 Task: Look for space in Juma, Uzbekistan from 11th June, 2023 to 17th June, 2023 for 1 adult in price range Rs.5000 to Rs.12000. Place can be private room with 1  bedroom having 1 bed and 1 bathroom. Property type can be house, flat, guest house, hotel. Booking option can be shelf check-in. Required host language is English.
Action: Mouse moved to (578, 111)
Screenshot: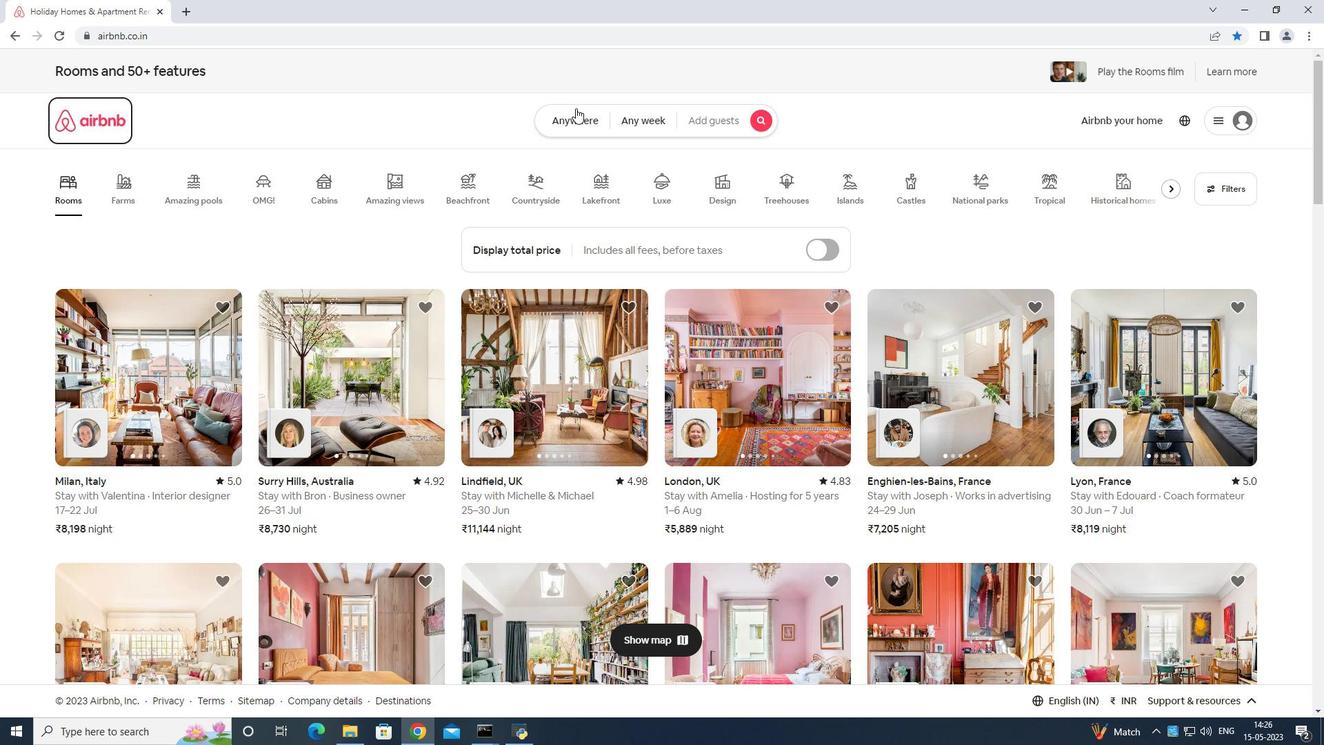 
Action: Mouse pressed left at (578, 111)
Screenshot: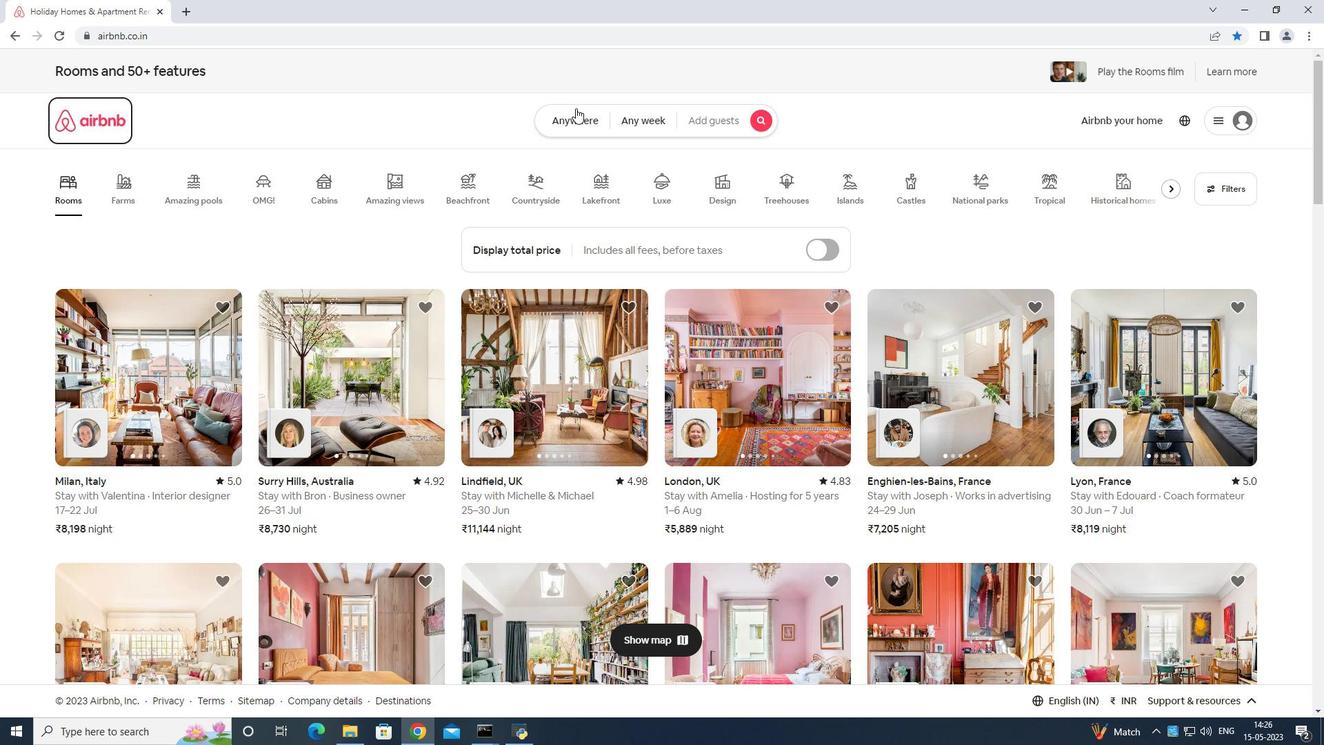 
Action: Mouse moved to (544, 164)
Screenshot: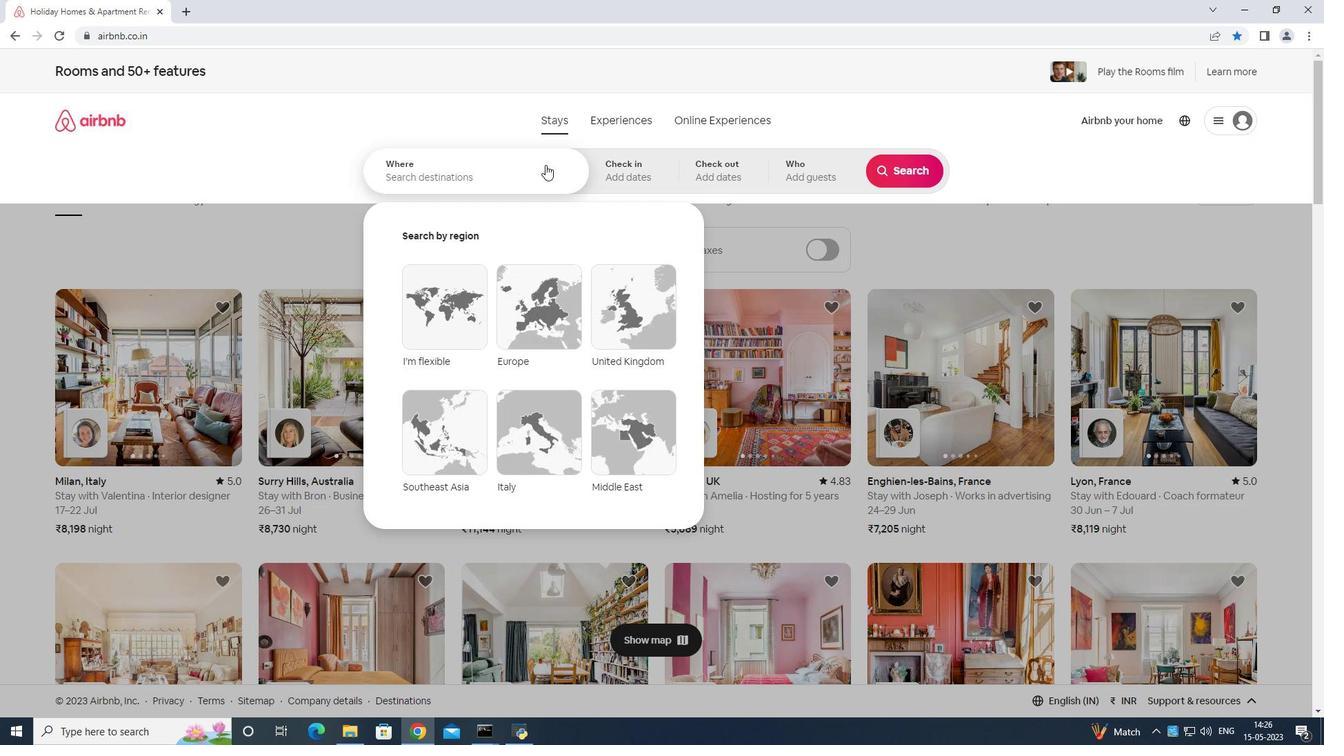 
Action: Mouse pressed left at (544, 164)
Screenshot: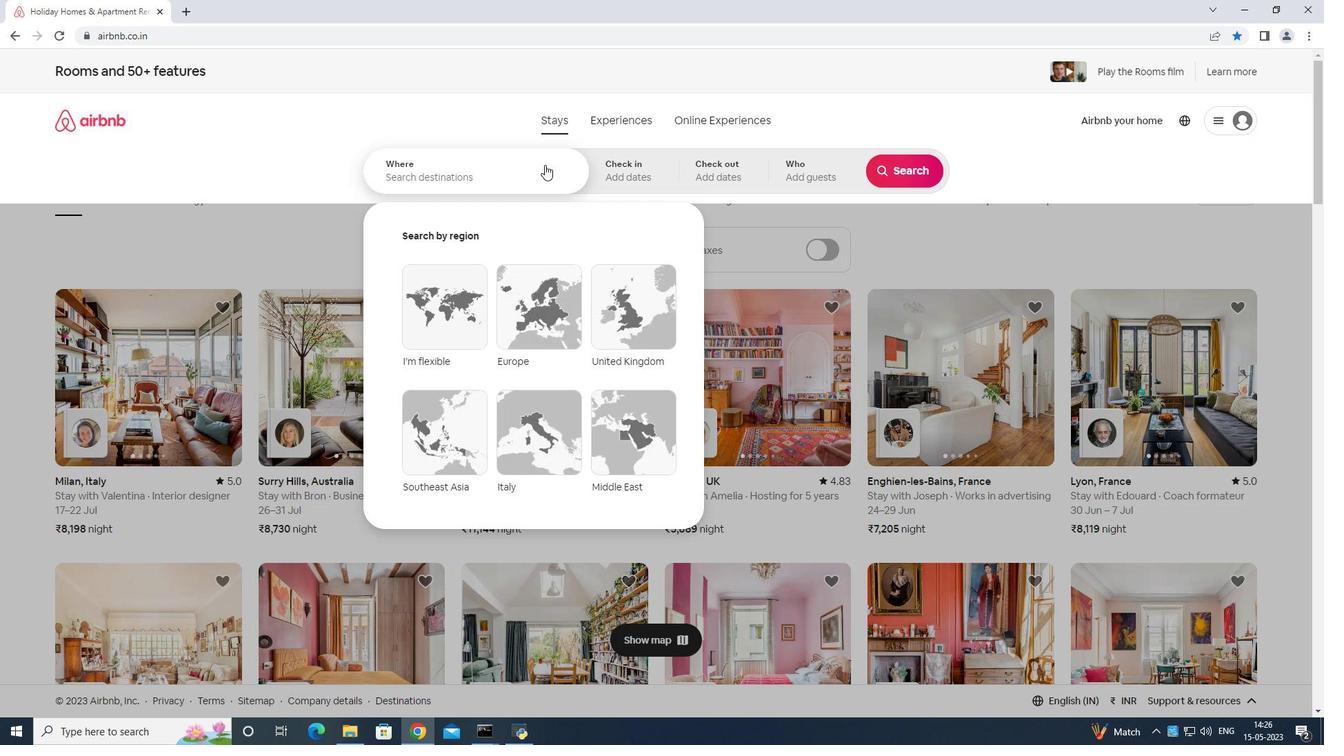 
Action: Mouse moved to (557, 159)
Screenshot: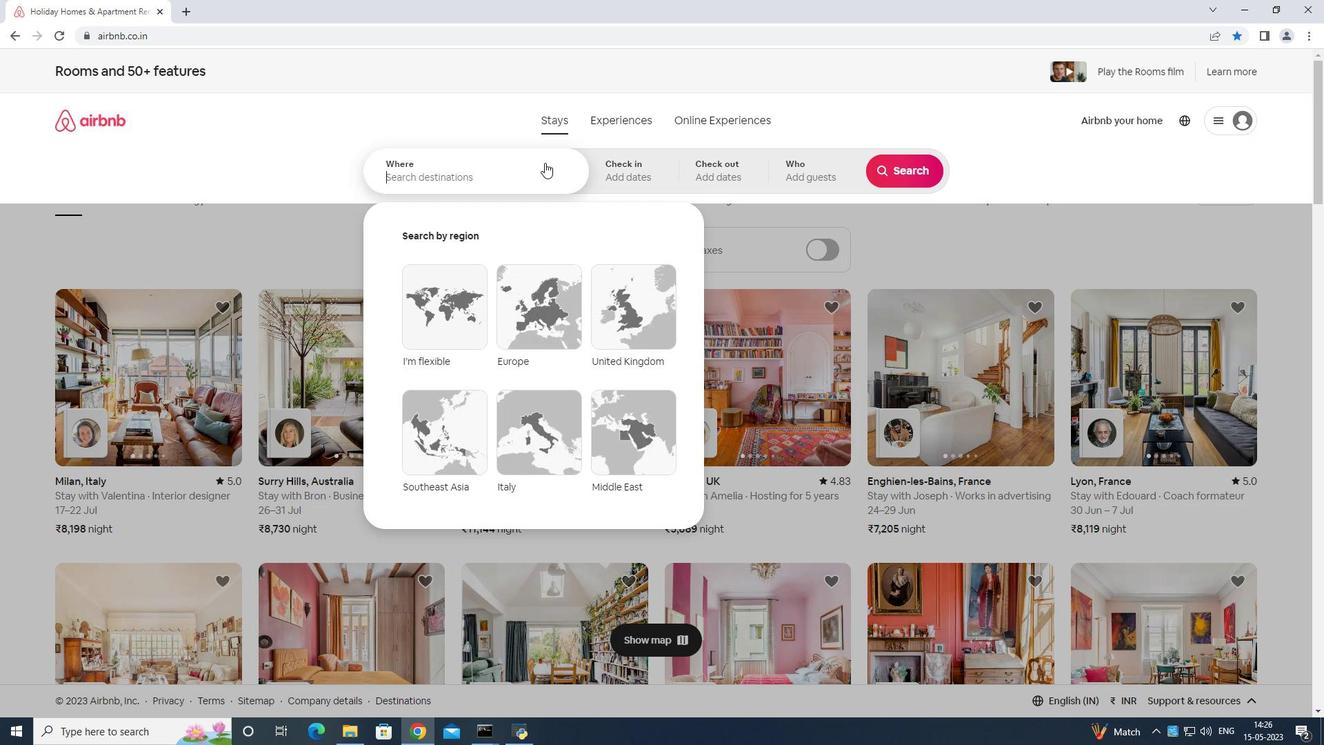 
Action: Key pressed <Key.shift>Juma<Key.space>uzbekistam<Key.backspace>n<Key.space><Key.enter>
Screenshot: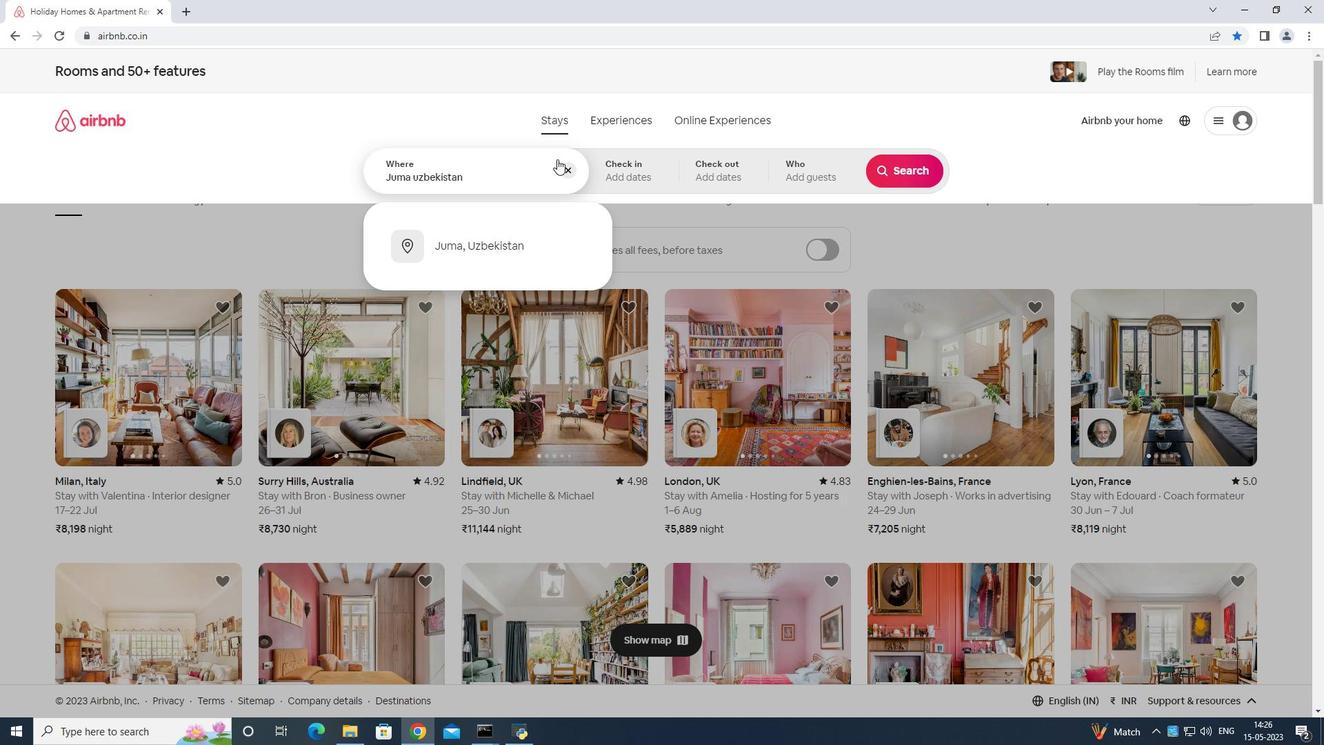 
Action: Mouse moved to (695, 397)
Screenshot: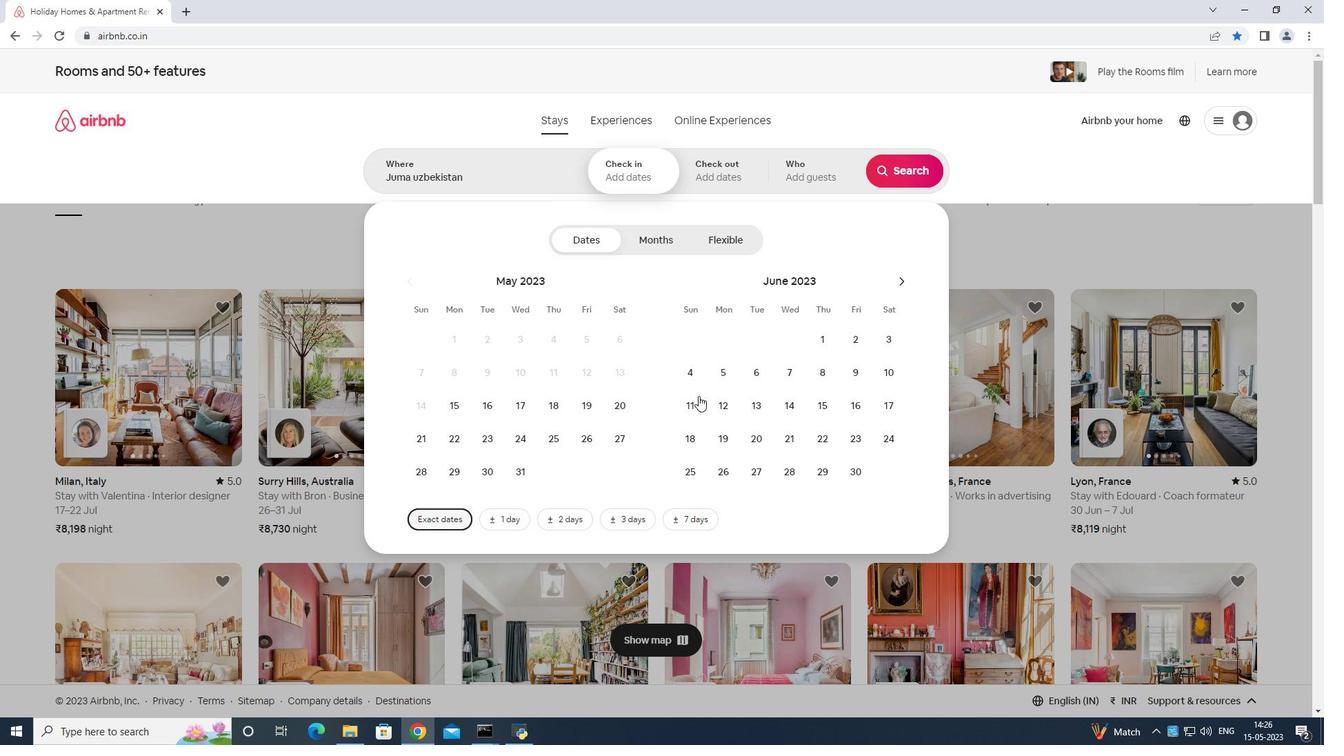 
Action: Mouse pressed left at (695, 397)
Screenshot: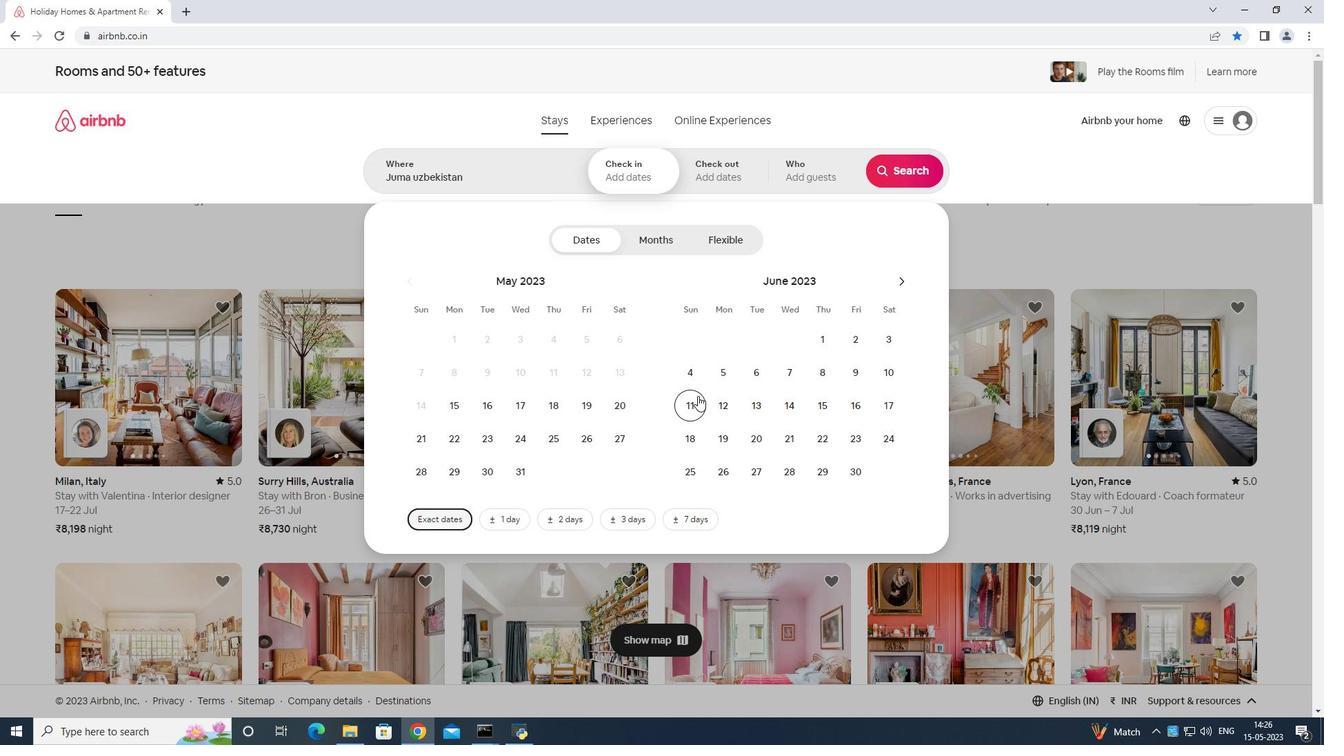 
Action: Mouse moved to (878, 404)
Screenshot: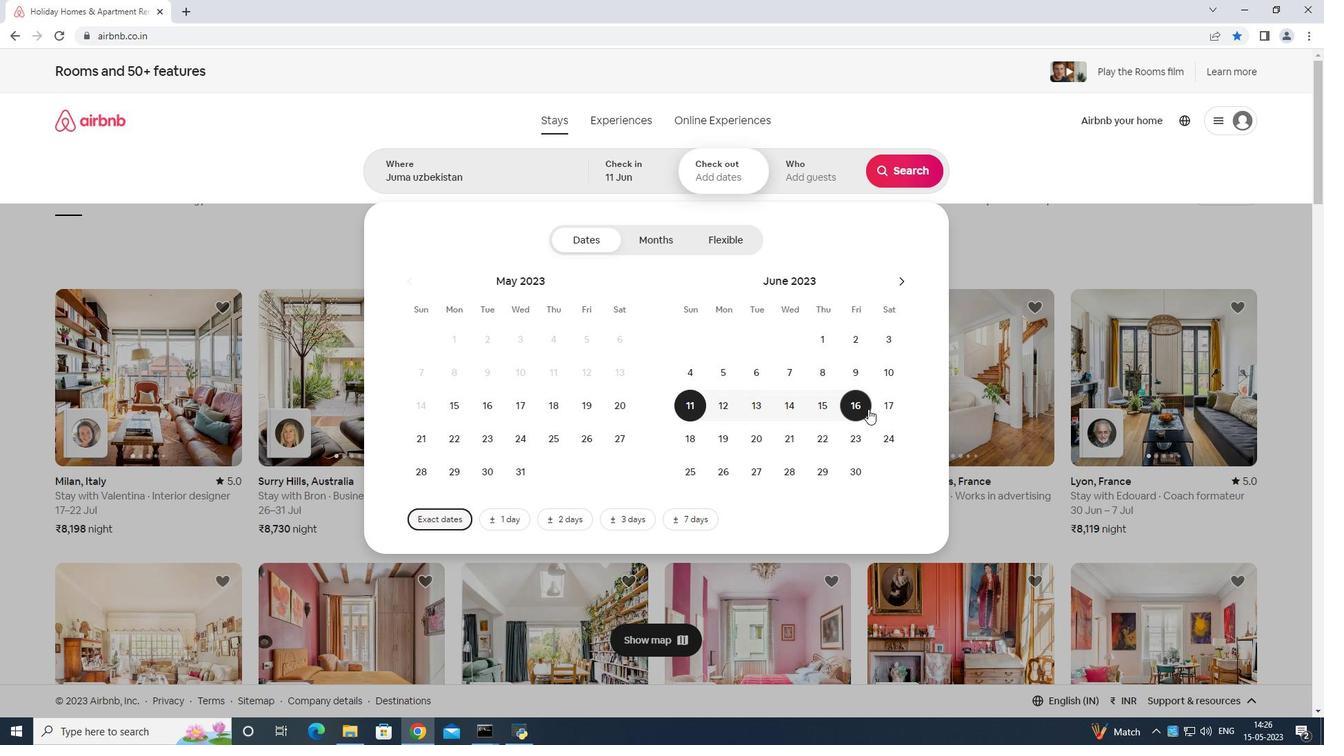 
Action: Mouse pressed left at (878, 404)
Screenshot: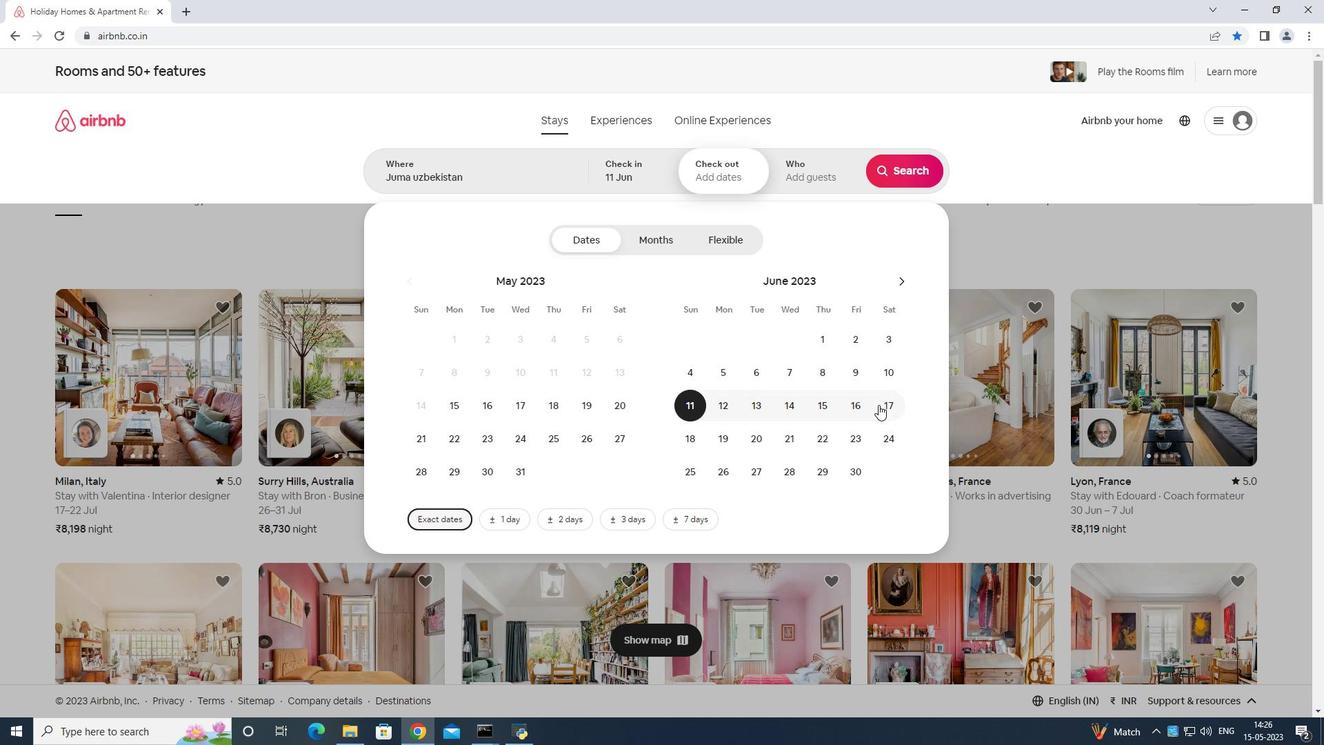 
Action: Mouse moved to (827, 163)
Screenshot: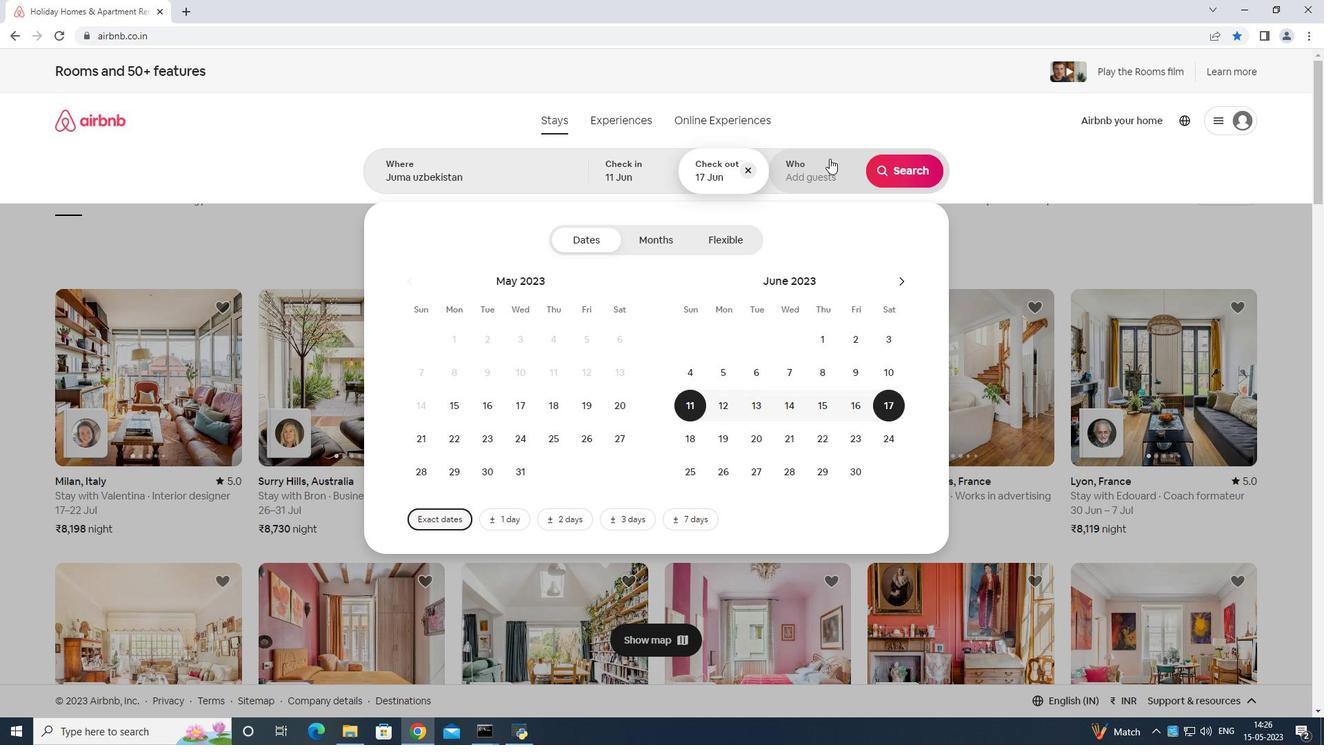 
Action: Mouse pressed left at (827, 163)
Screenshot: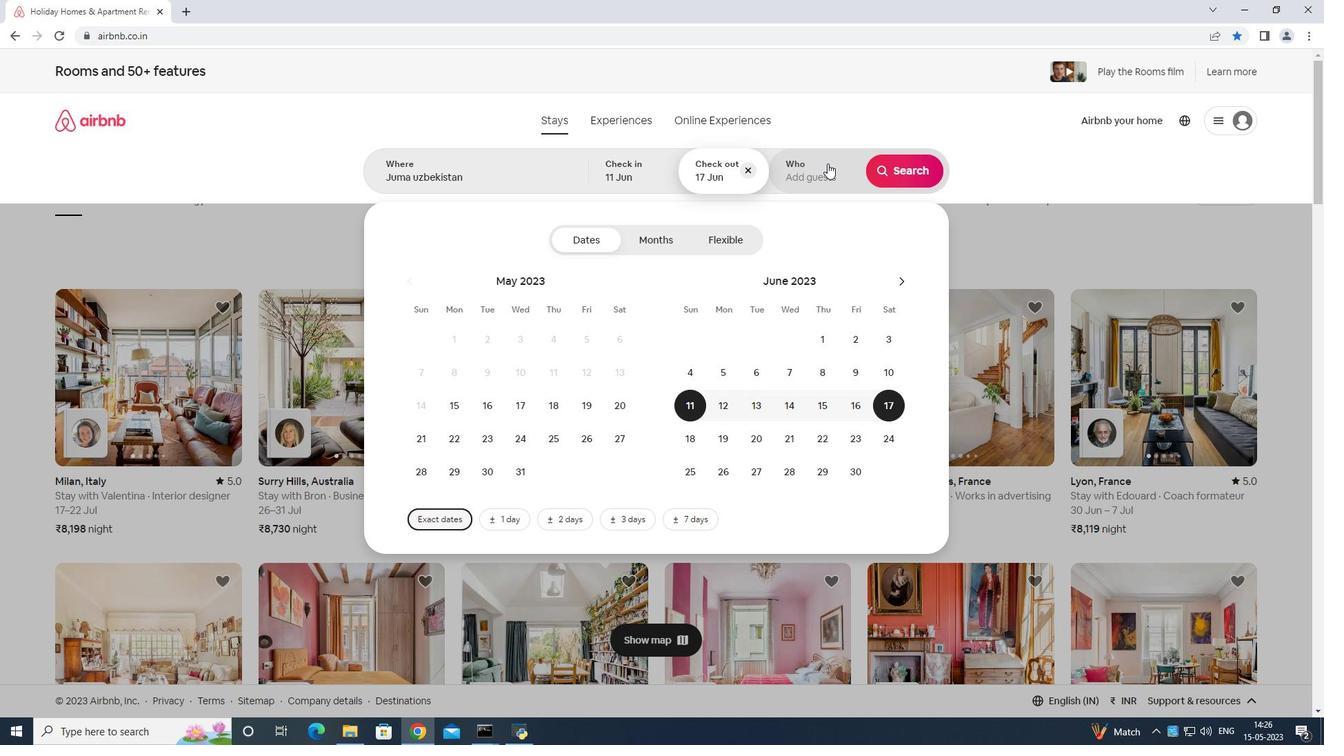 
Action: Mouse moved to (901, 248)
Screenshot: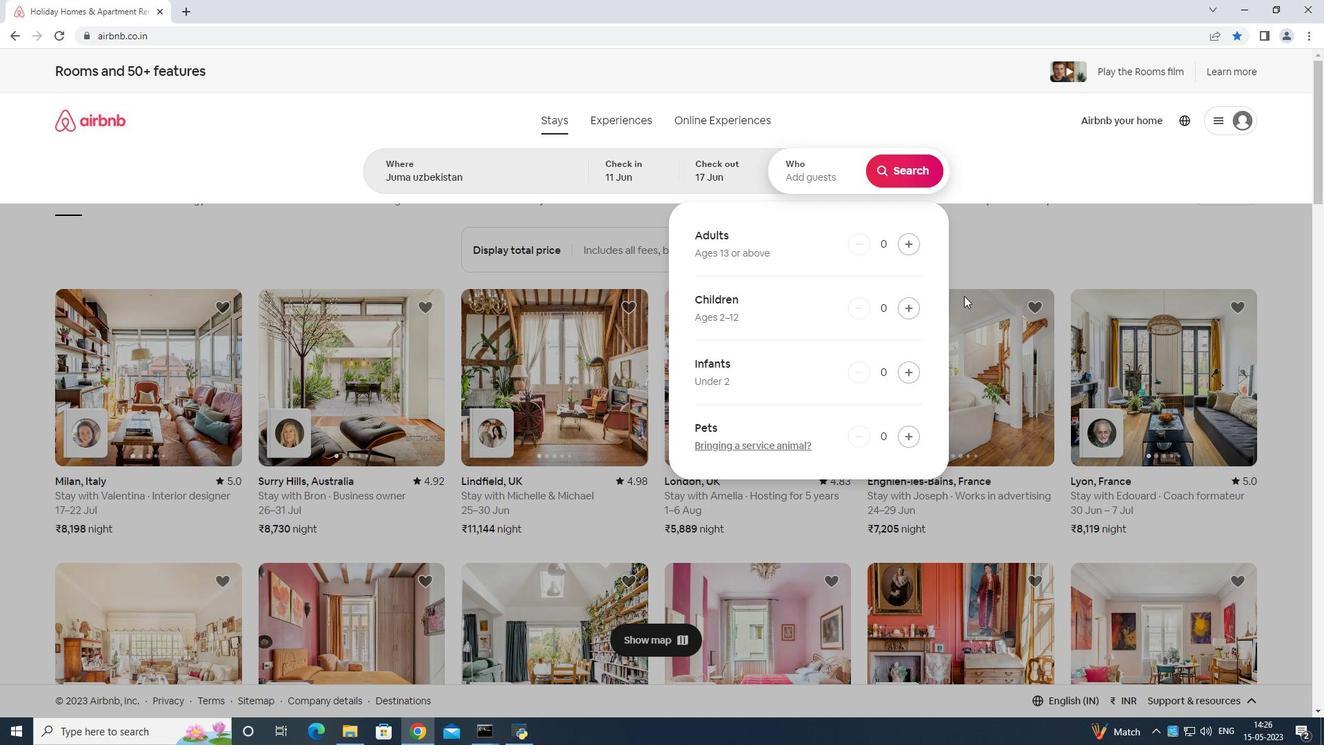 
Action: Mouse pressed left at (901, 248)
Screenshot: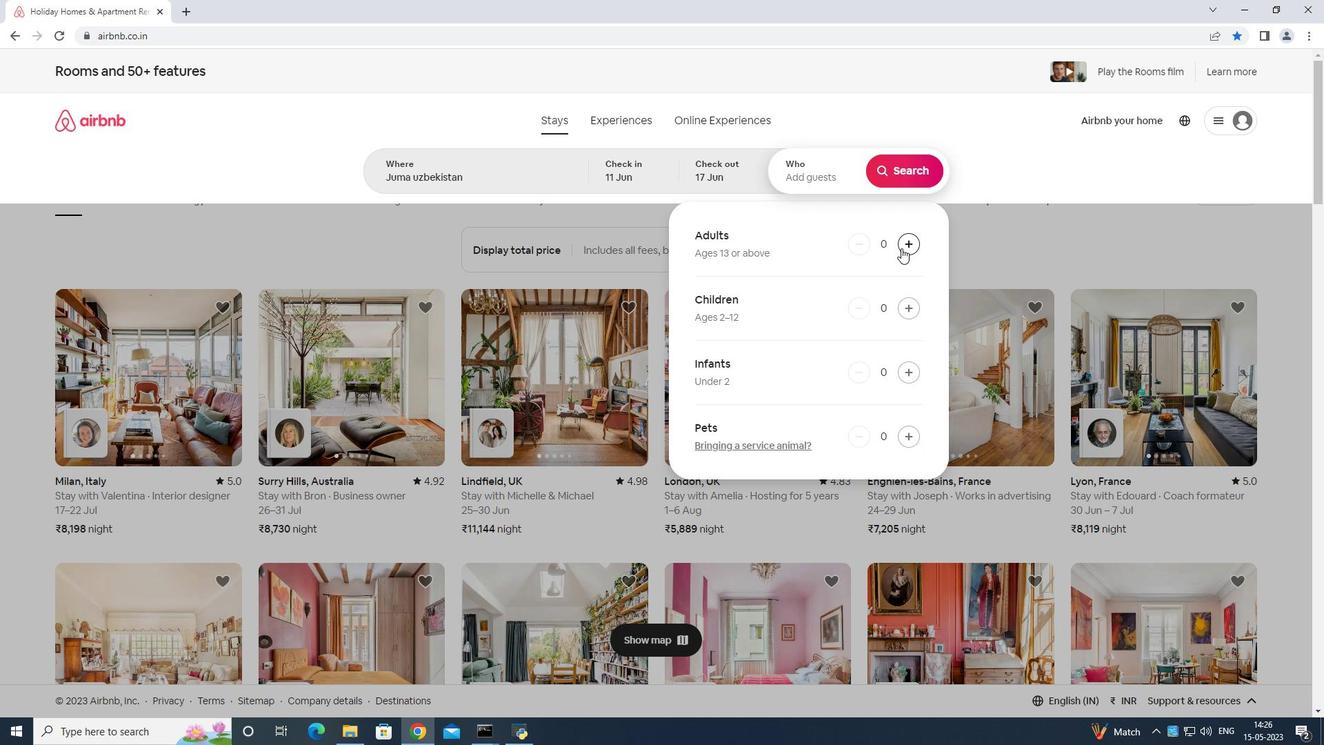 
Action: Mouse moved to (920, 184)
Screenshot: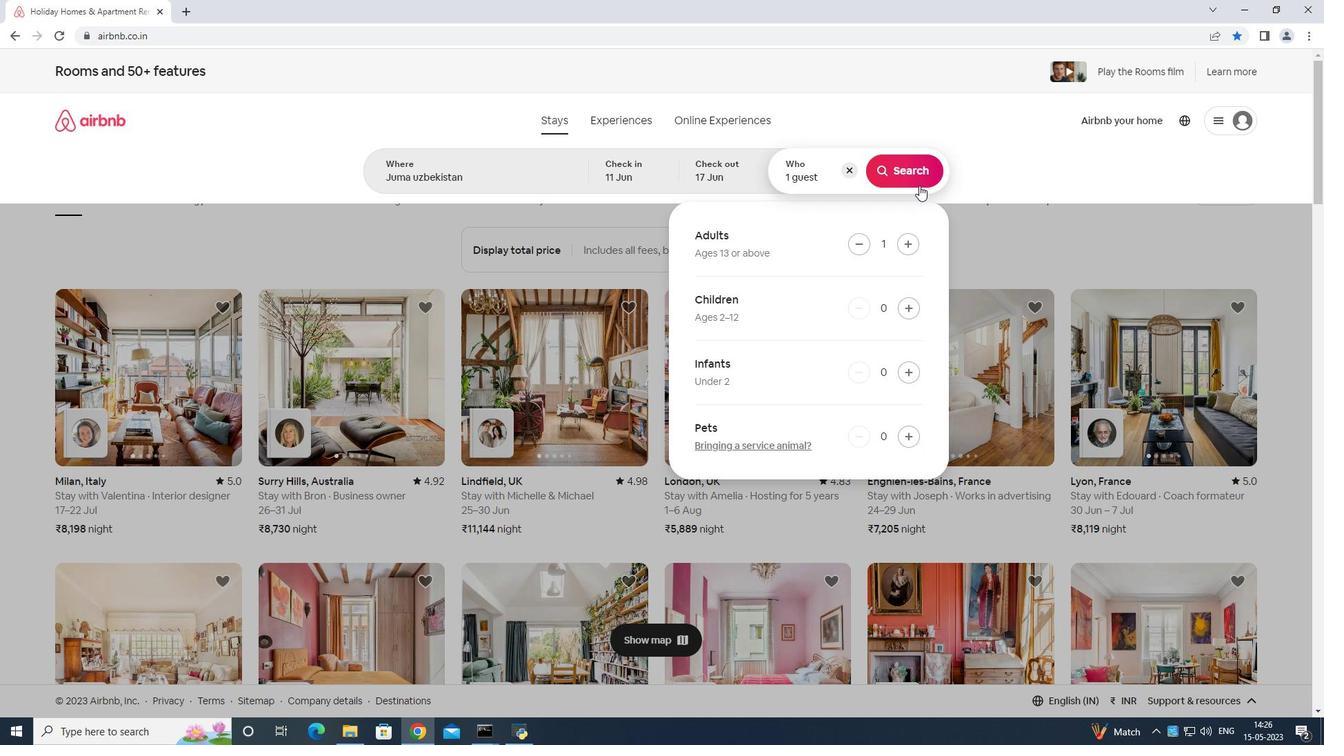 
Action: Mouse pressed left at (920, 184)
Screenshot: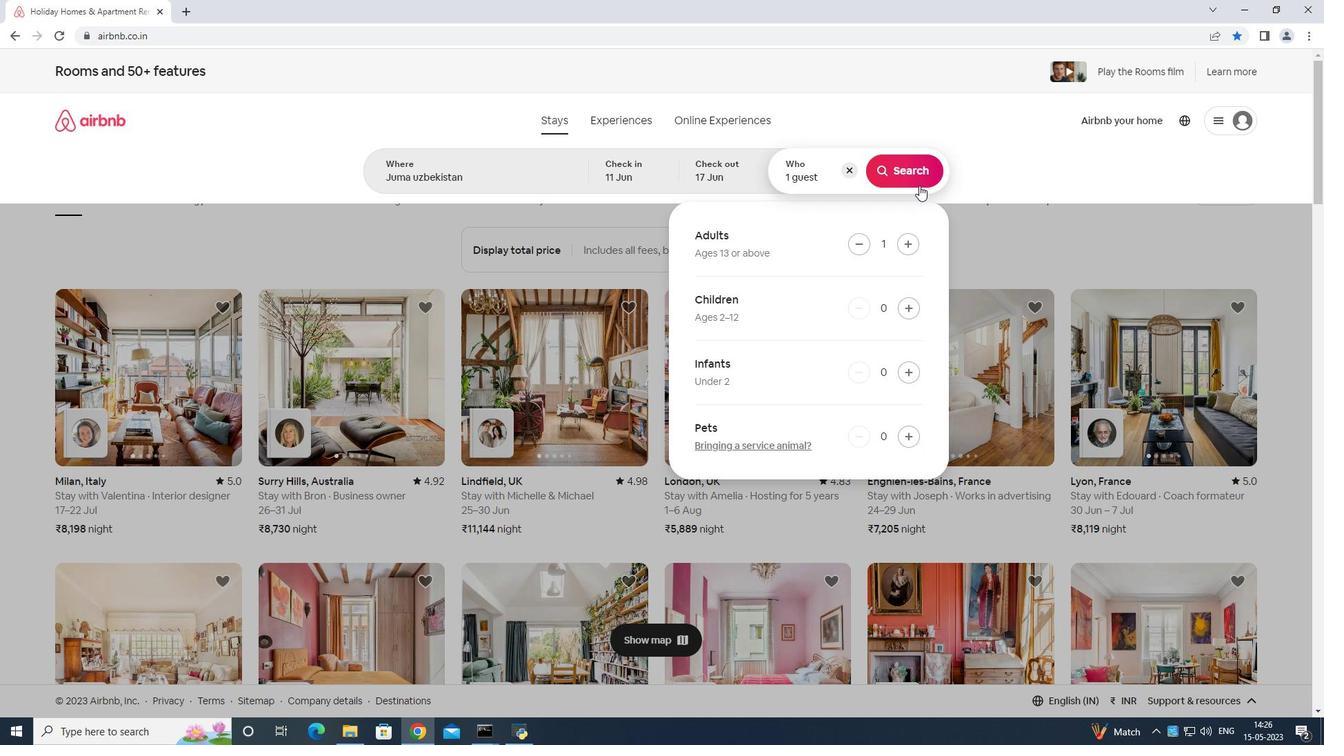 
Action: Mouse moved to (1256, 128)
Screenshot: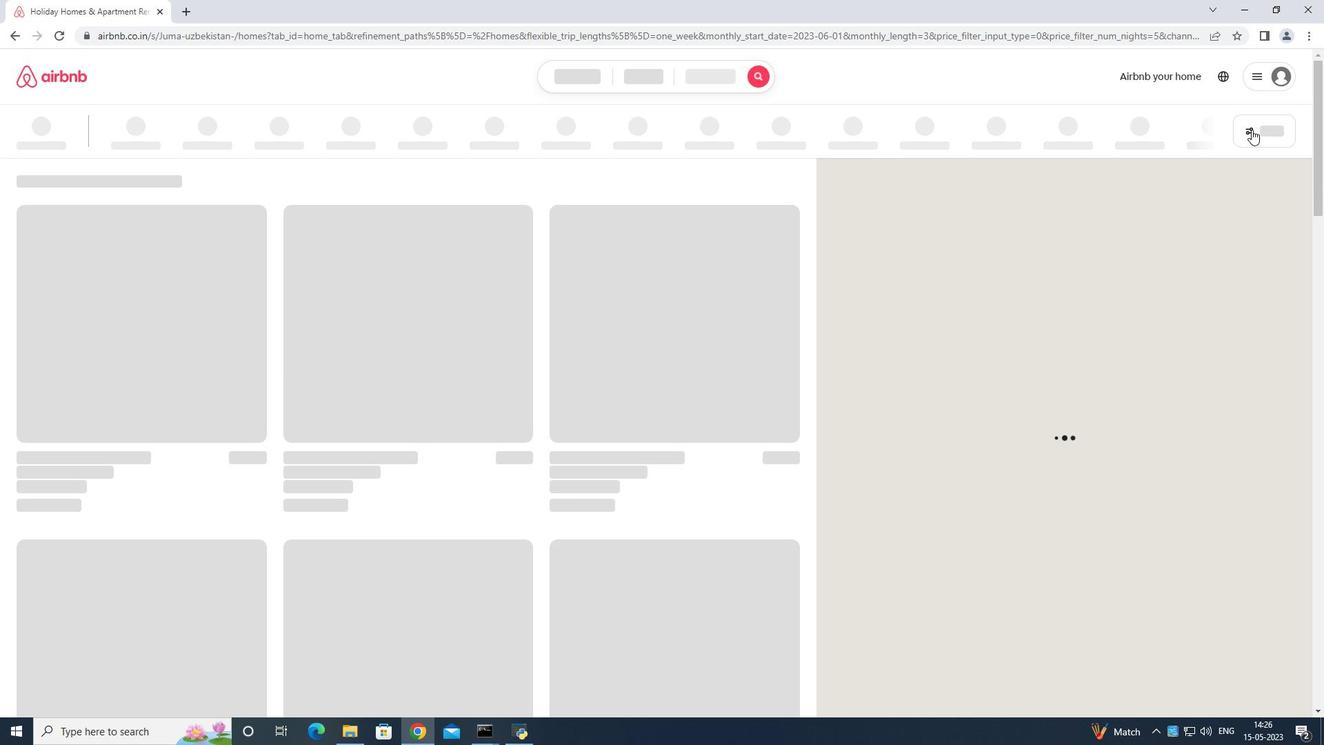 
Action: Mouse pressed left at (1256, 128)
Screenshot: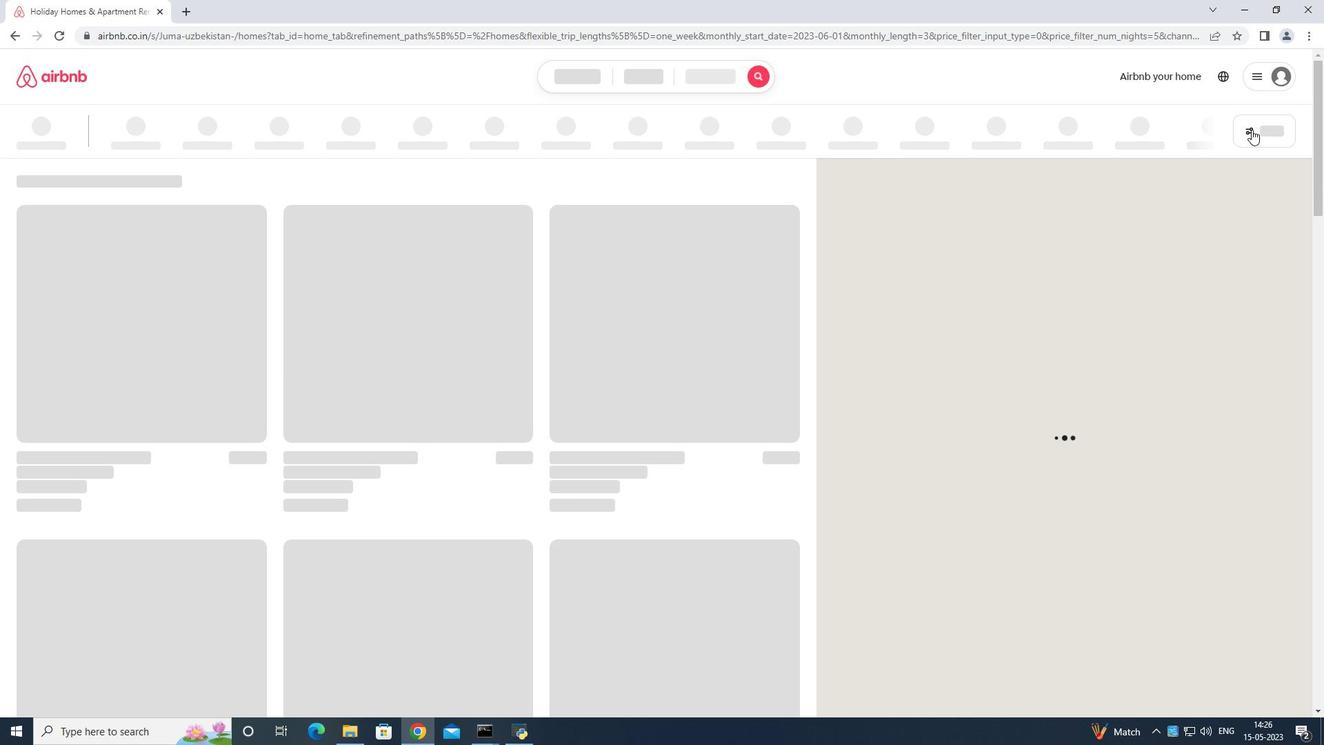 
Action: Mouse moved to (604, 462)
Screenshot: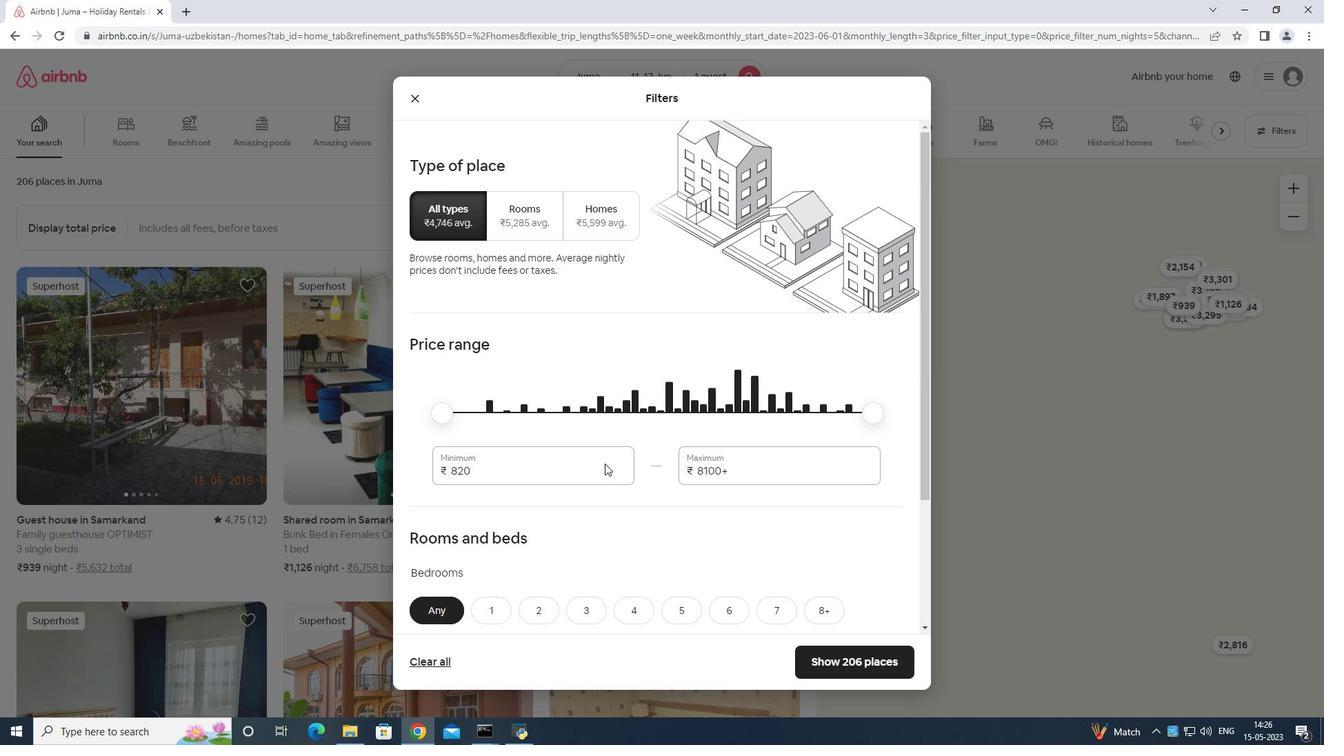 
Action: Mouse pressed left at (604, 462)
Screenshot: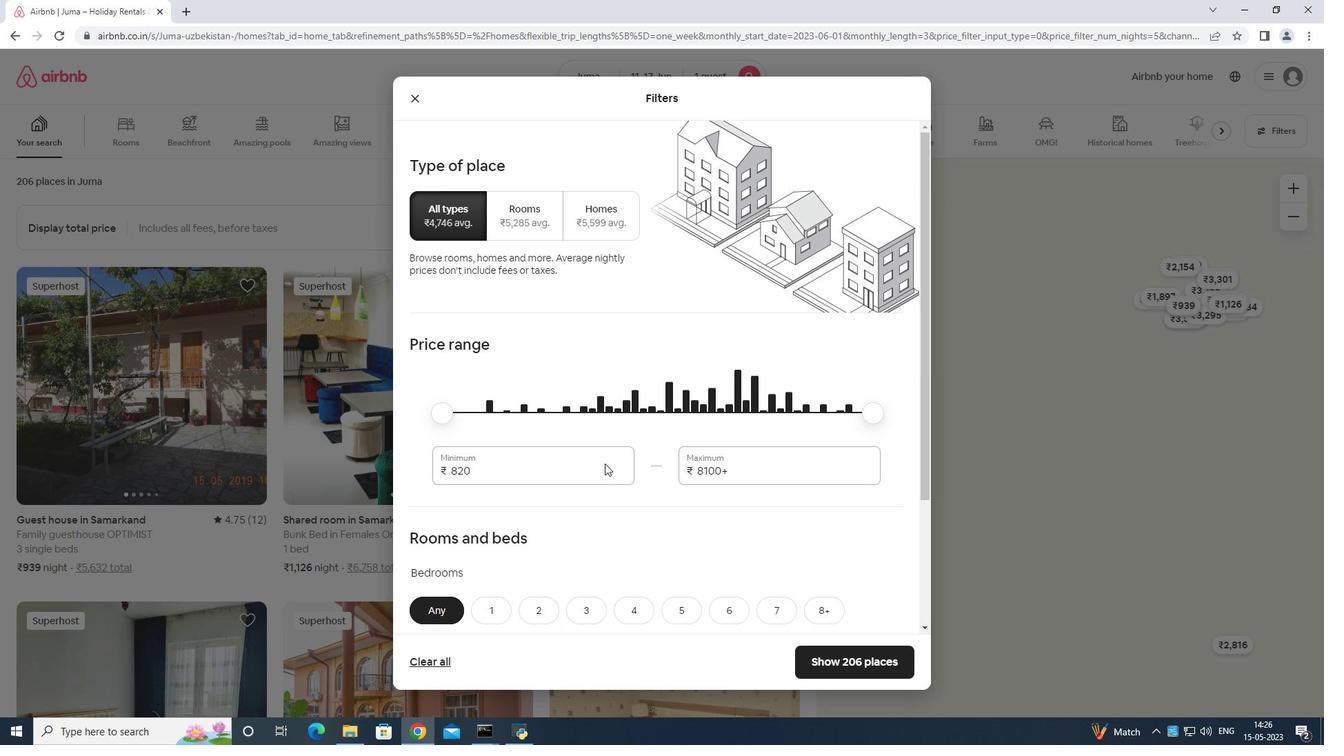 
Action: Key pressed <Key.backspace>
Screenshot: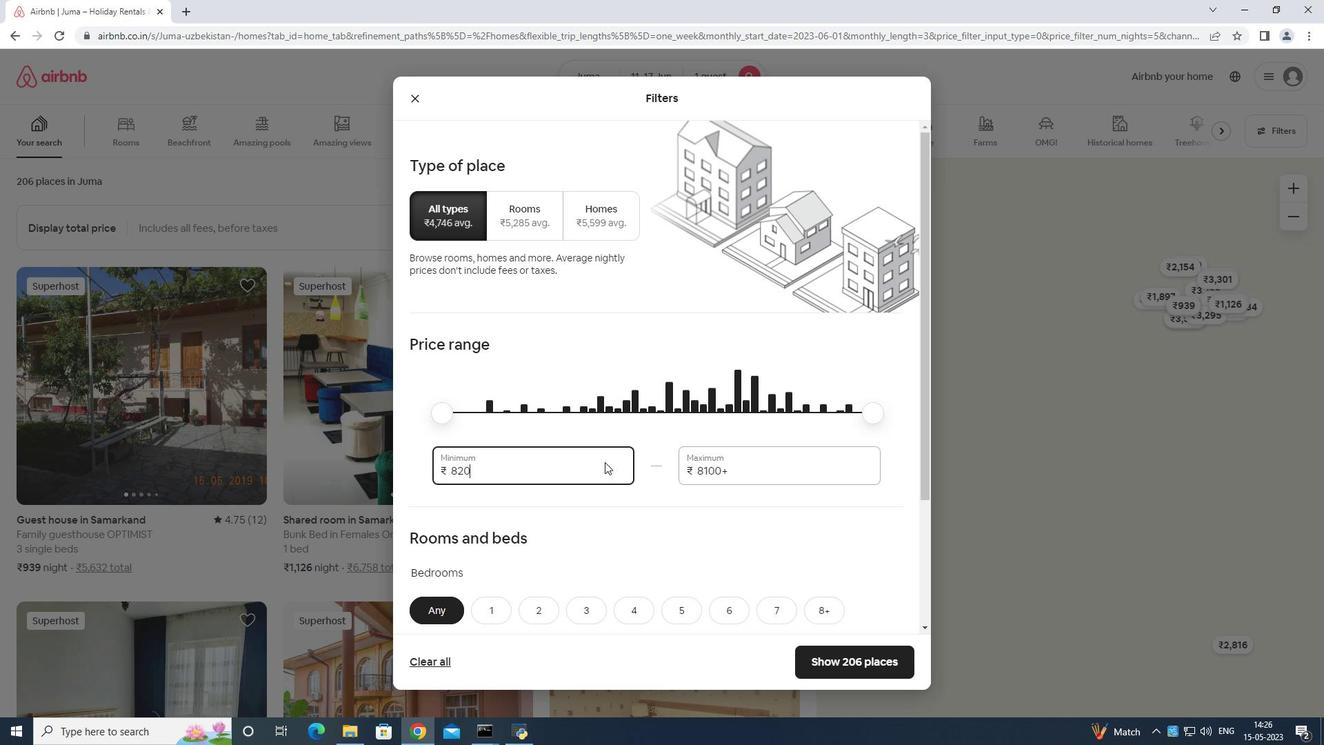 
Action: Mouse moved to (609, 454)
Screenshot: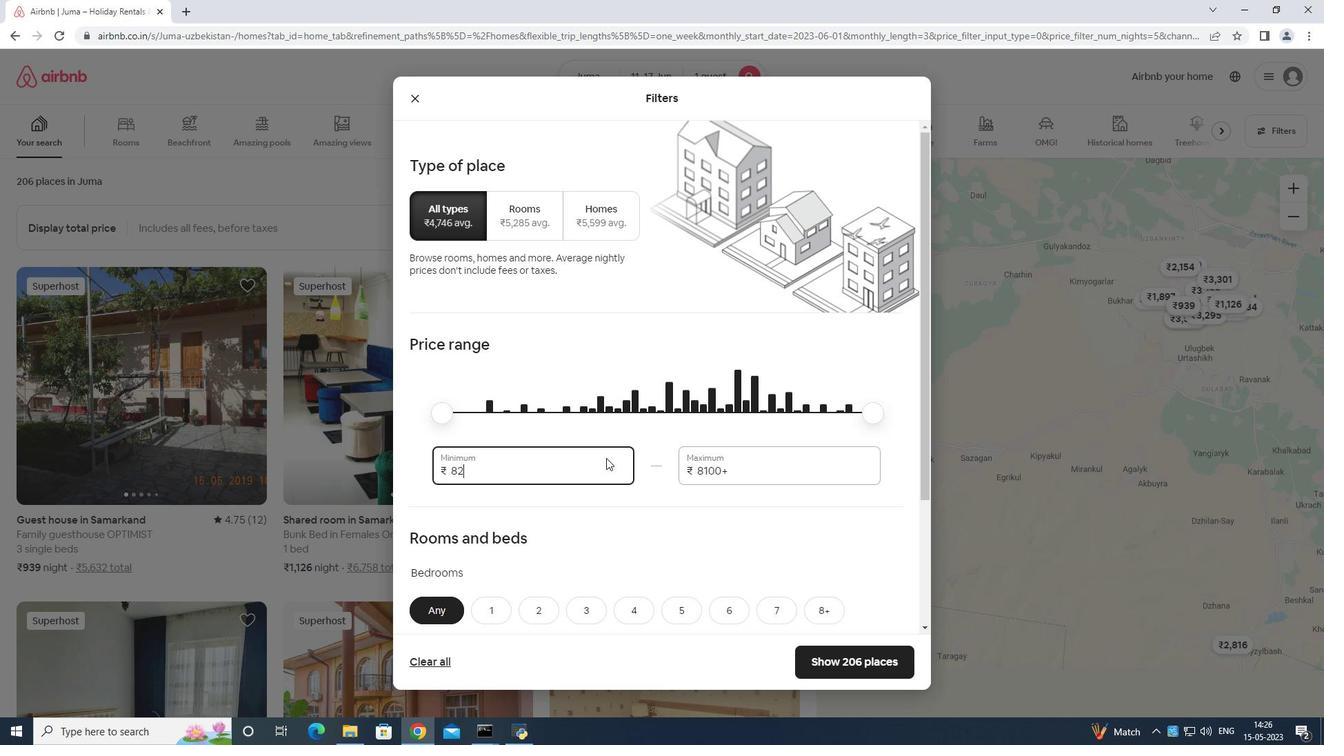 
Action: Key pressed <Key.backspace>
Screenshot: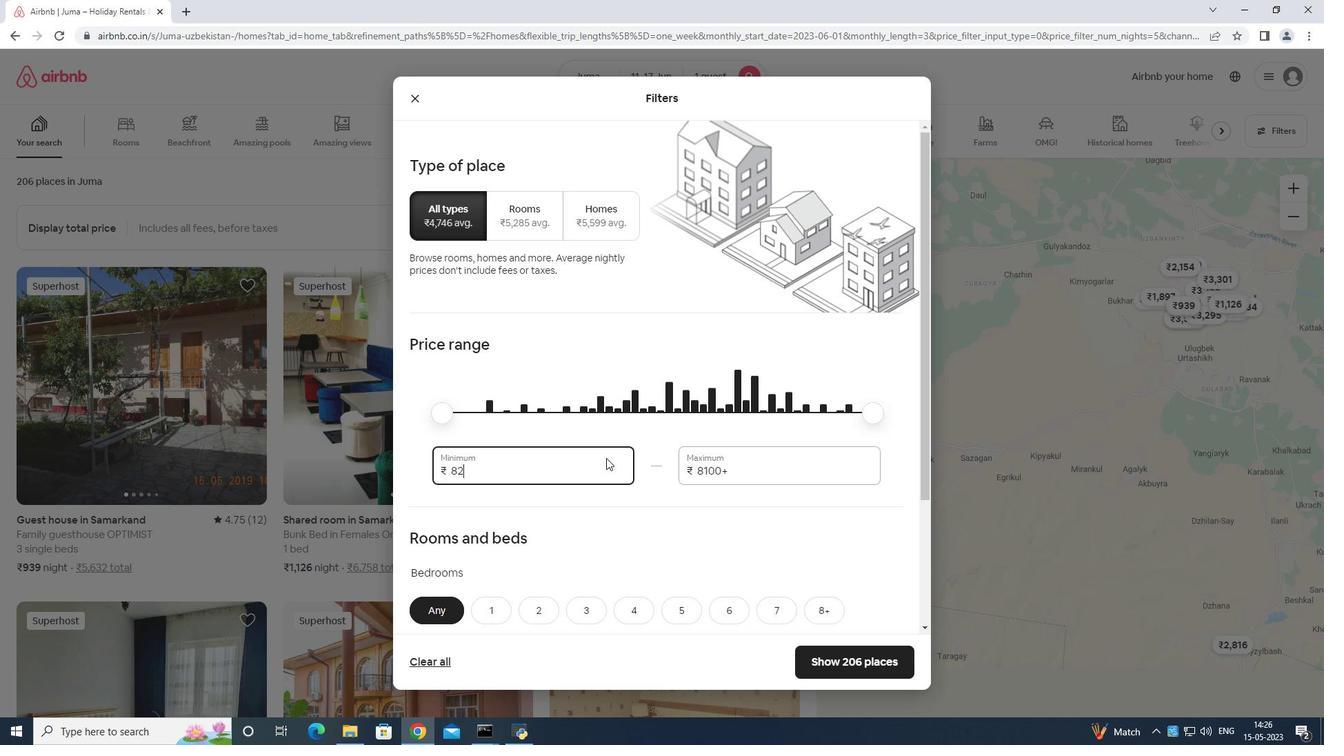 
Action: Mouse moved to (609, 453)
Screenshot: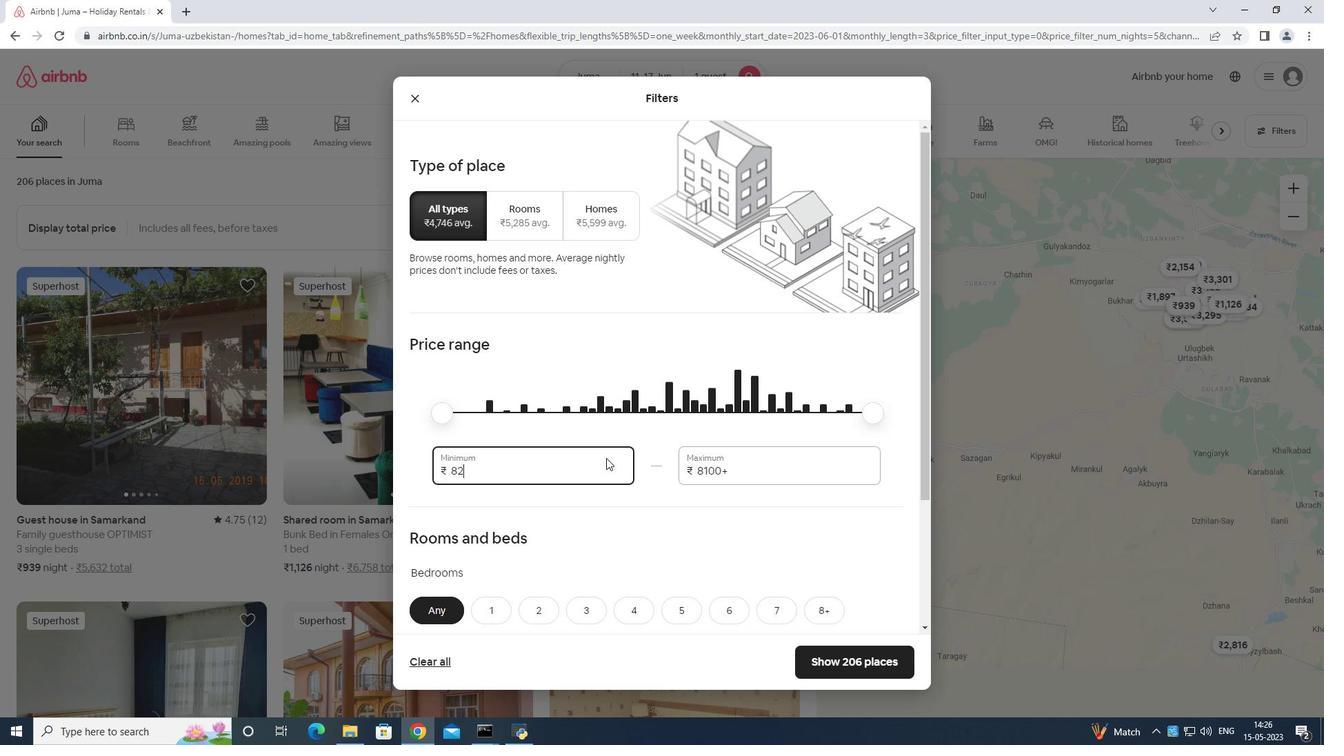 
Action: Key pressed <Key.backspace>
Screenshot: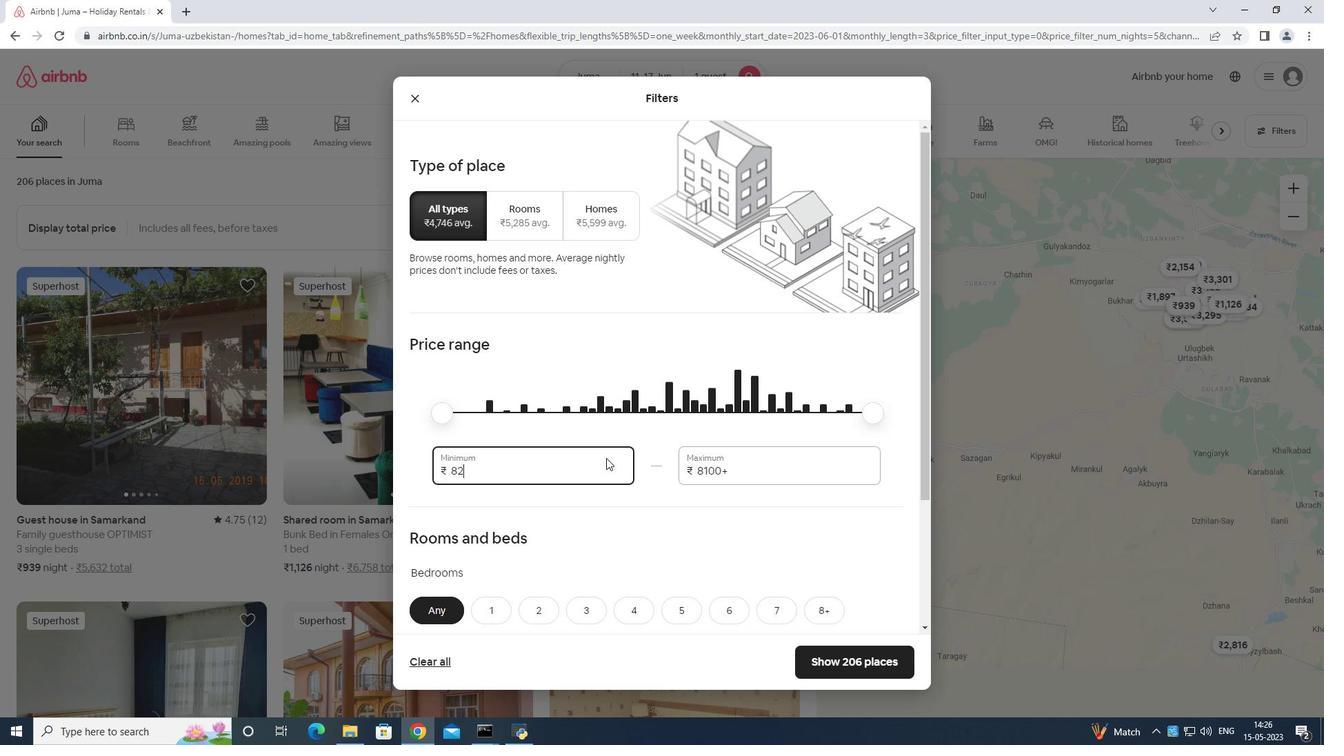 
Action: Mouse moved to (610, 453)
Screenshot: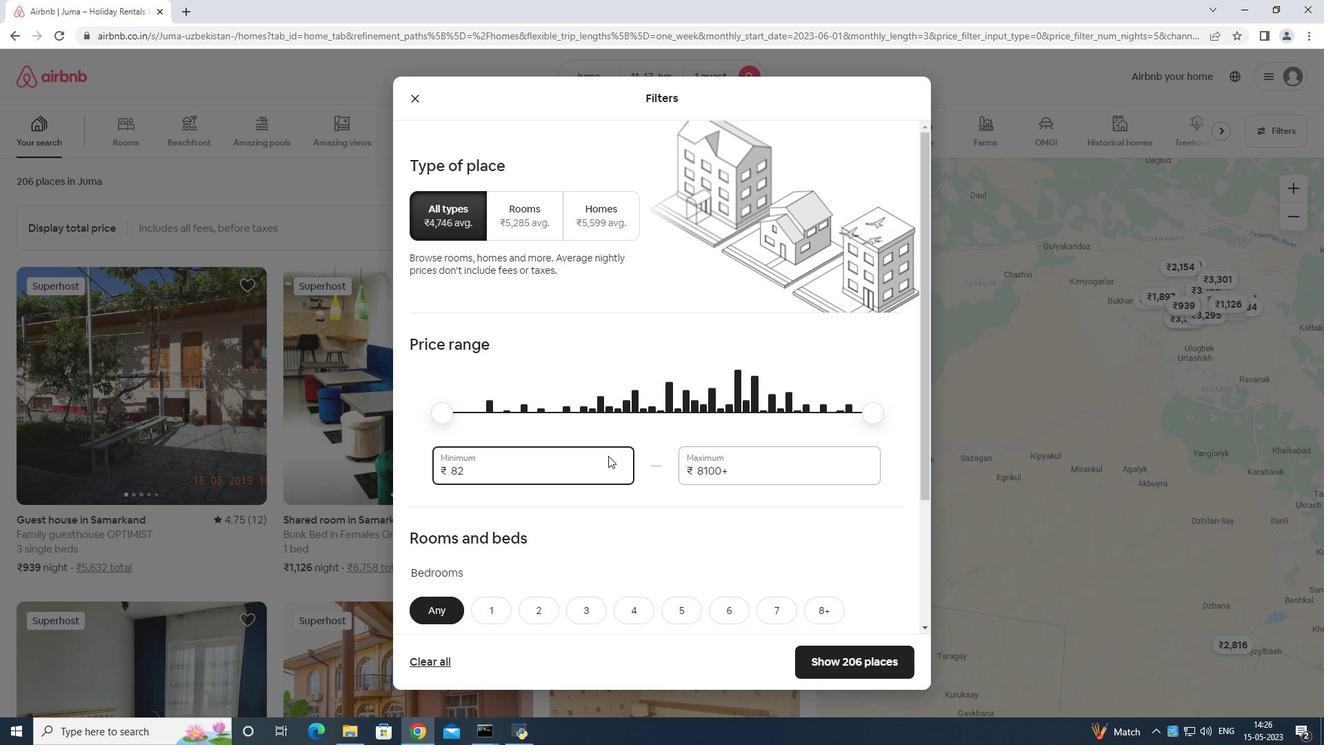 
Action: Key pressed <Key.backspace><Key.backspace>
Screenshot: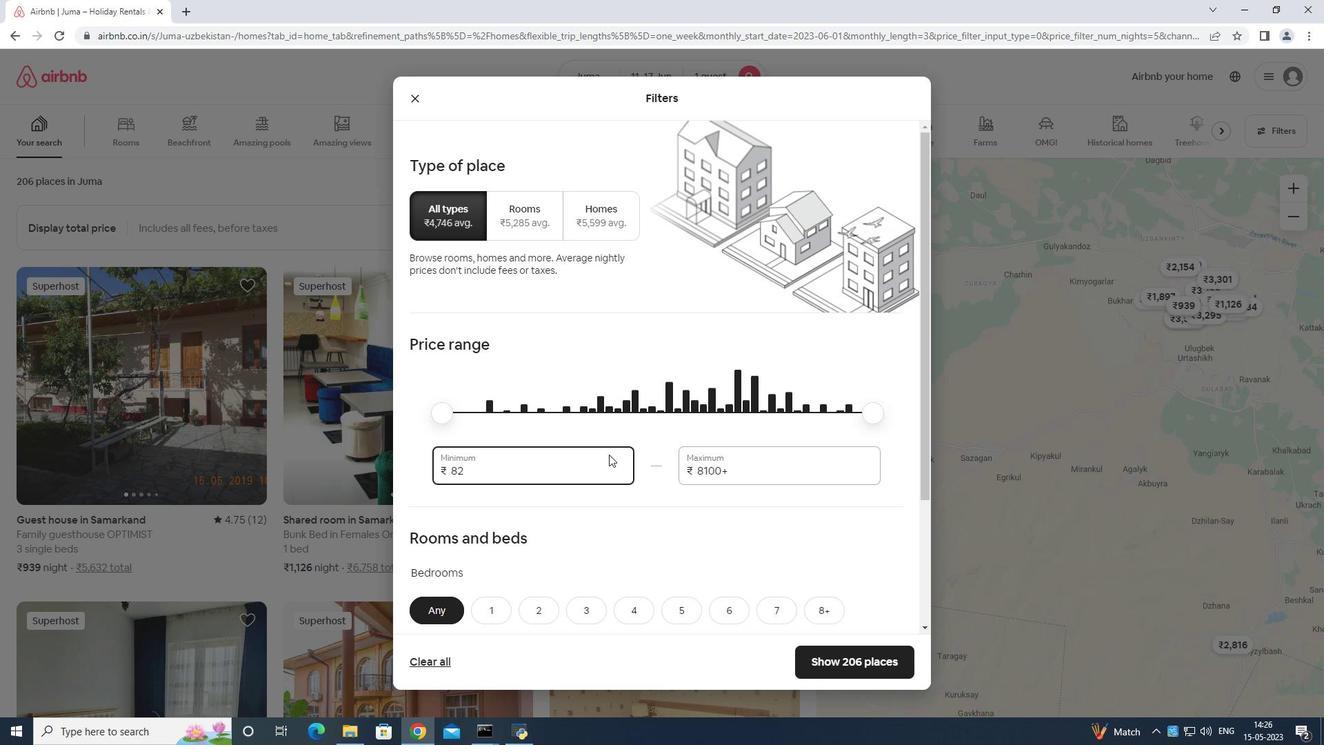 
Action: Mouse moved to (610, 452)
Screenshot: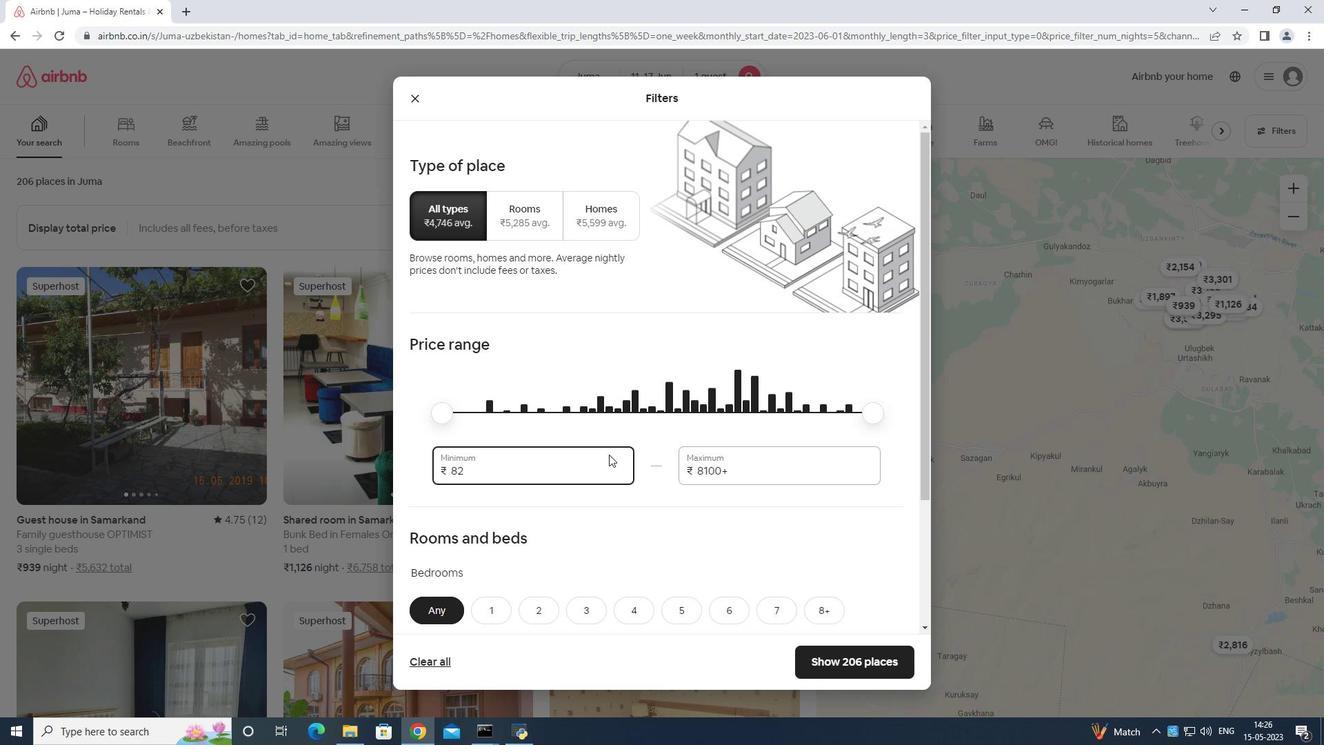 
Action: Key pressed <Key.backspace><Key.backspace>
Screenshot: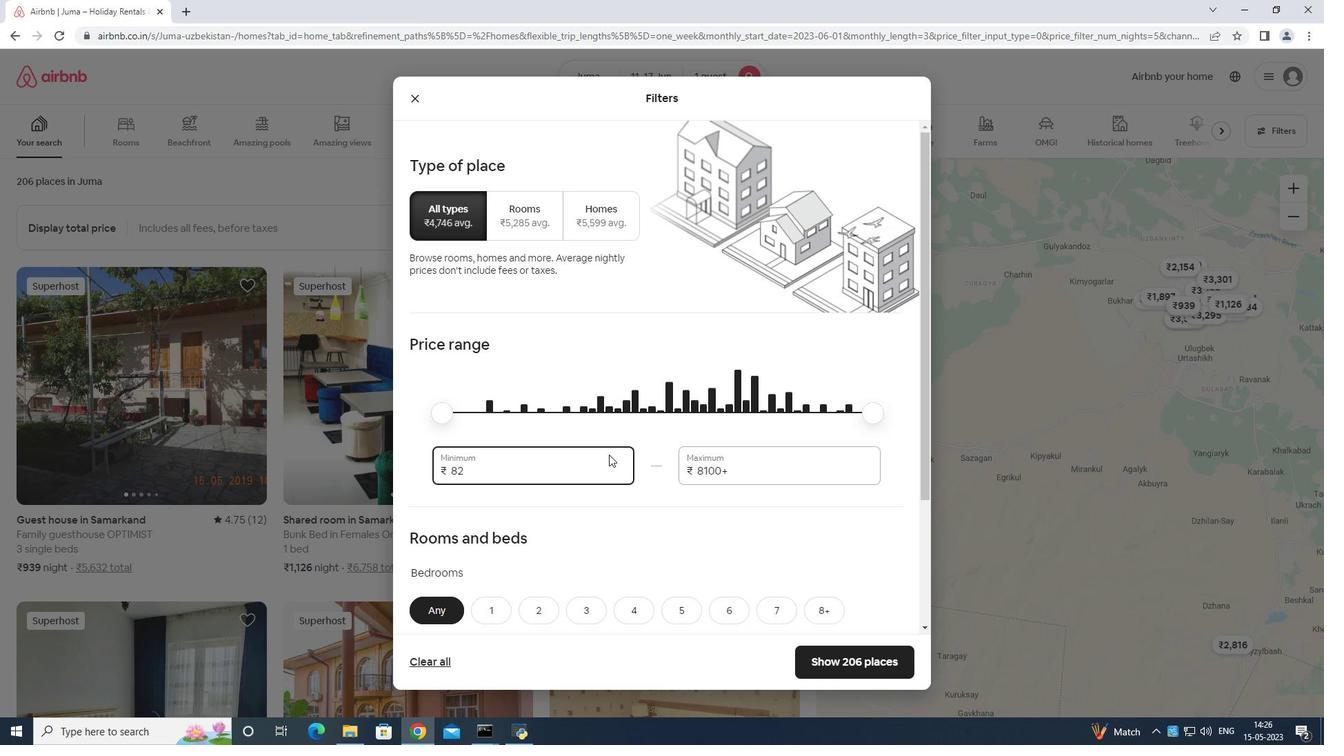 
Action: Mouse moved to (611, 452)
Screenshot: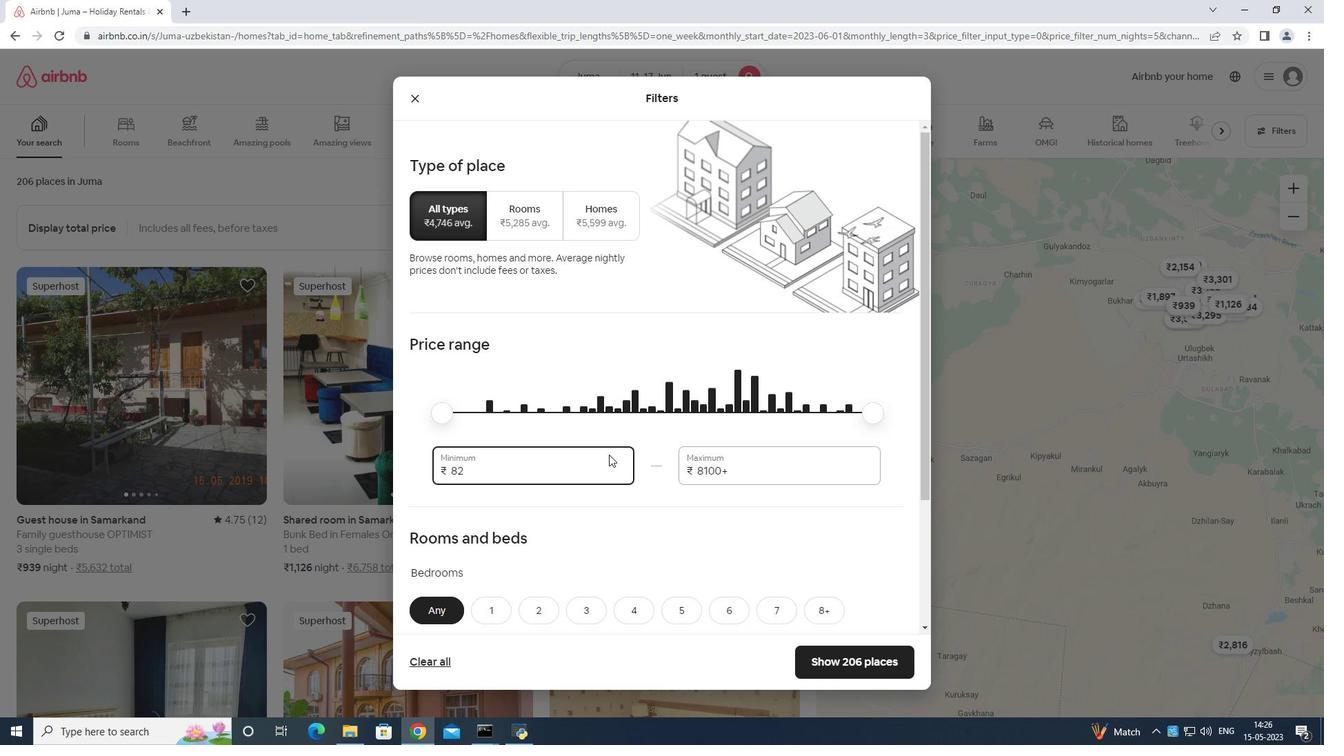 
Action: Key pressed <Key.backspace><Key.backspace><Key.backspace><Key.backspace><Key.backspace>
Screenshot: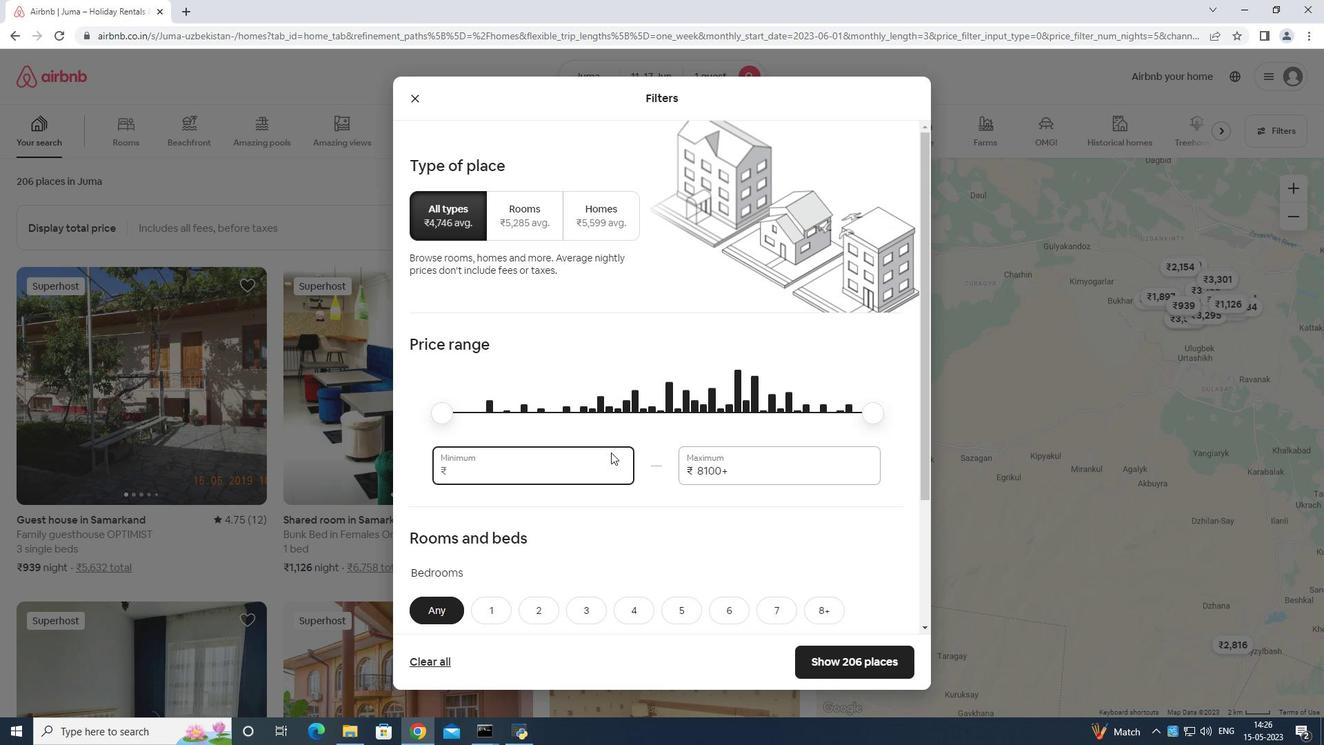 
Action: Mouse moved to (620, 449)
Screenshot: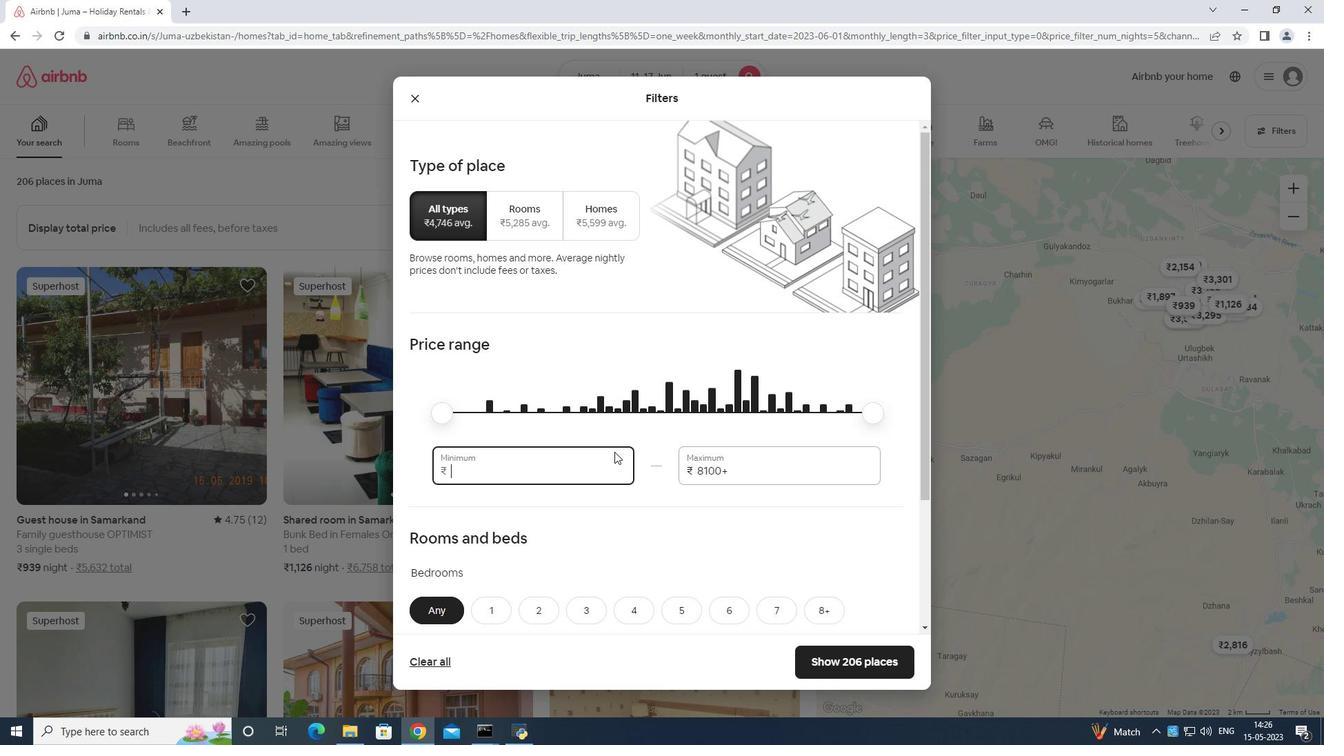 
Action: Key pressed 50
Screenshot: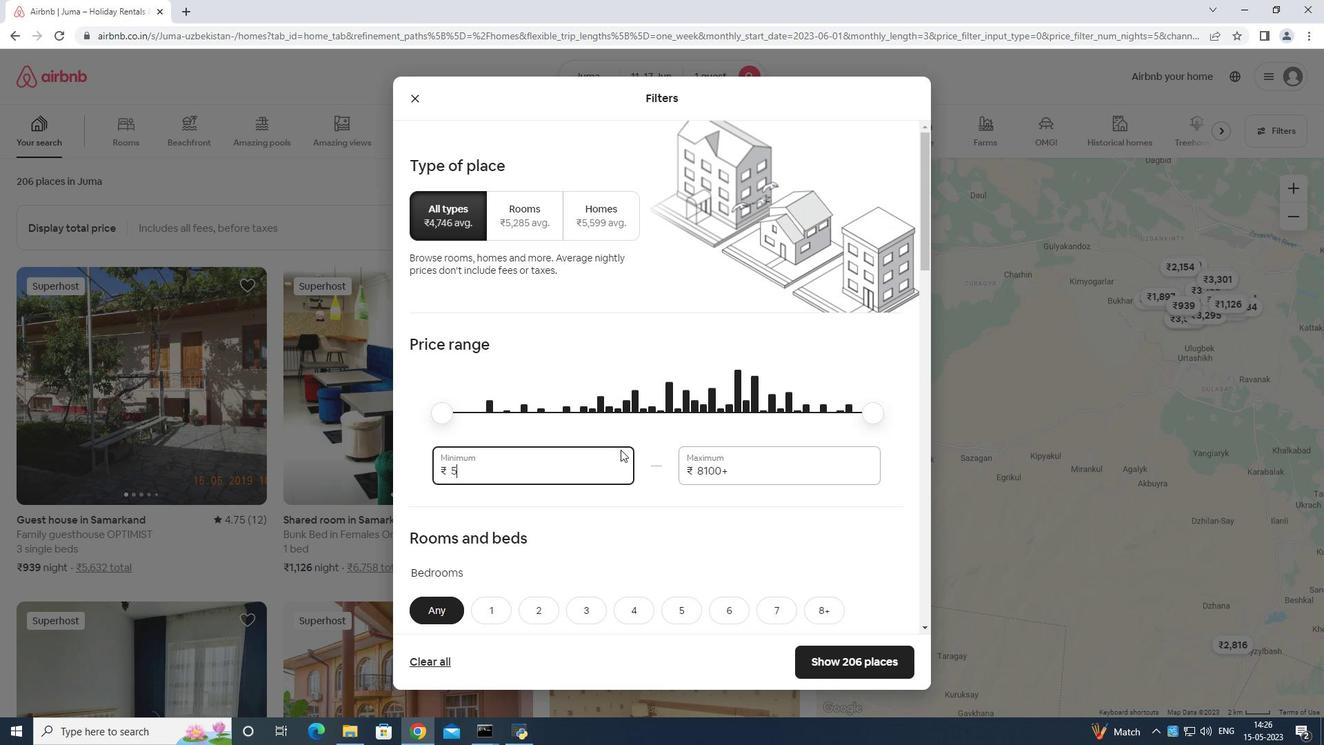 
Action: Mouse moved to (623, 447)
Screenshot: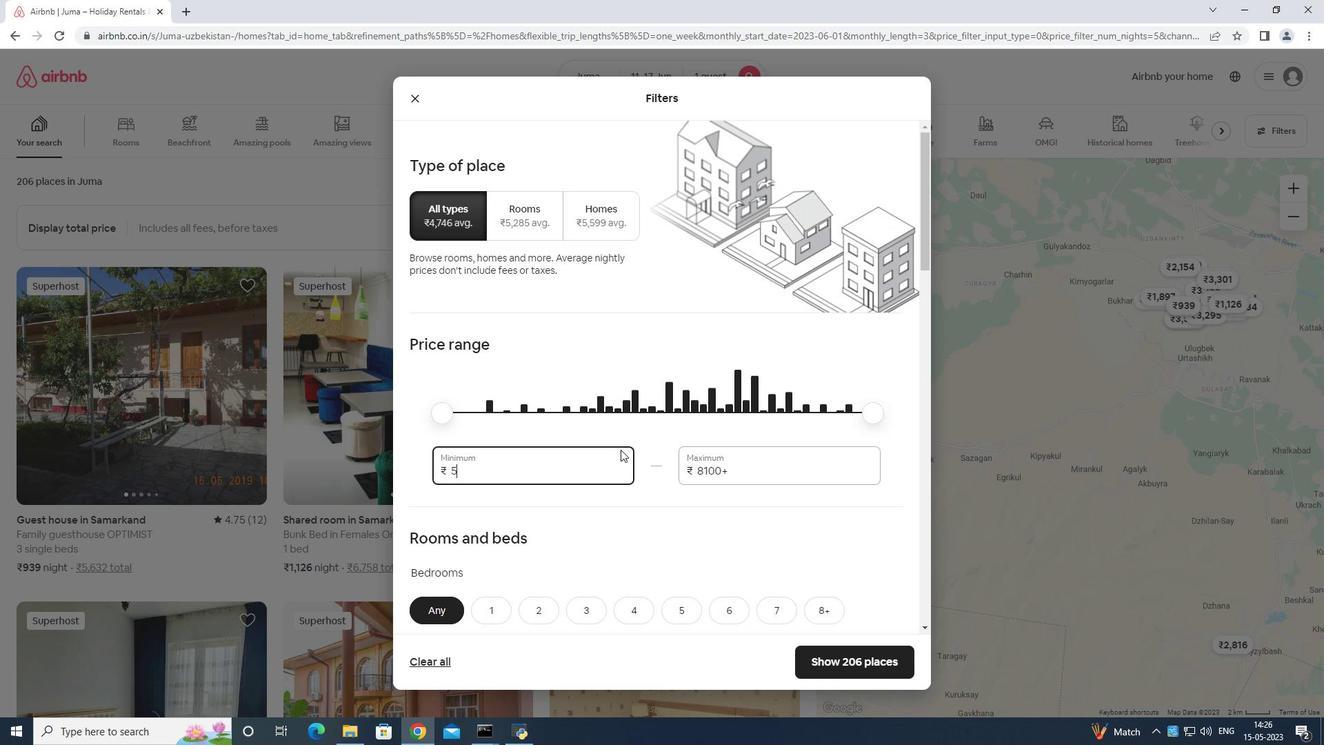 
Action: Key pressed 00
Screenshot: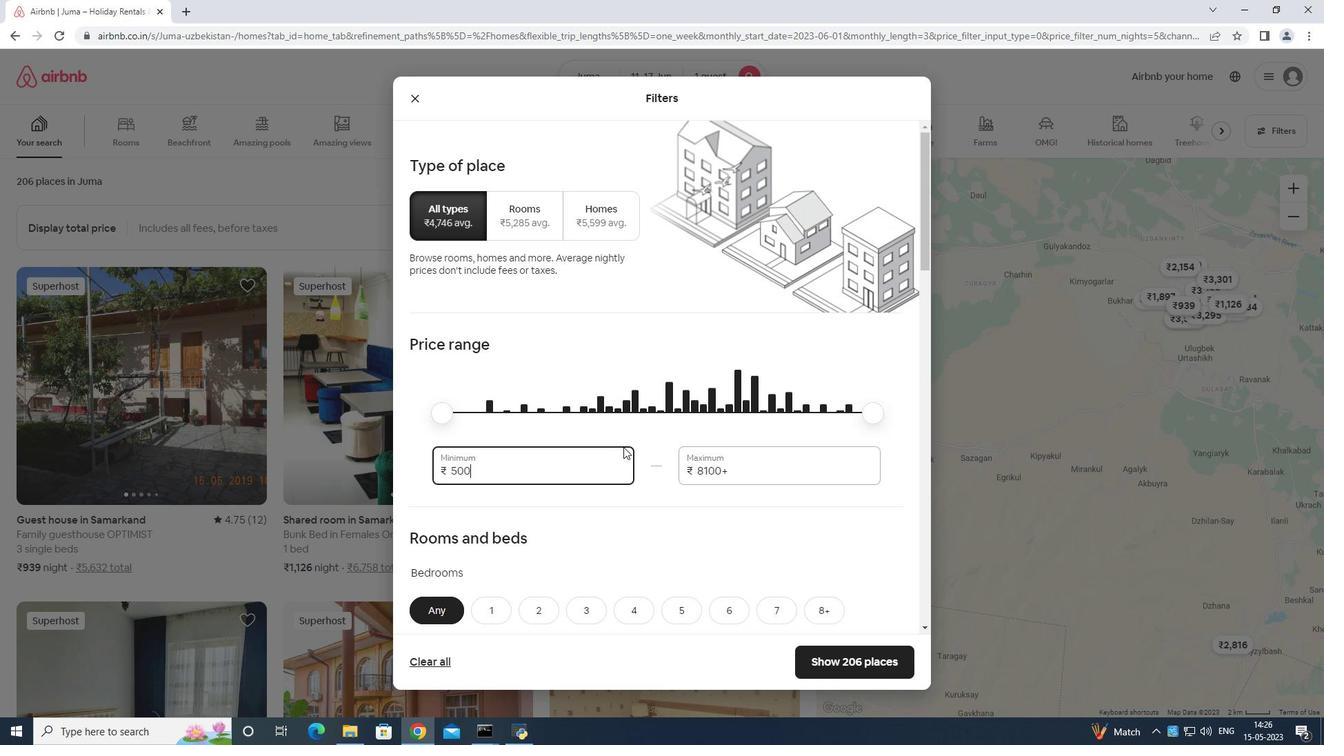 
Action: Mouse moved to (769, 467)
Screenshot: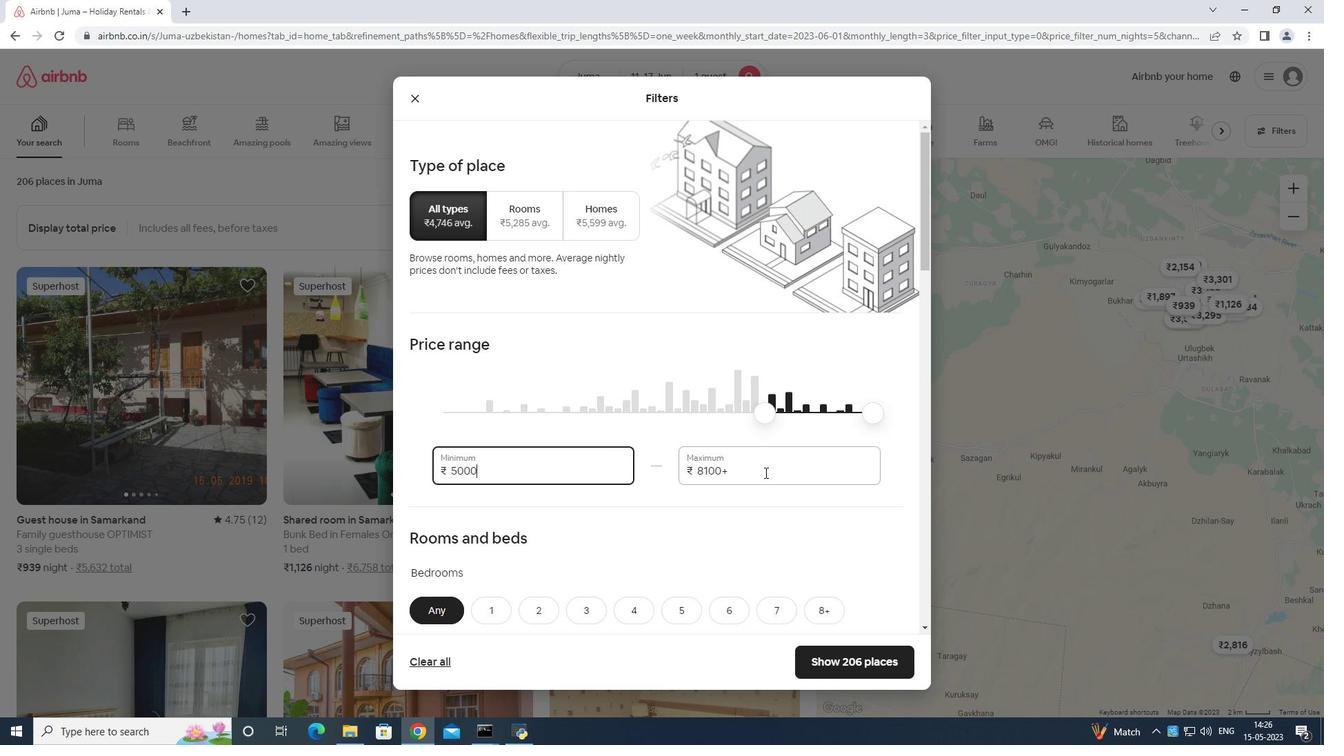 
Action: Mouse pressed left at (769, 467)
Screenshot: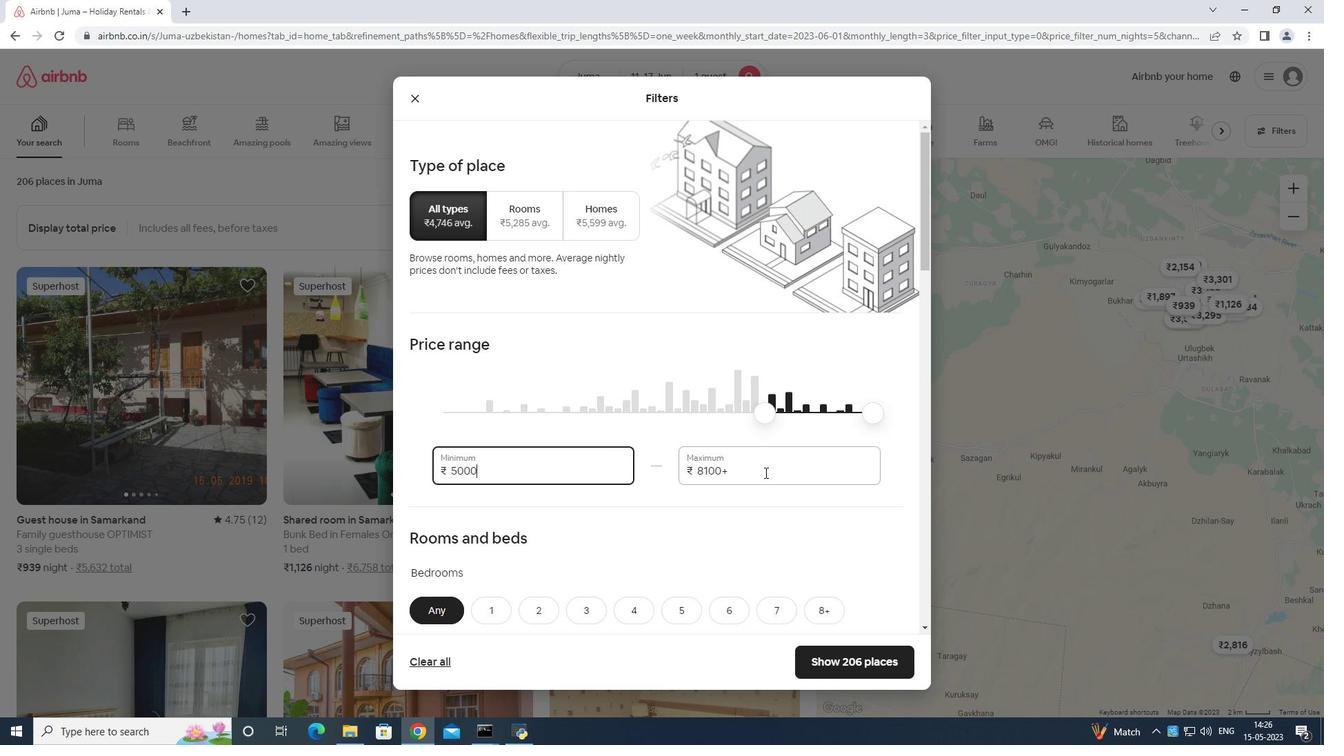 
Action: Mouse moved to (771, 464)
Screenshot: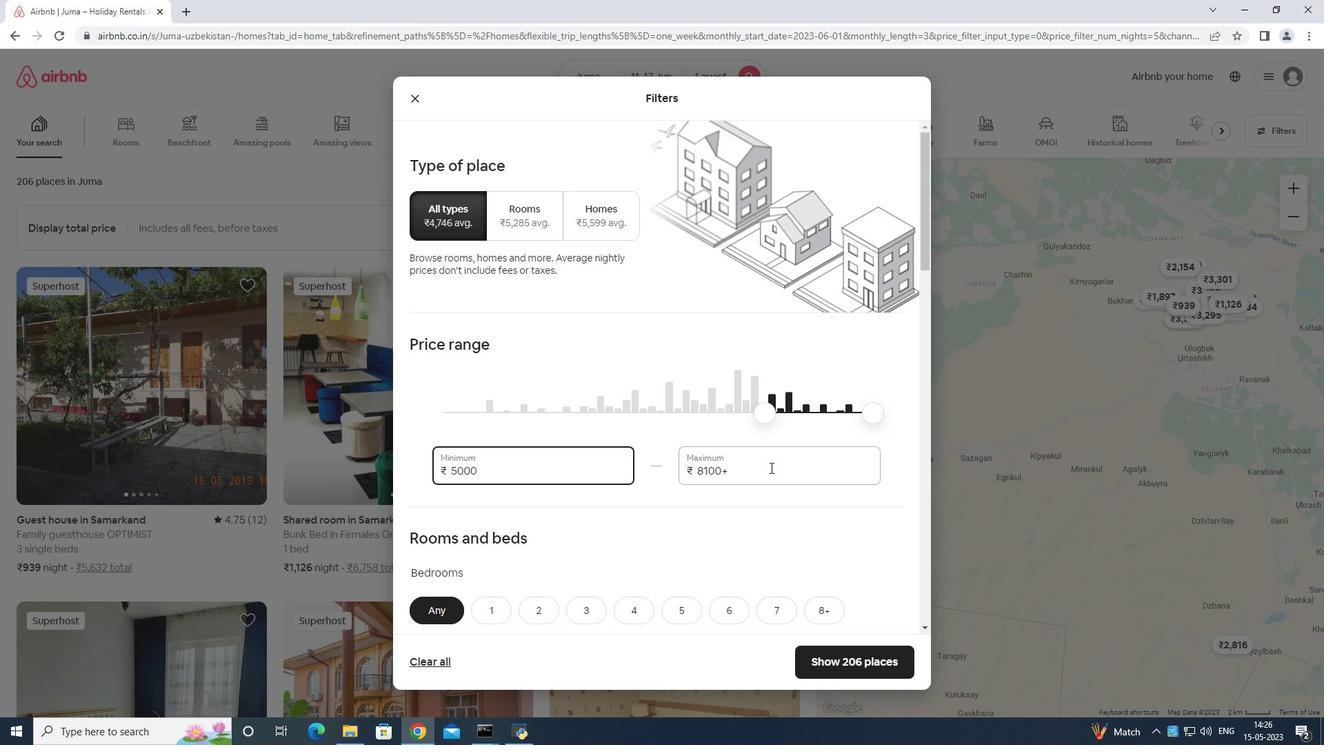 
Action: Key pressed <Key.backspace><Key.backspace><Key.backspace><Key.backspace><Key.backspace><Key.backspace><Key.backspace><Key.backspace><Key.backspace><Key.backspace><Key.backspace>
Screenshot: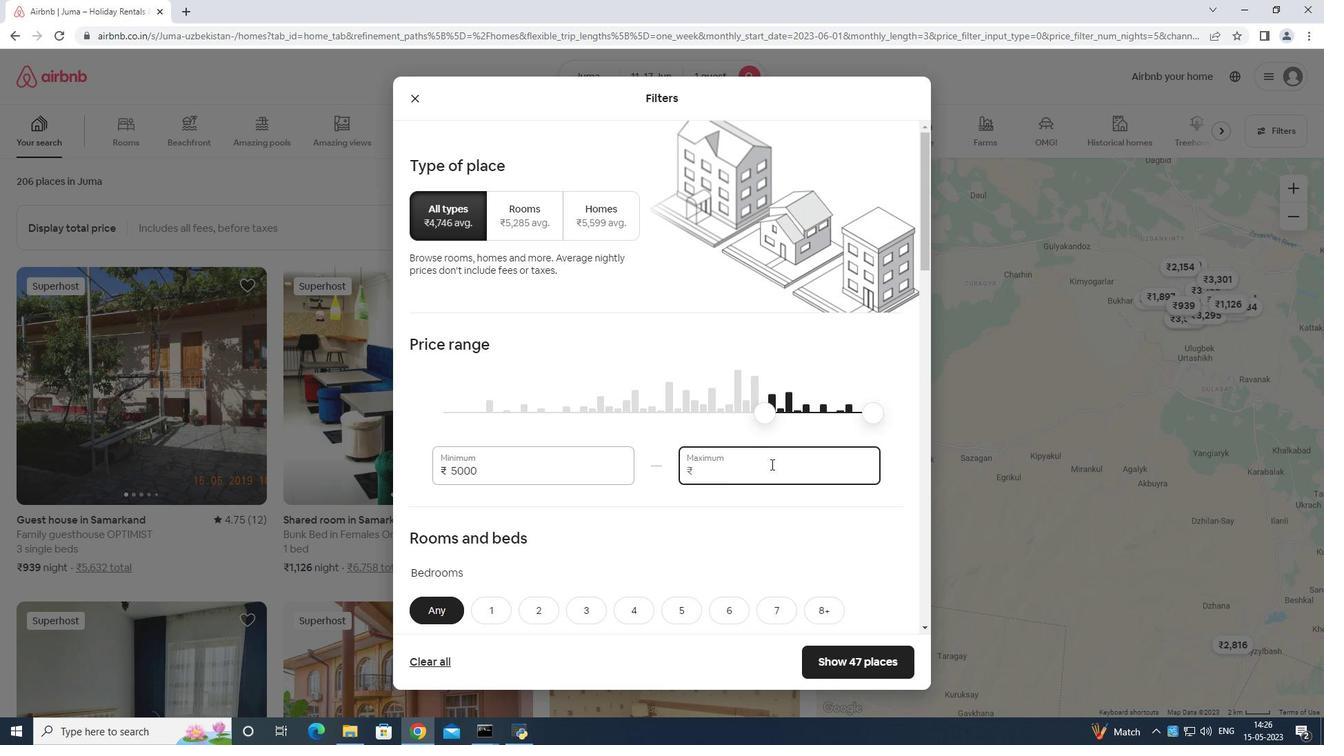 
Action: Mouse moved to (771, 463)
Screenshot: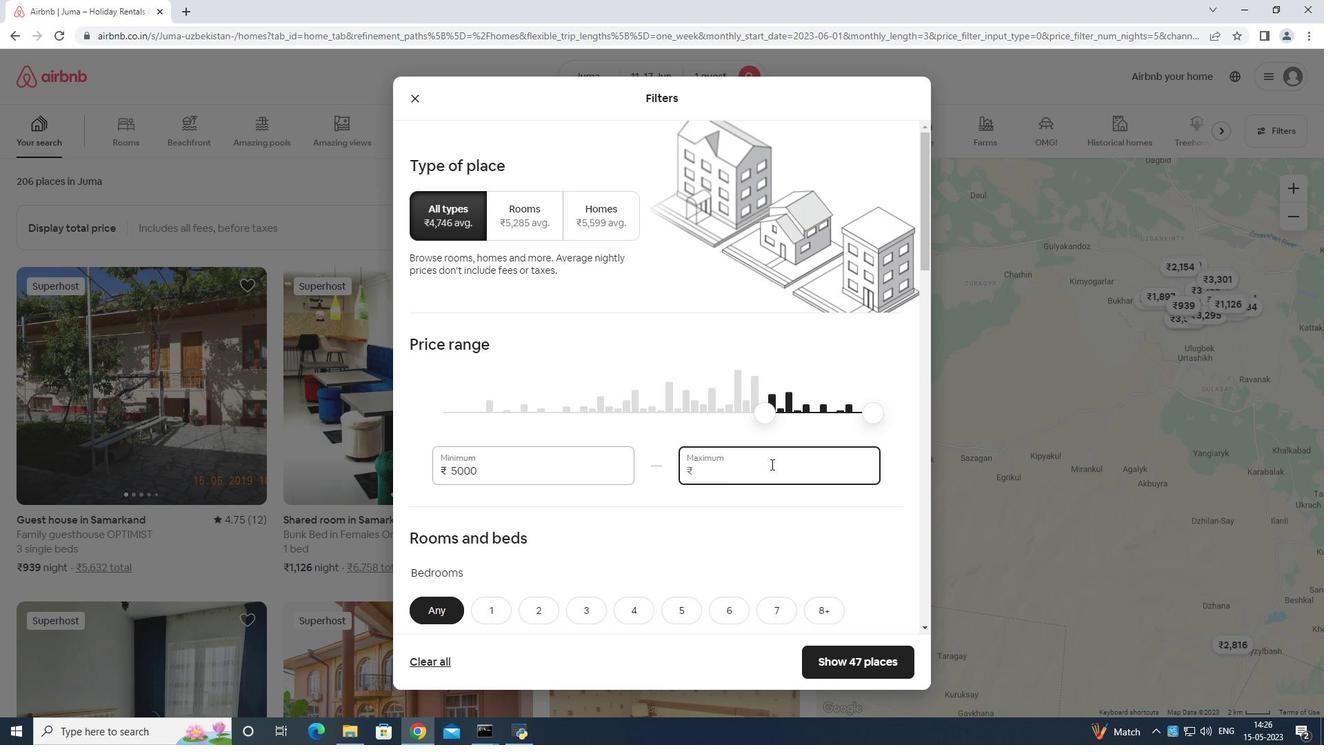 
Action: Key pressed 12
Screenshot: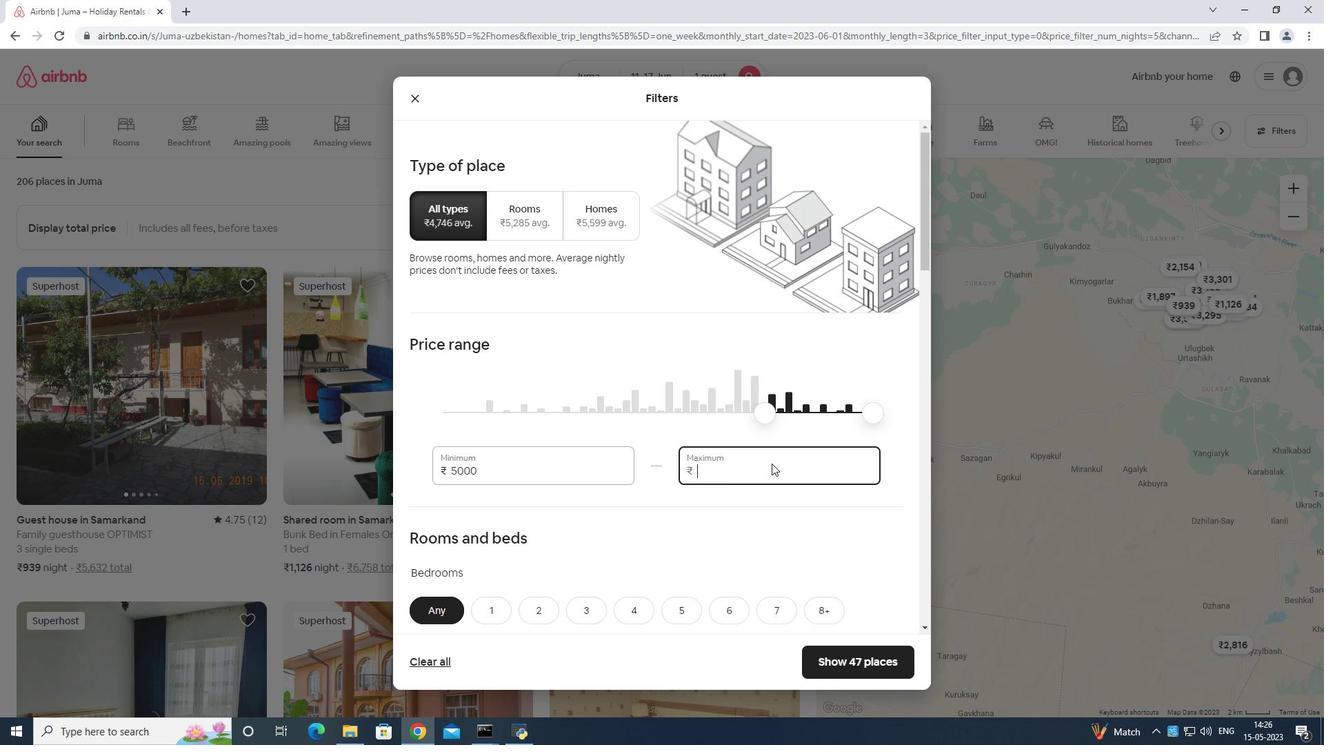 
Action: Mouse moved to (772, 463)
Screenshot: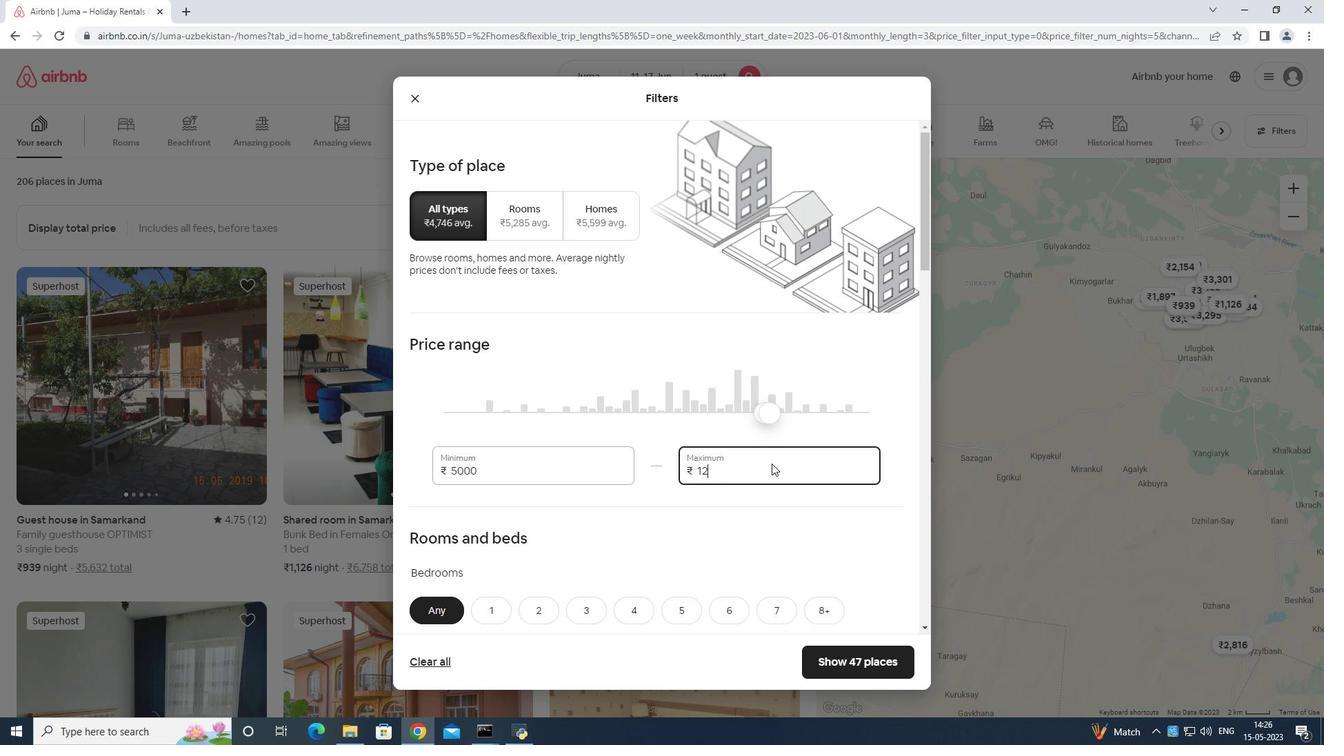 
Action: Key pressed 0
Screenshot: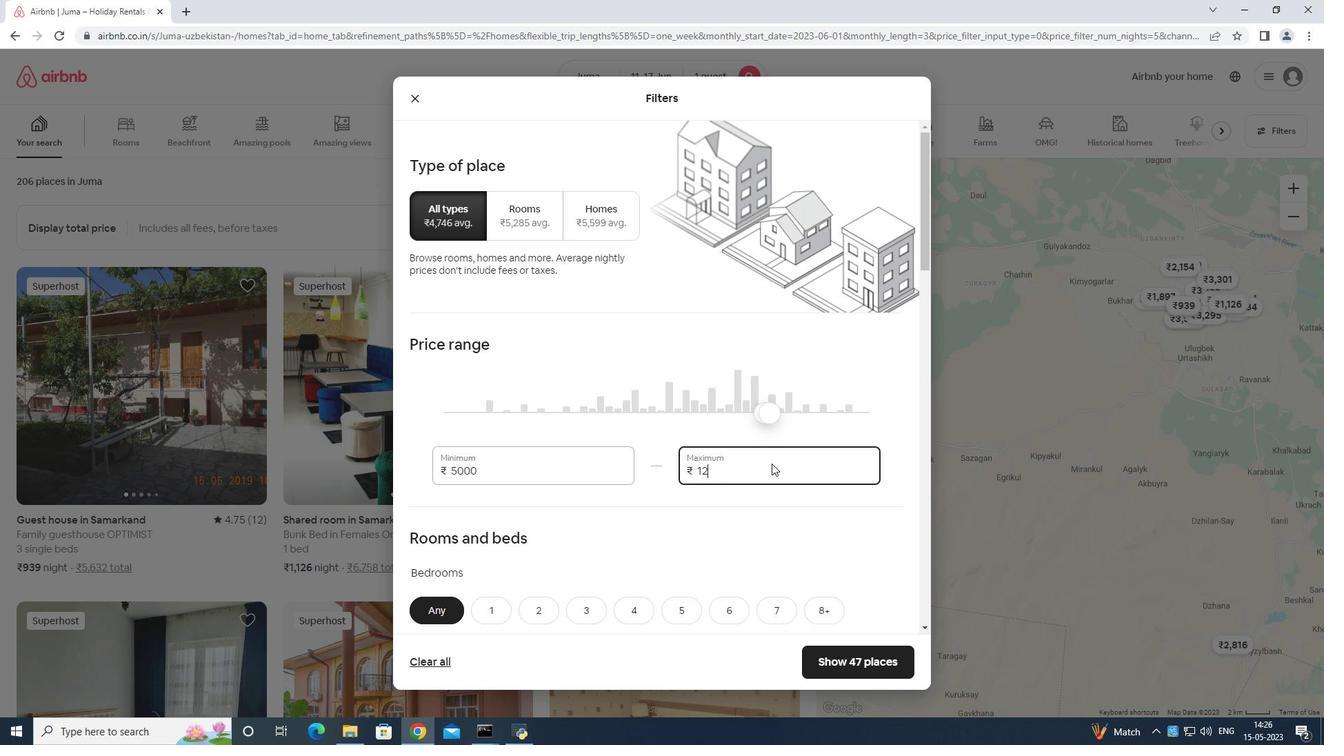
Action: Mouse moved to (775, 460)
Screenshot: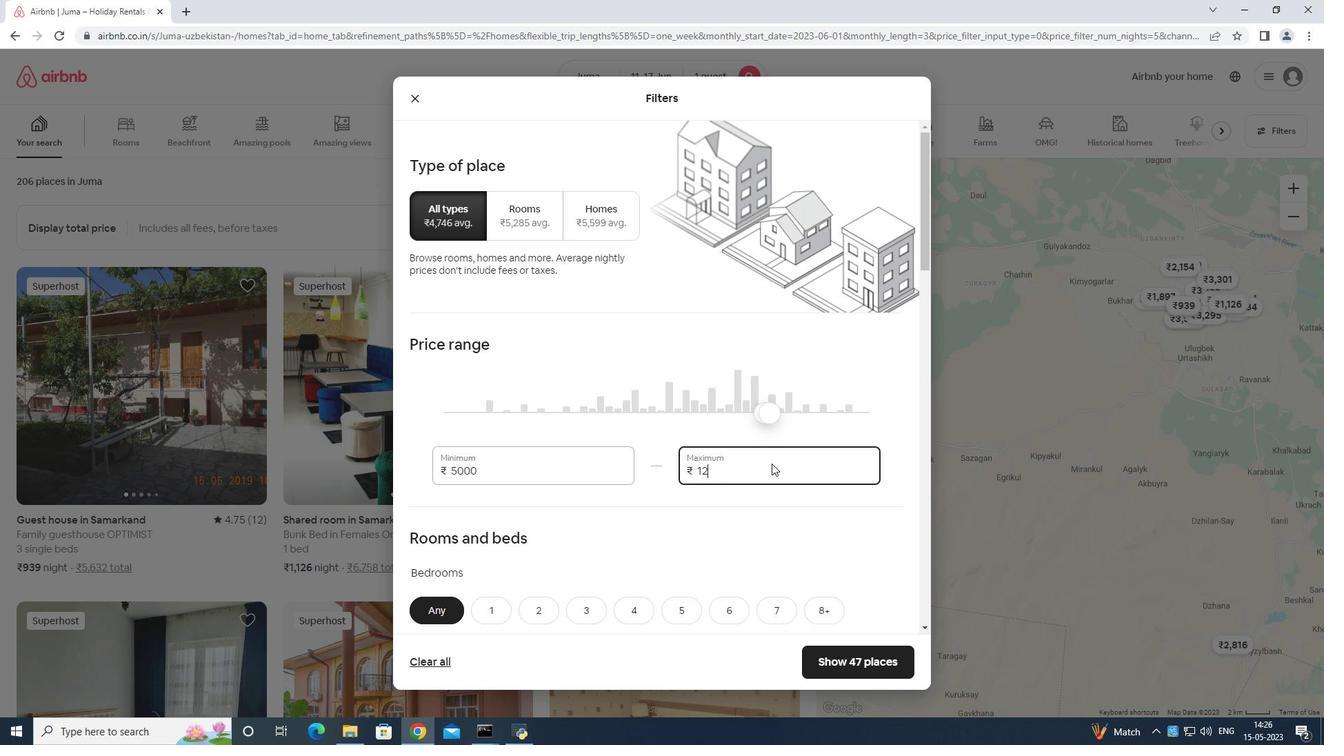 
Action: Key pressed 00
Screenshot: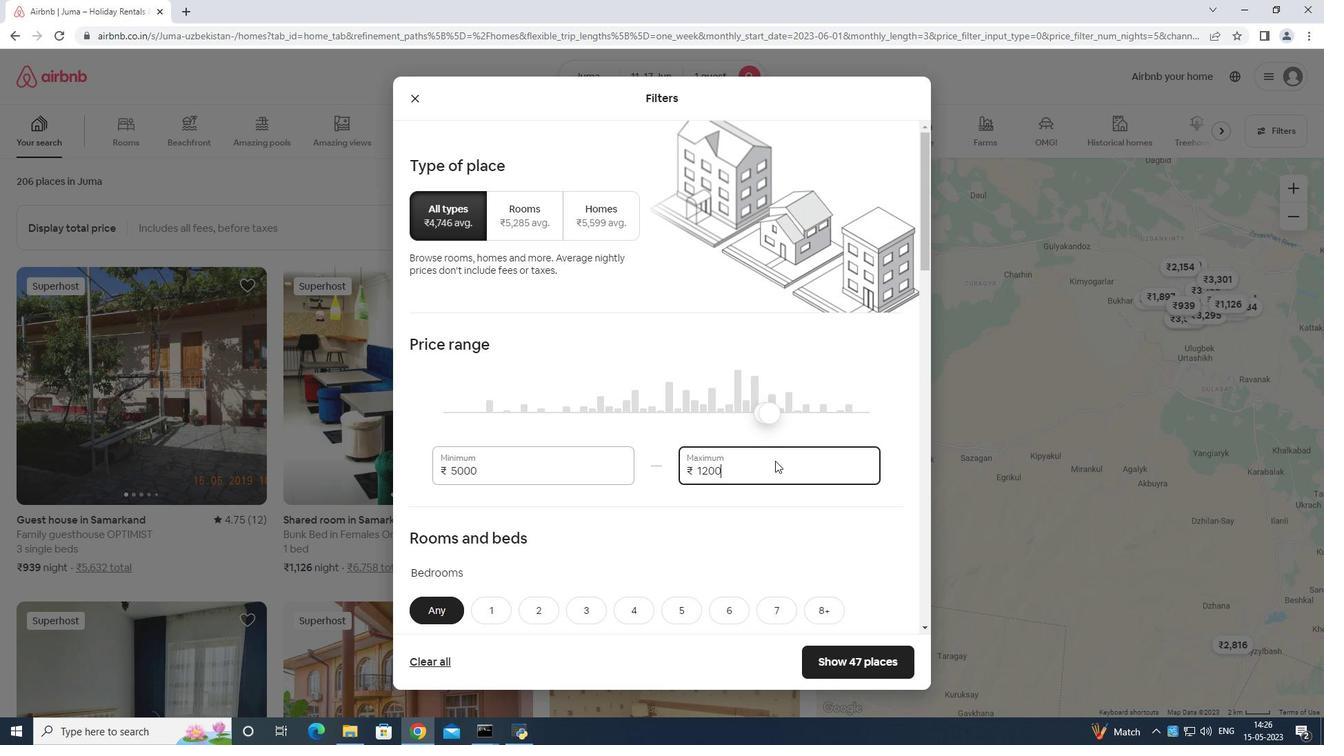
Action: Mouse scrolled (775, 460) with delta (0, 0)
Screenshot: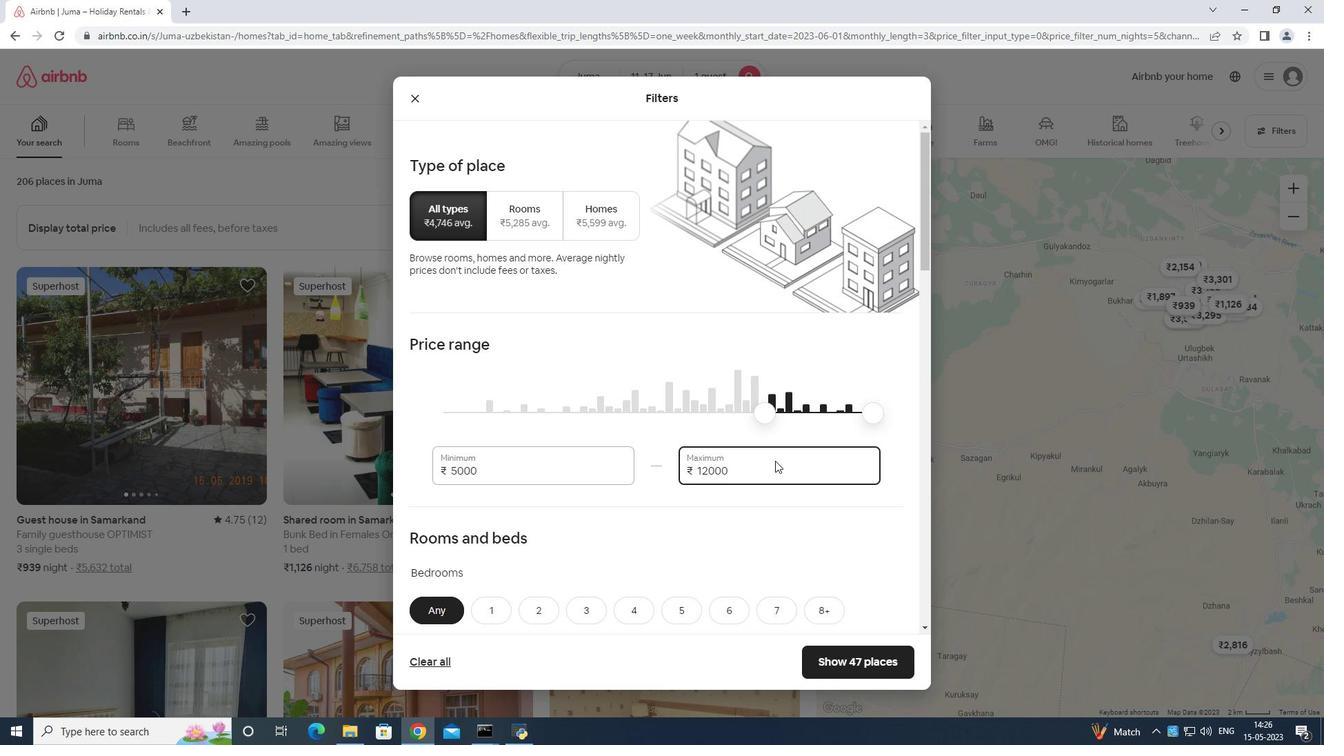 
Action: Mouse scrolled (775, 460) with delta (0, 0)
Screenshot: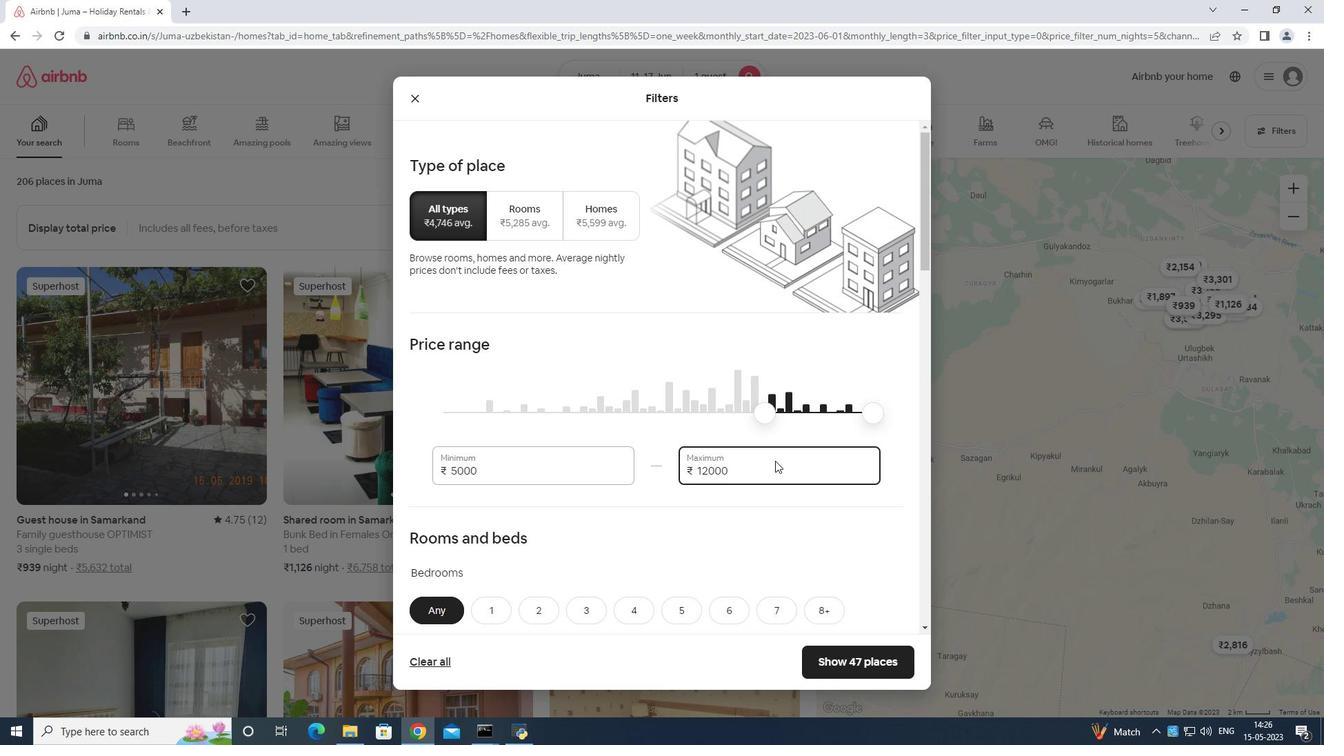 
Action: Mouse moved to (487, 459)
Screenshot: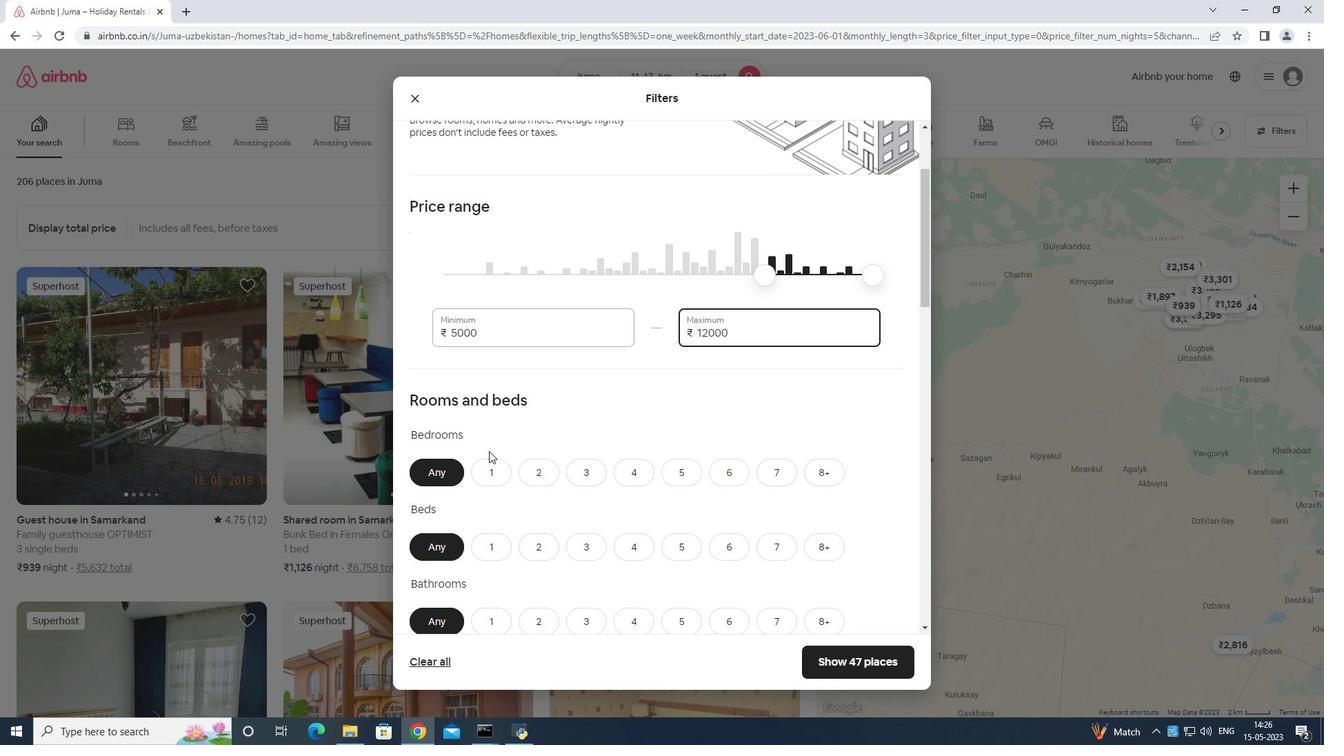 
Action: Mouse pressed left at (487, 459)
Screenshot: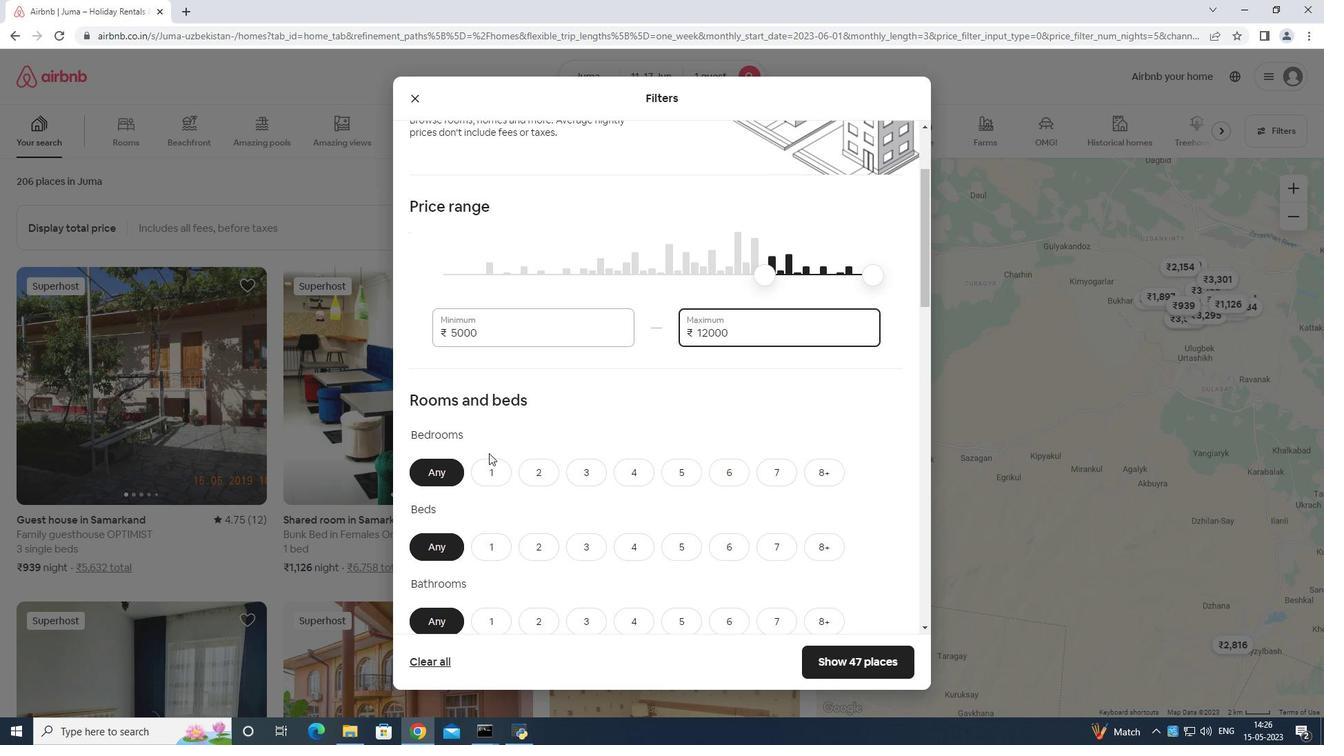 
Action: Mouse moved to (489, 538)
Screenshot: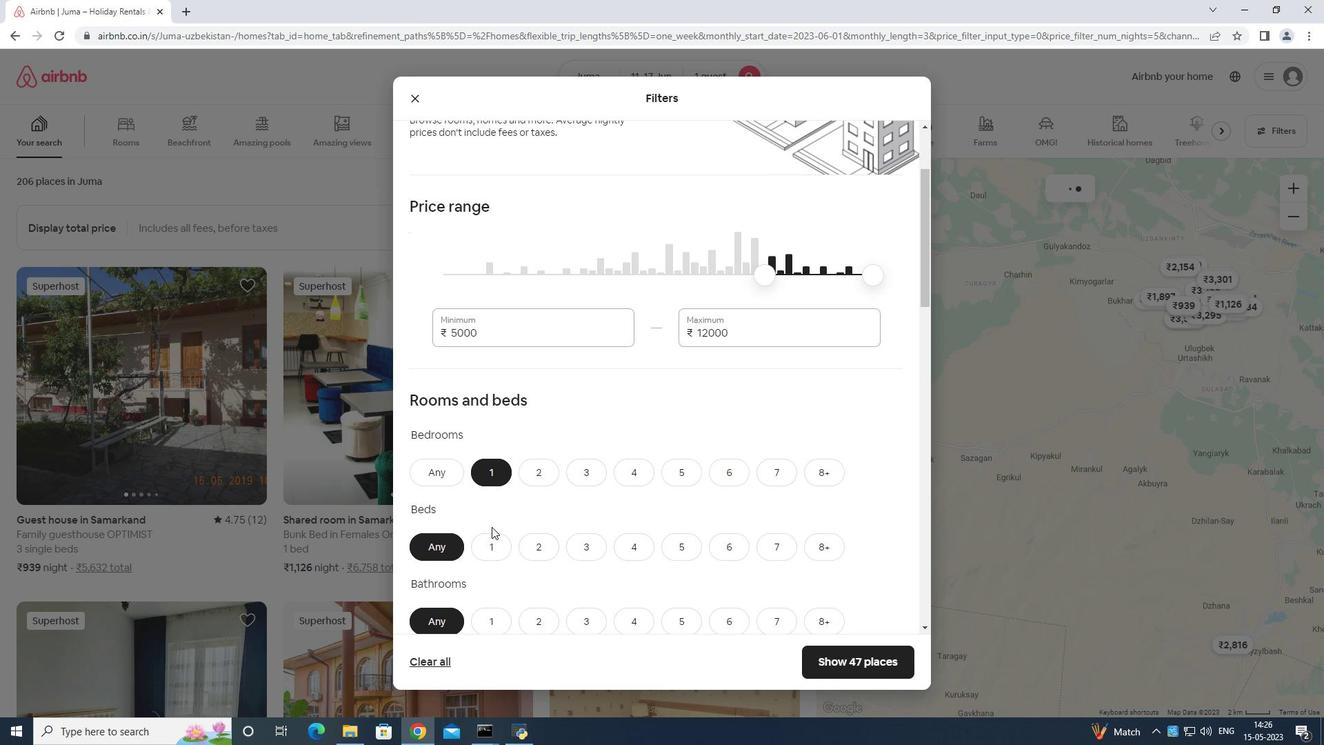 
Action: Mouse pressed left at (489, 538)
Screenshot: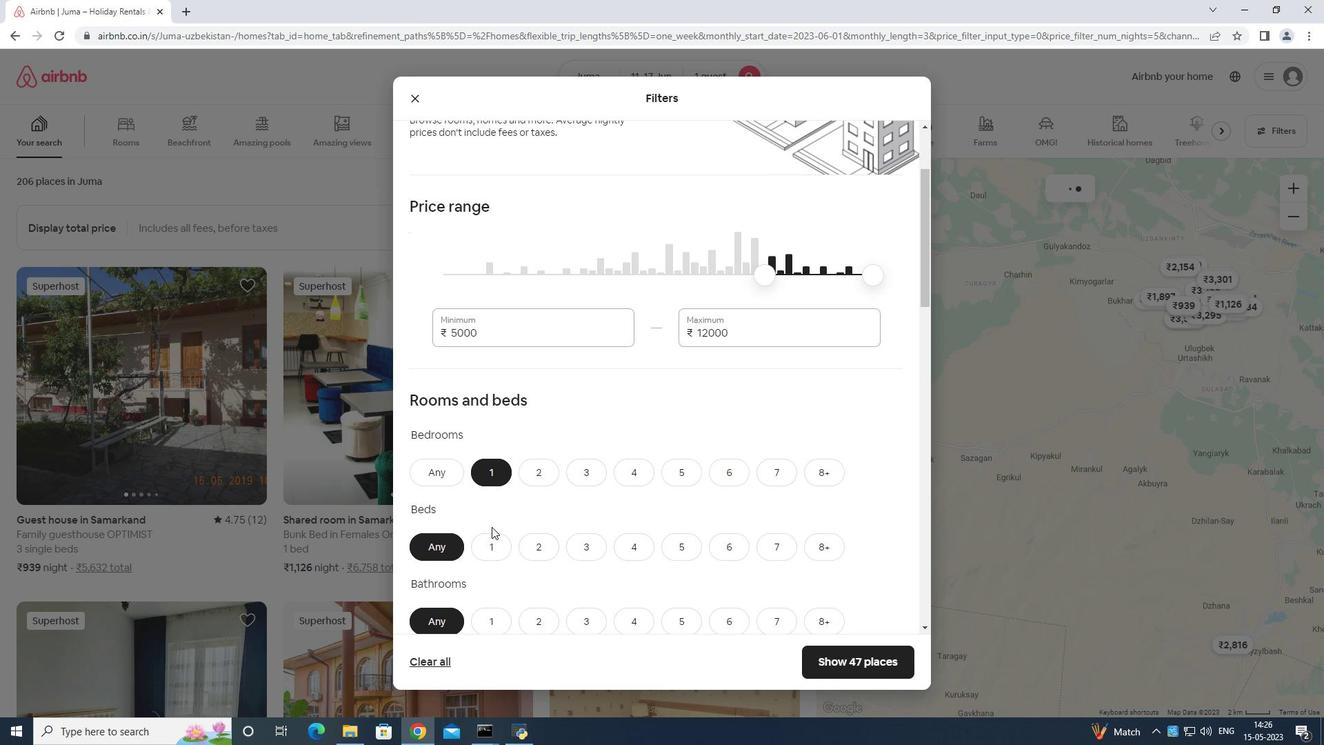 
Action: Mouse moved to (489, 625)
Screenshot: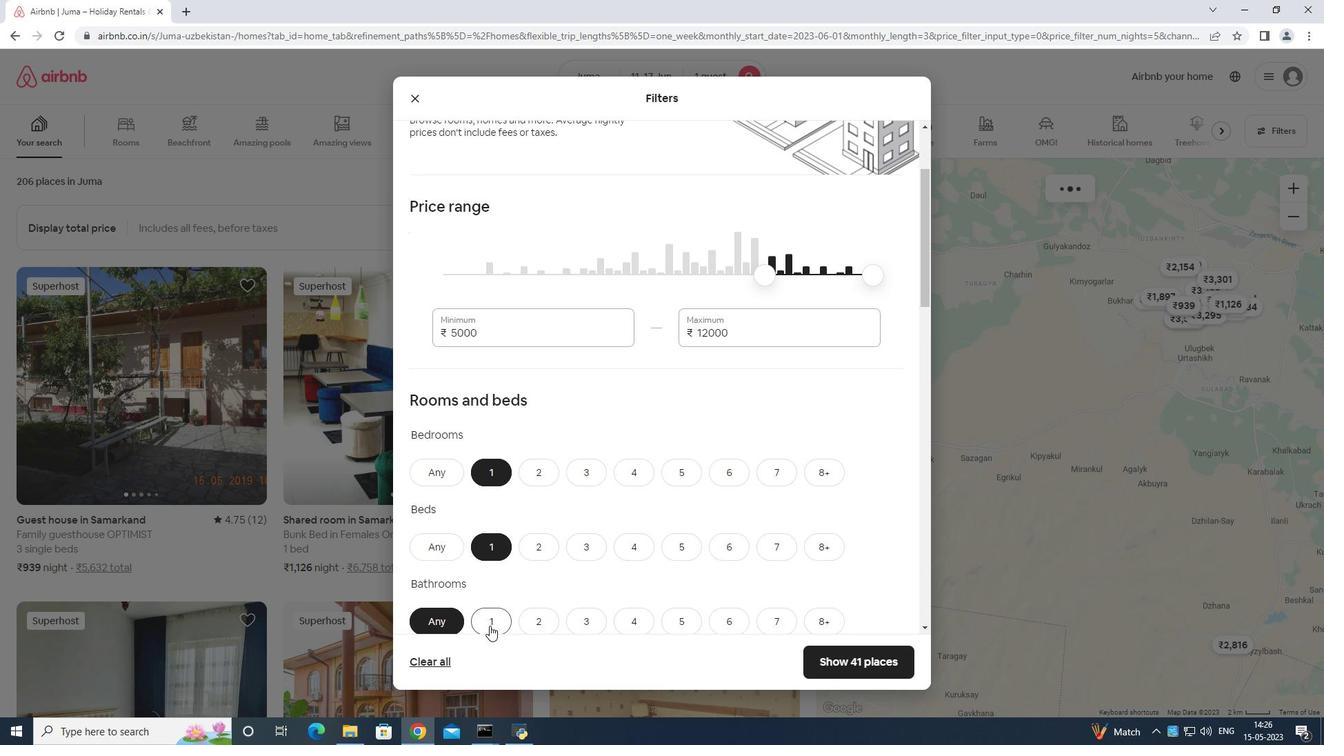 
Action: Mouse pressed left at (489, 625)
Screenshot: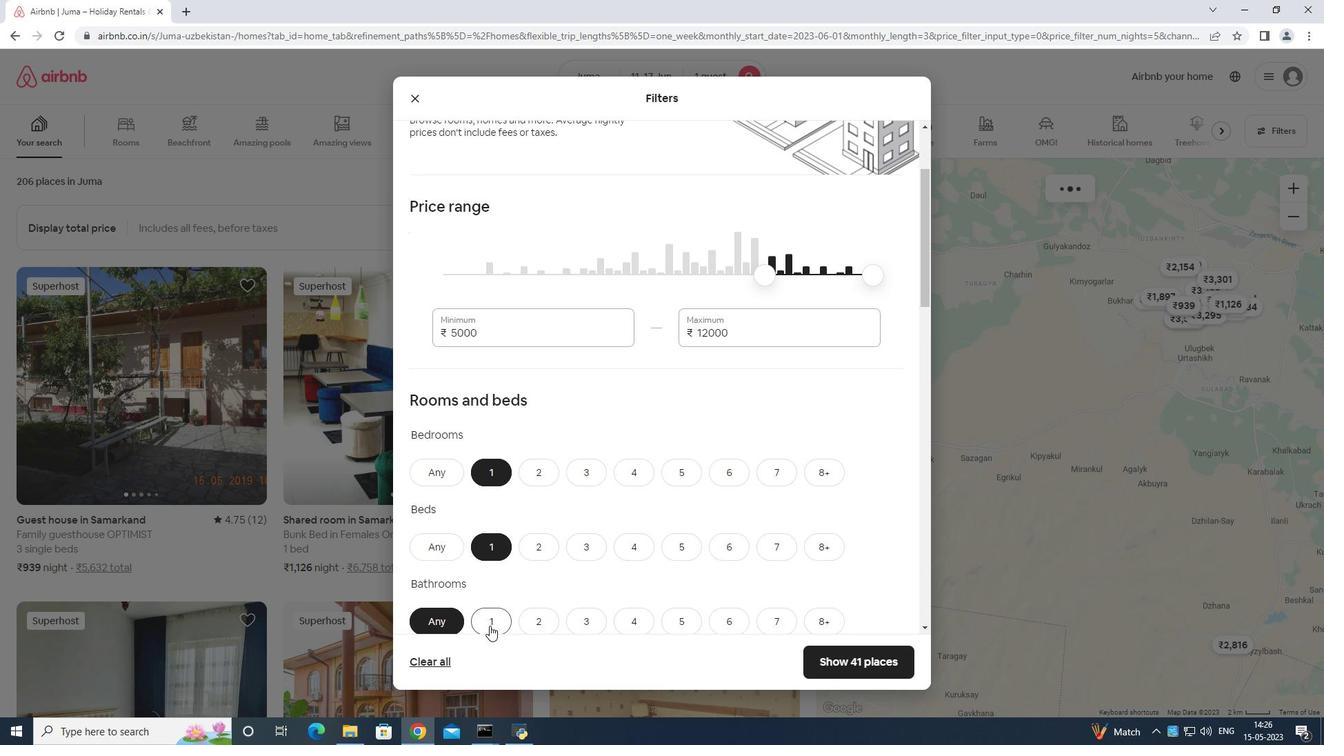 
Action: Mouse moved to (658, 455)
Screenshot: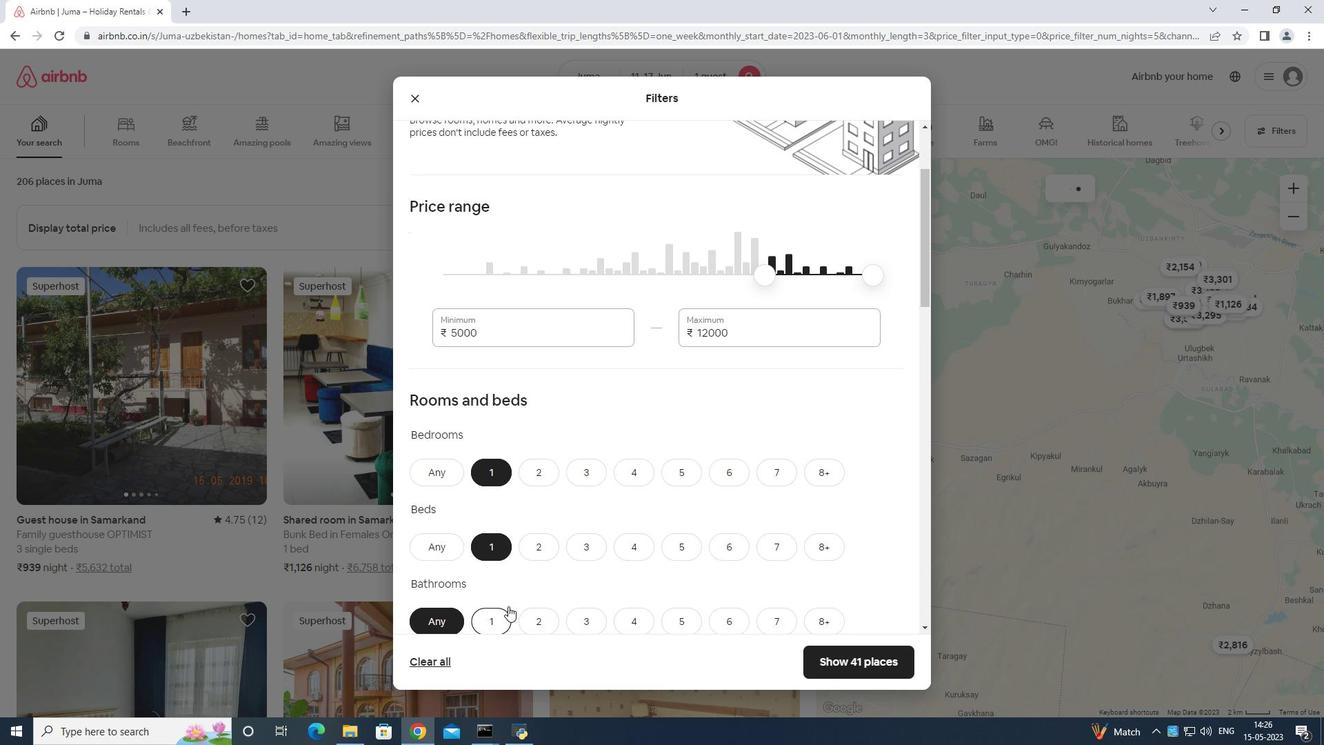 
Action: Mouse scrolled (658, 454) with delta (0, 0)
Screenshot: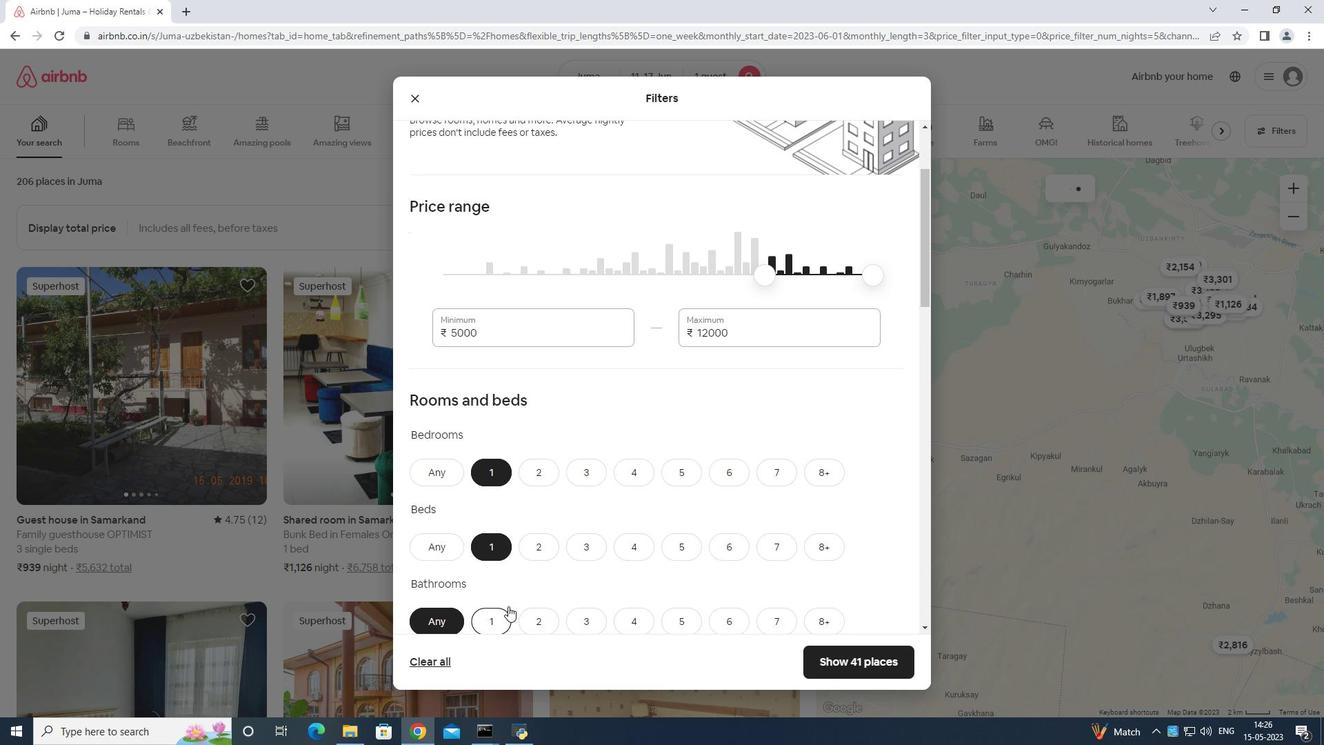 
Action: Mouse moved to (662, 455)
Screenshot: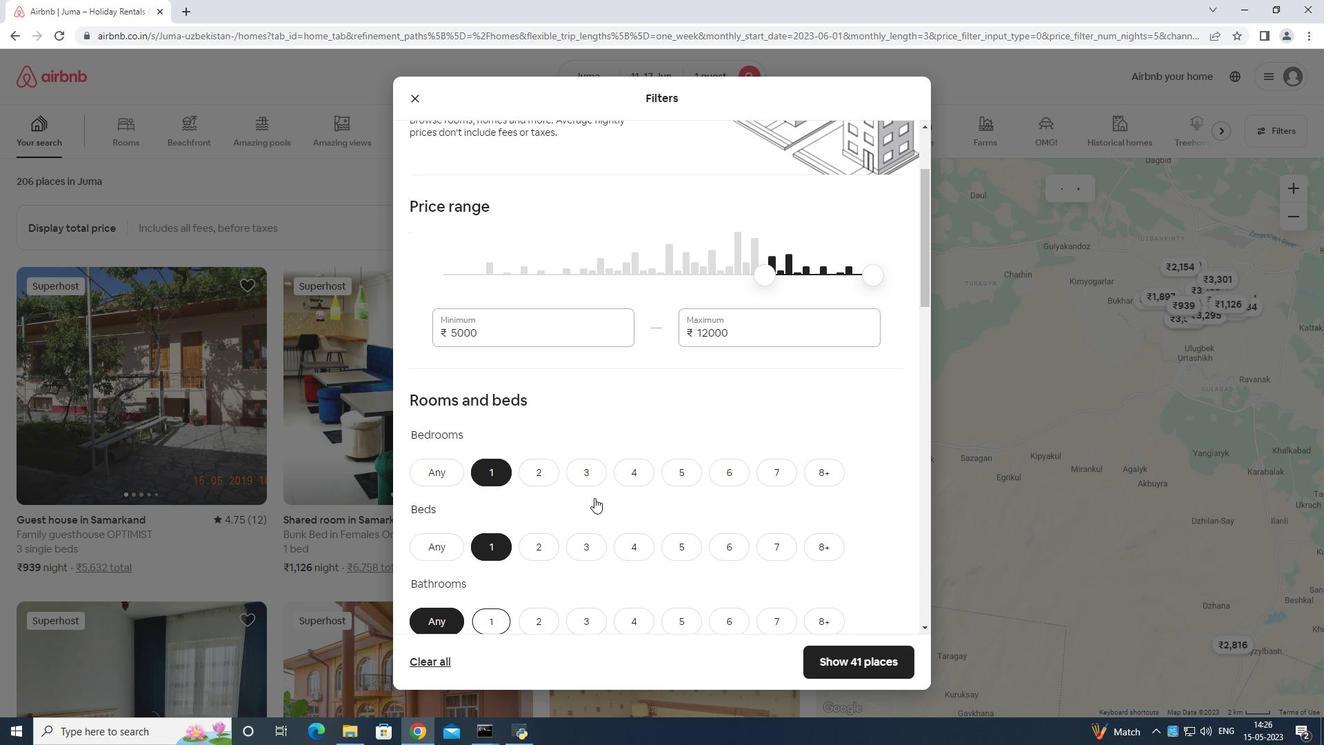 
Action: Mouse scrolled (662, 455) with delta (0, 0)
Screenshot: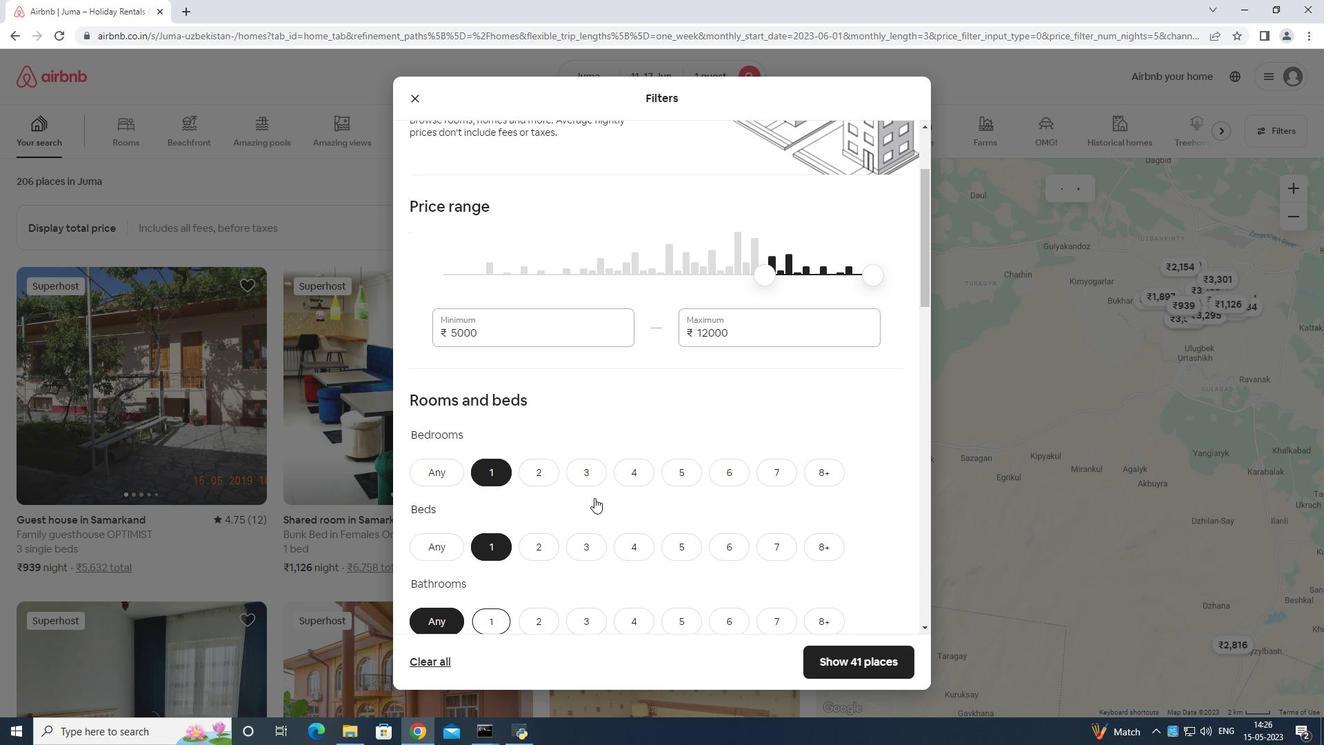 
Action: Mouse moved to (669, 453)
Screenshot: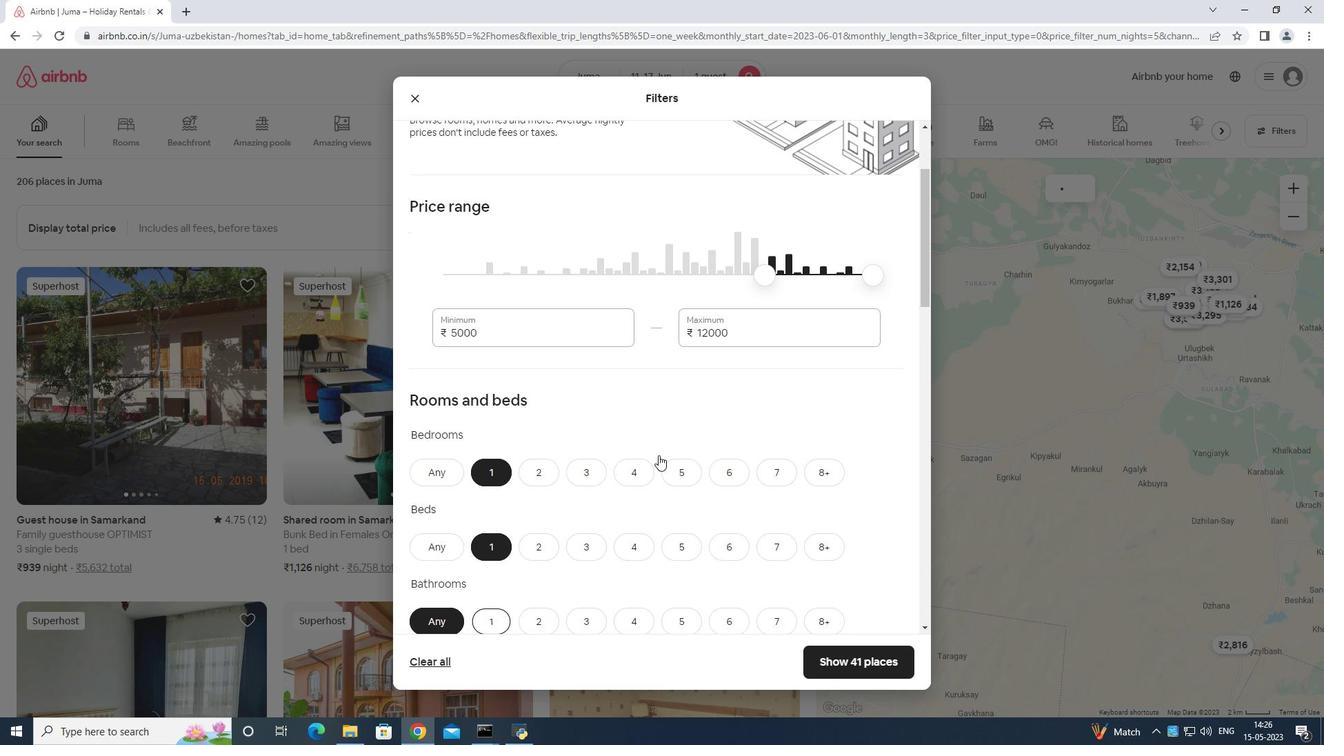 
Action: Mouse scrolled (669, 452) with delta (0, 0)
Screenshot: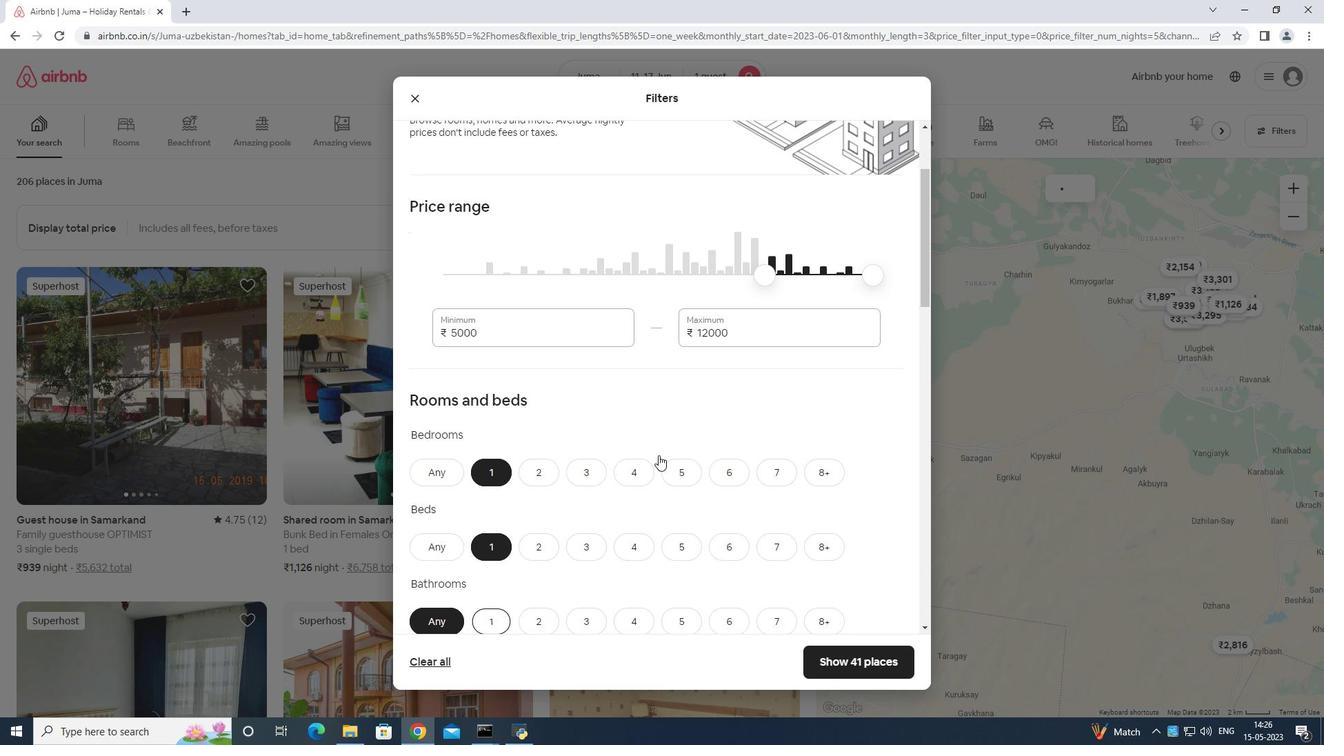 
Action: Mouse moved to (448, 525)
Screenshot: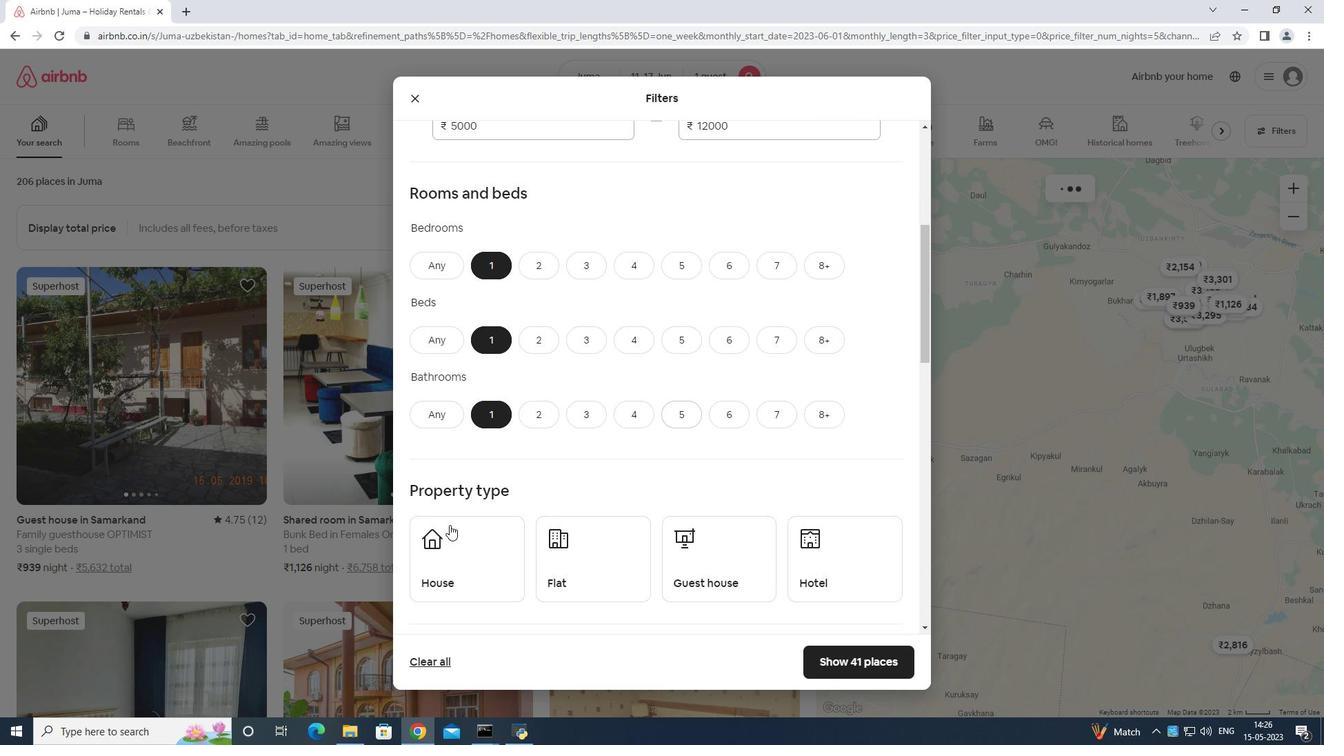 
Action: Mouse pressed left at (448, 525)
Screenshot: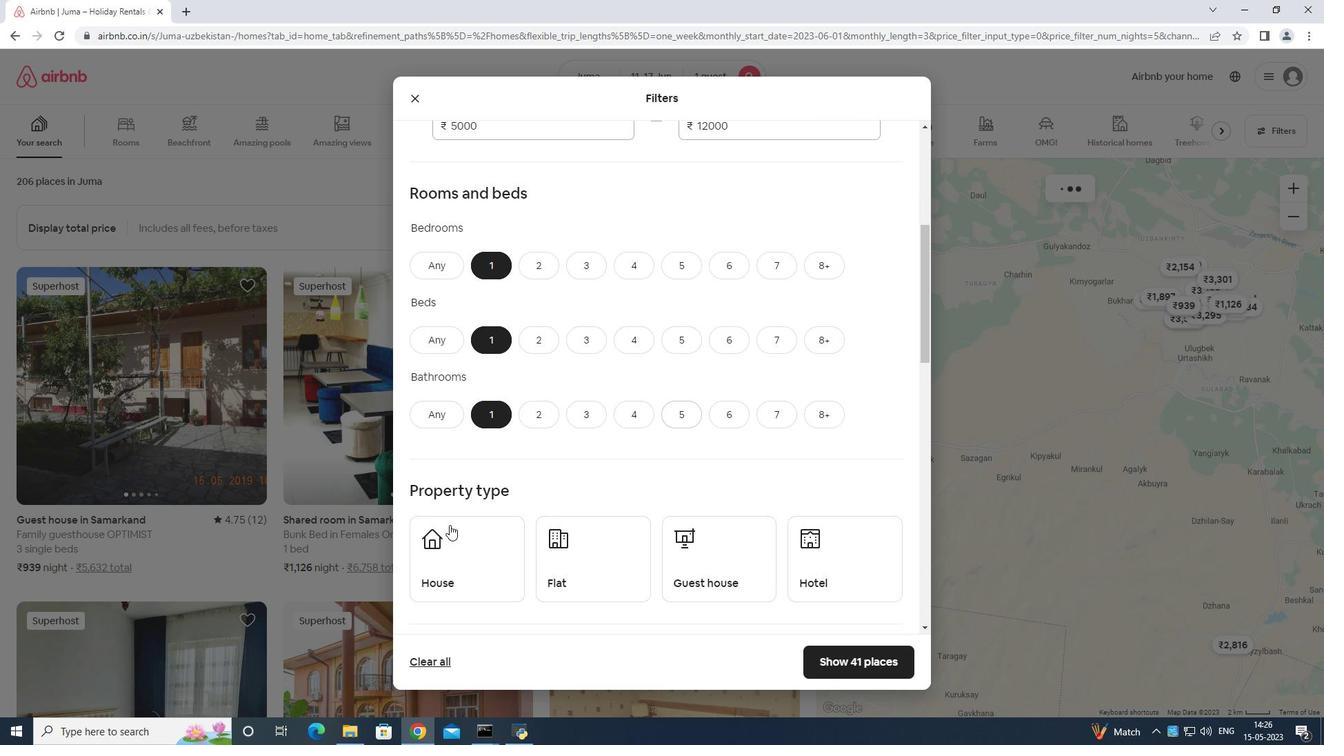 
Action: Mouse moved to (598, 563)
Screenshot: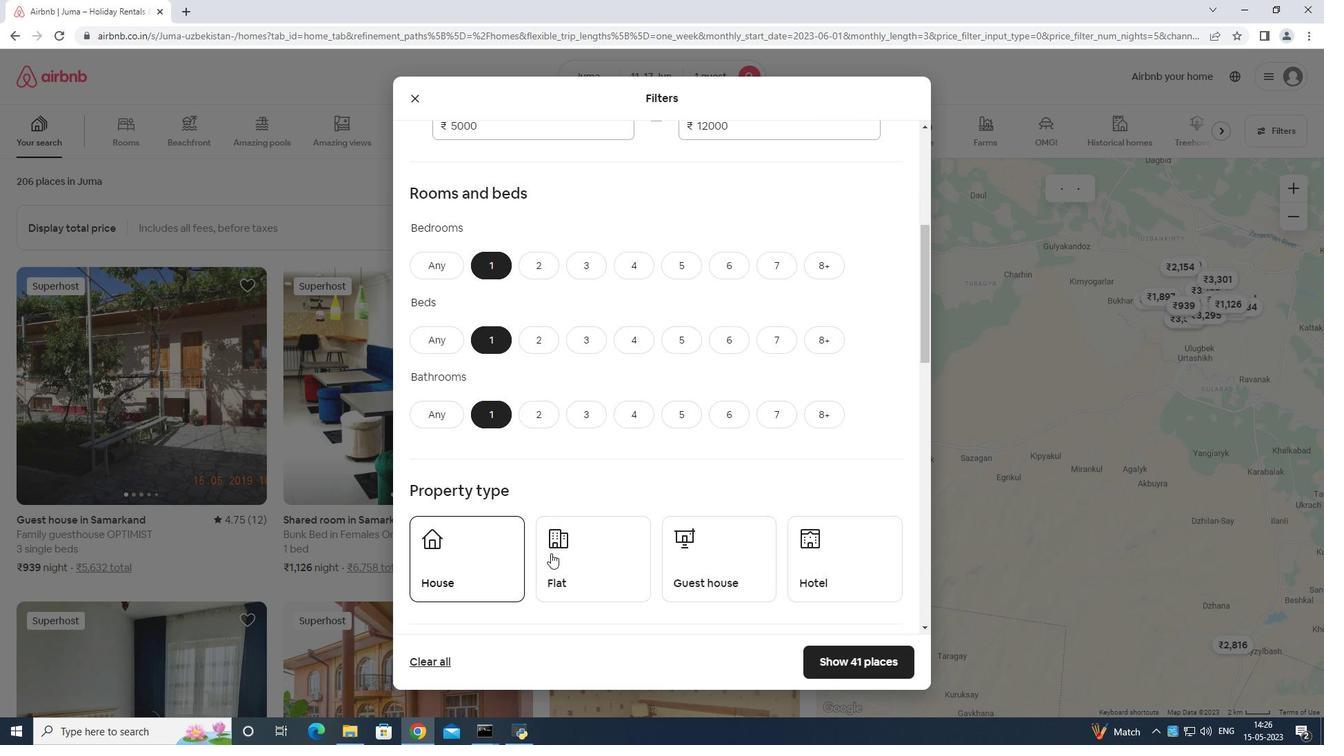 
Action: Mouse pressed left at (598, 563)
Screenshot: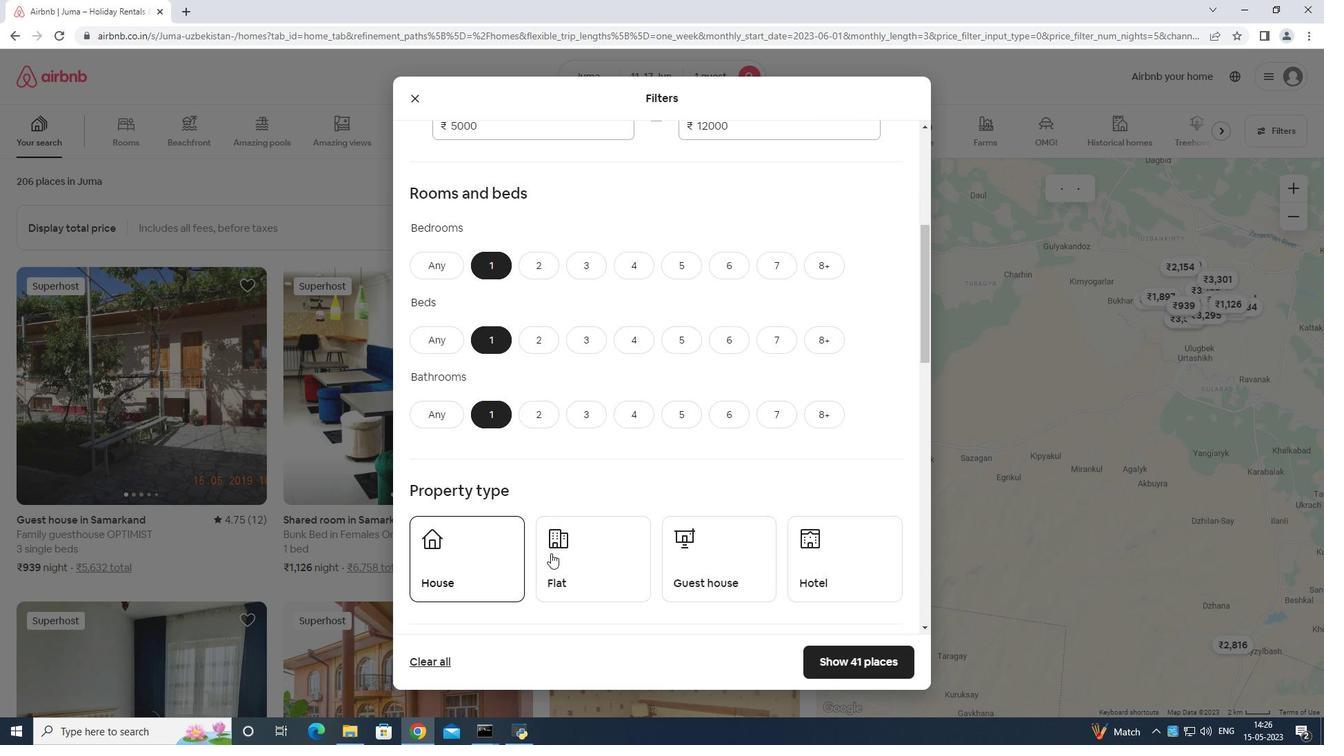 
Action: Mouse moved to (738, 583)
Screenshot: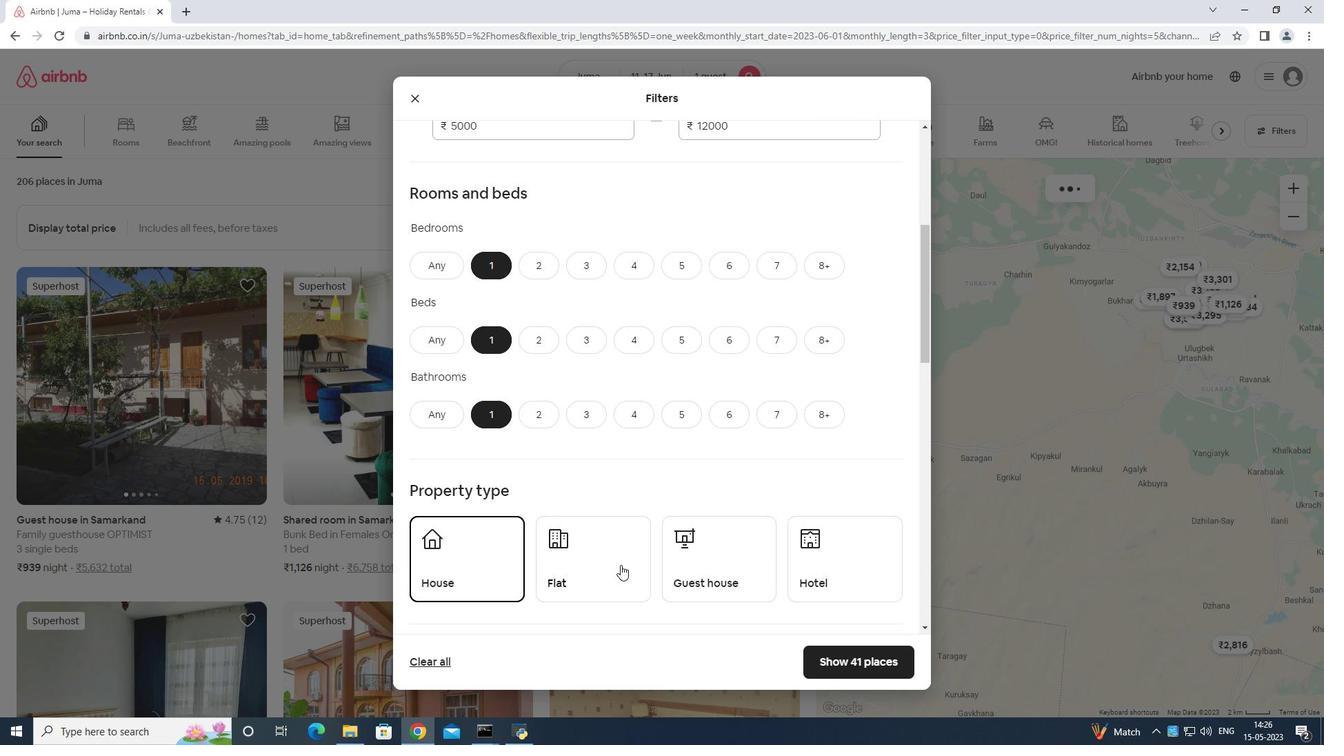 
Action: Mouse pressed left at (738, 583)
Screenshot: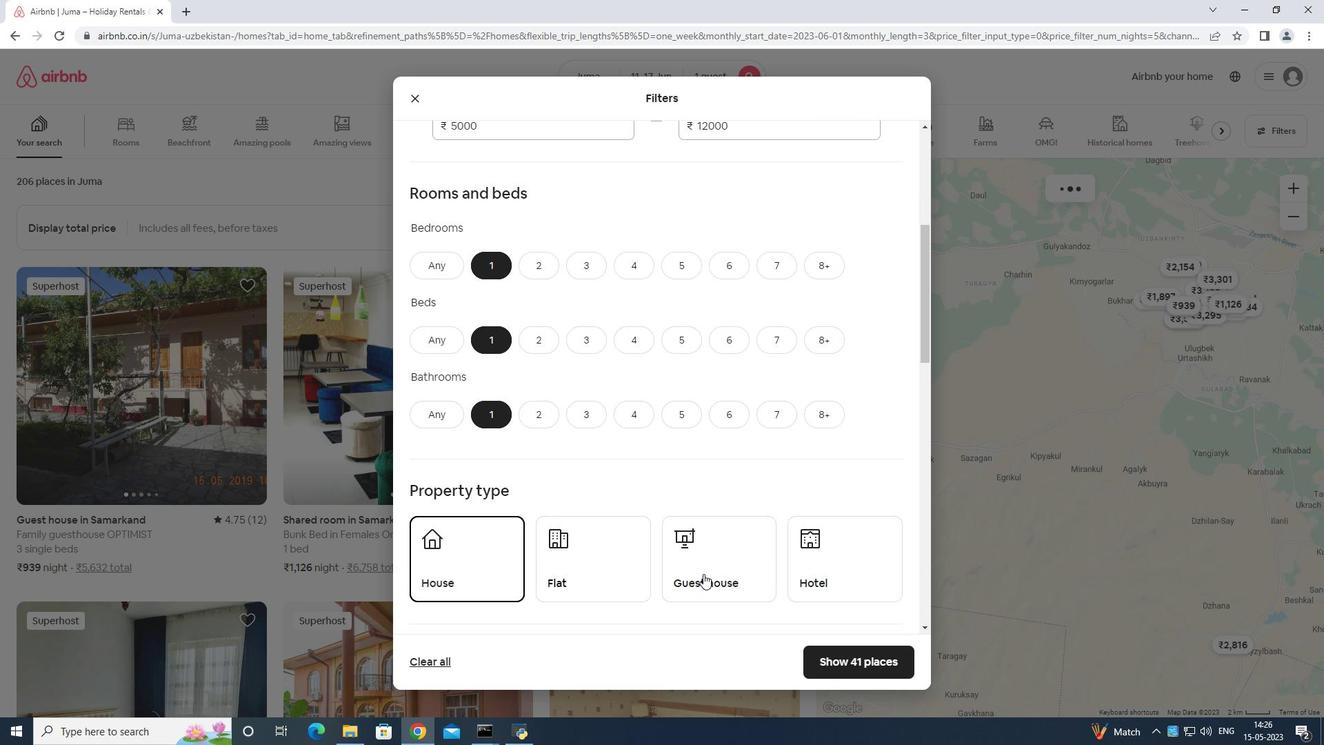 
Action: Mouse moved to (825, 572)
Screenshot: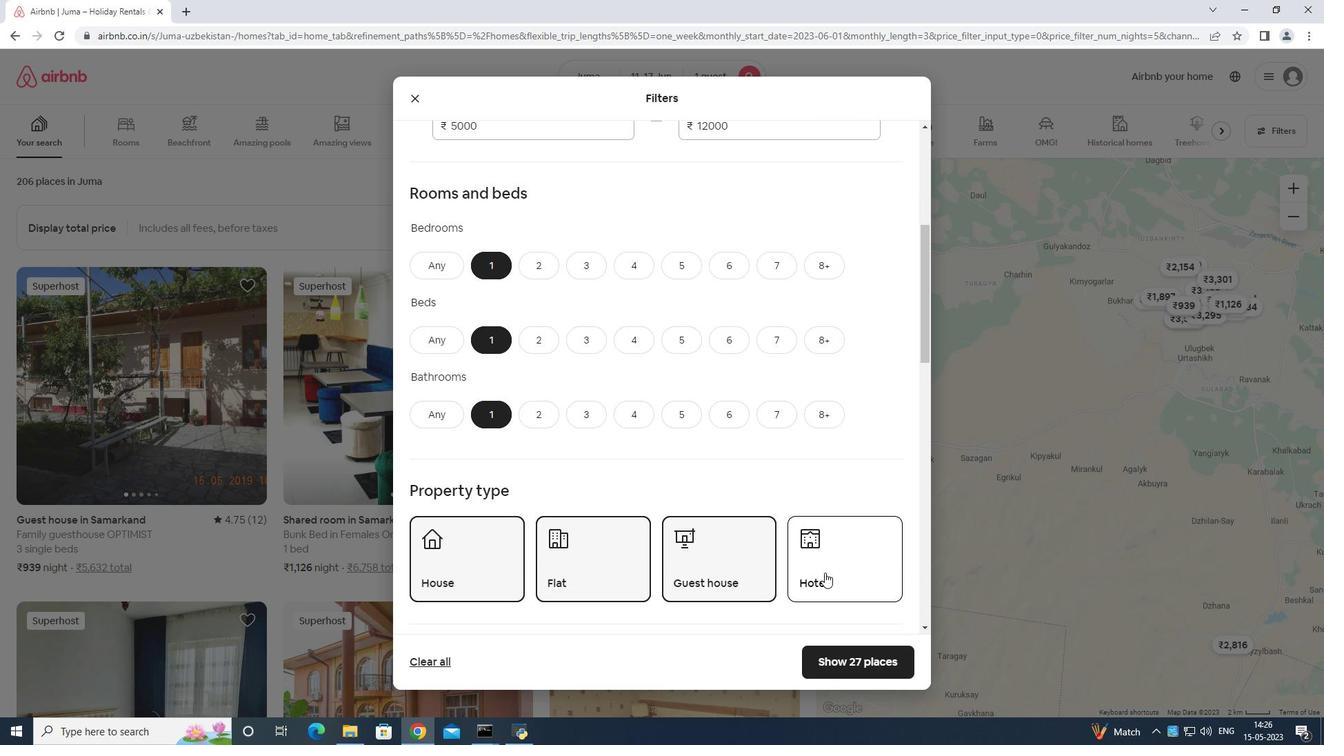 
Action: Mouse pressed left at (825, 572)
Screenshot: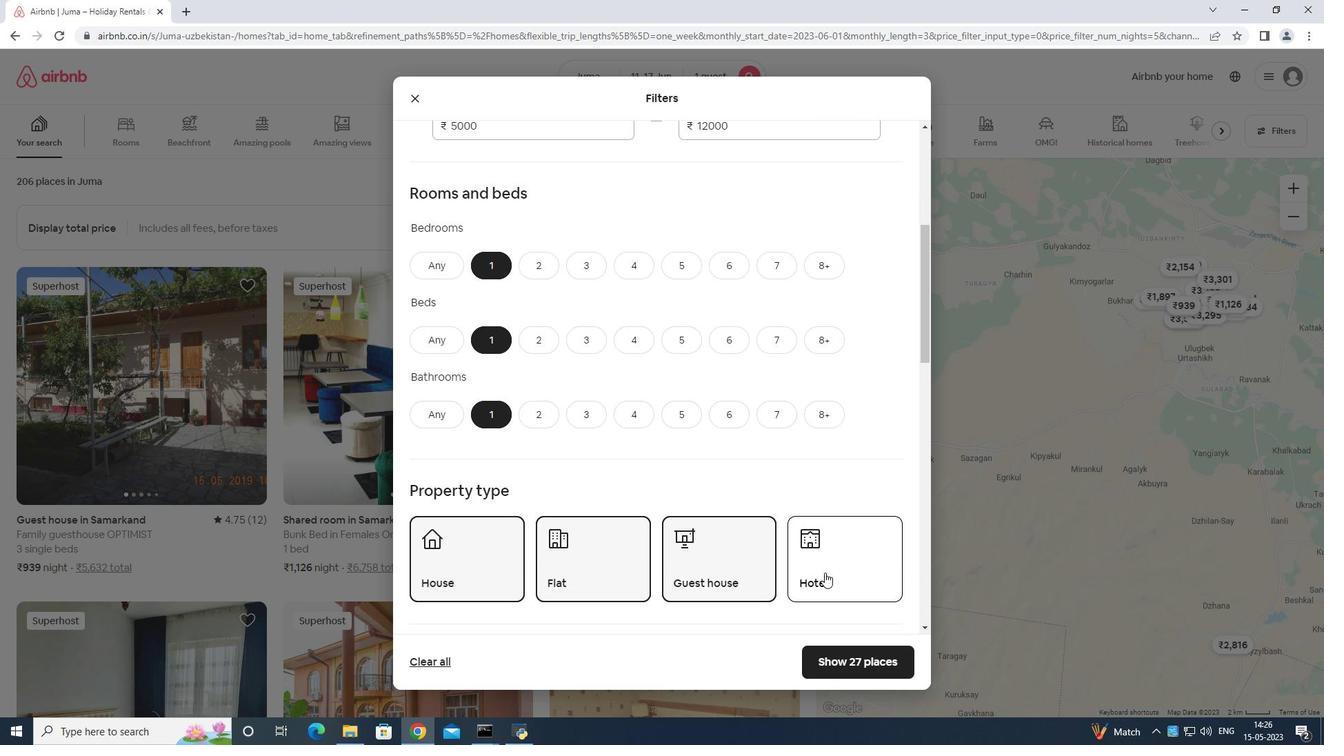 
Action: Mouse moved to (831, 555)
Screenshot: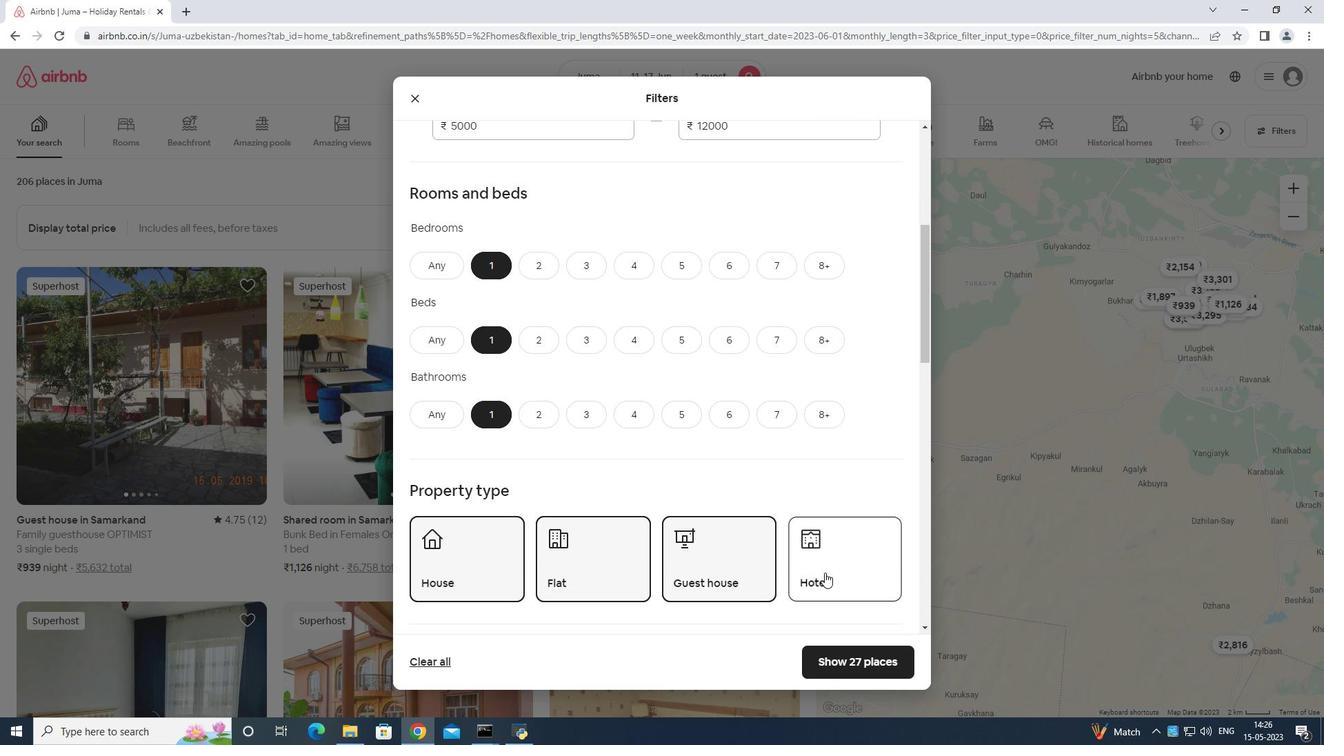 
Action: Mouse scrolled (831, 555) with delta (0, 0)
Screenshot: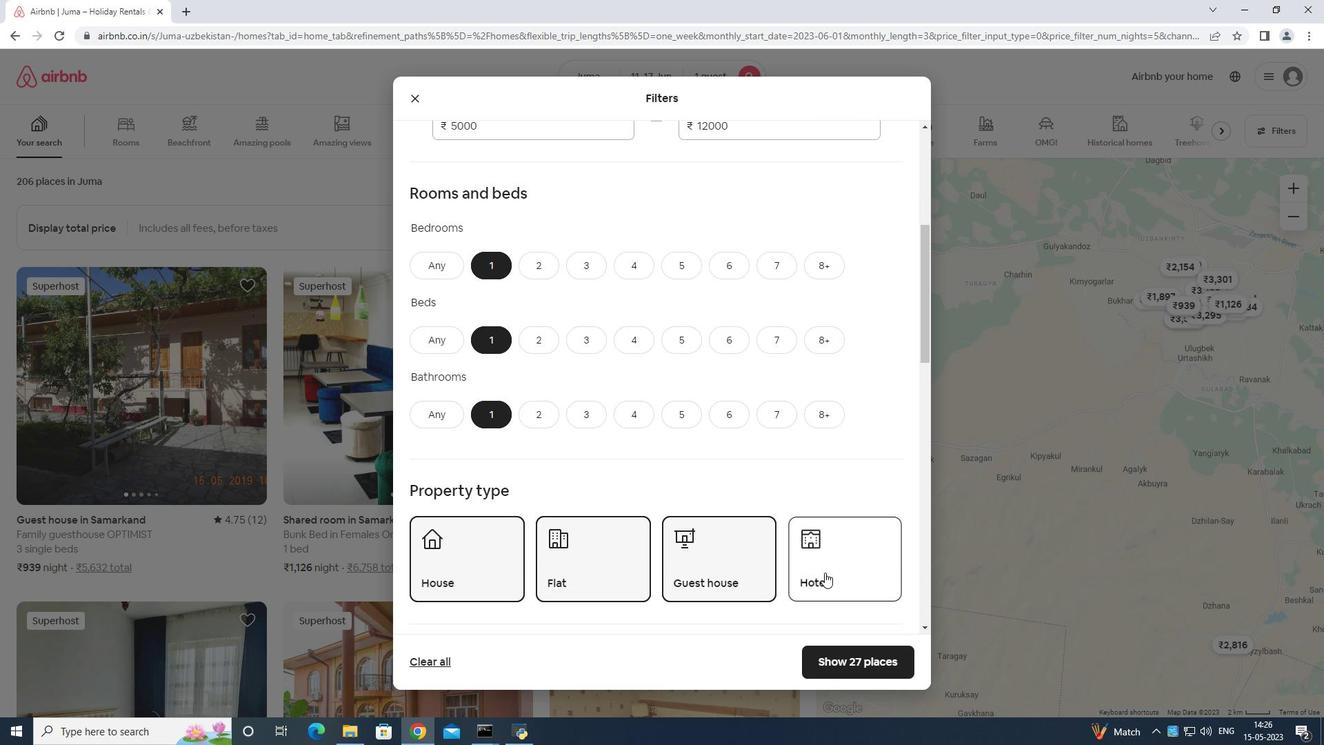 
Action: Mouse moved to (829, 558)
Screenshot: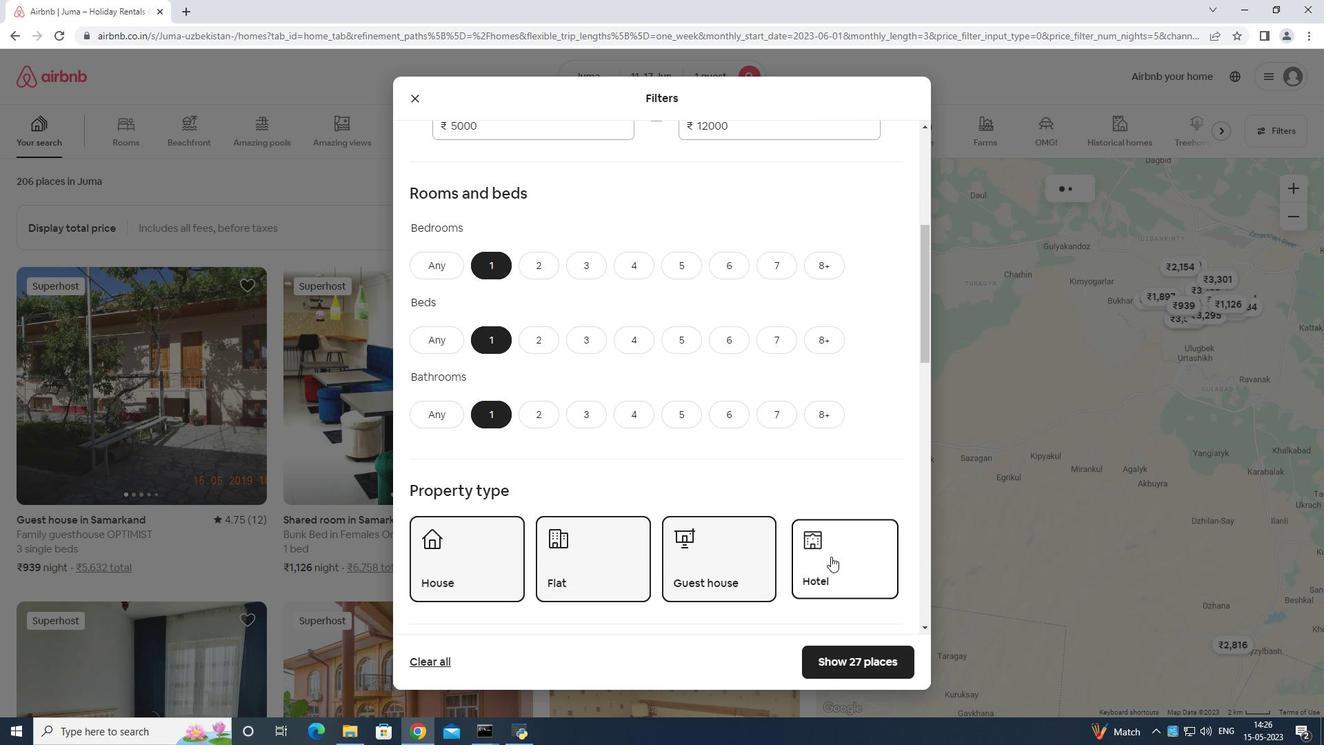 
Action: Mouse scrolled (829, 557) with delta (0, 0)
Screenshot: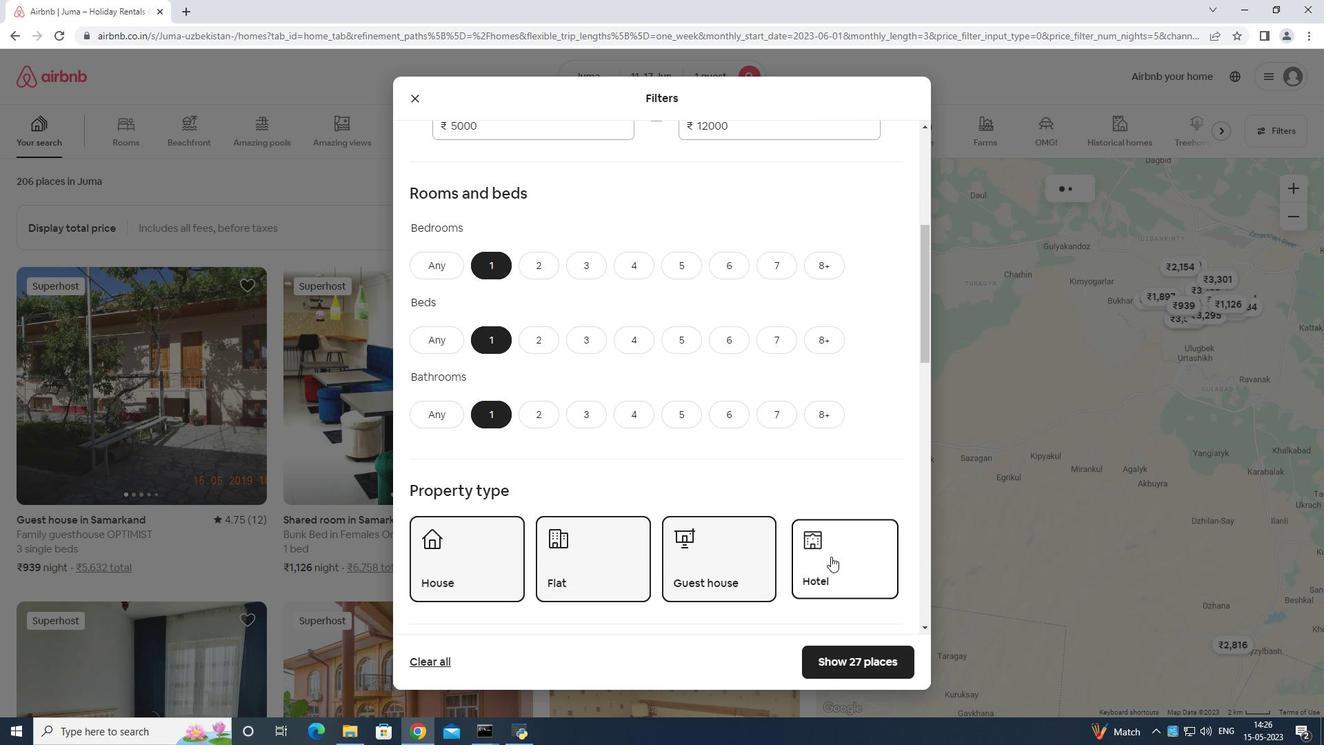 
Action: Mouse moved to (829, 559)
Screenshot: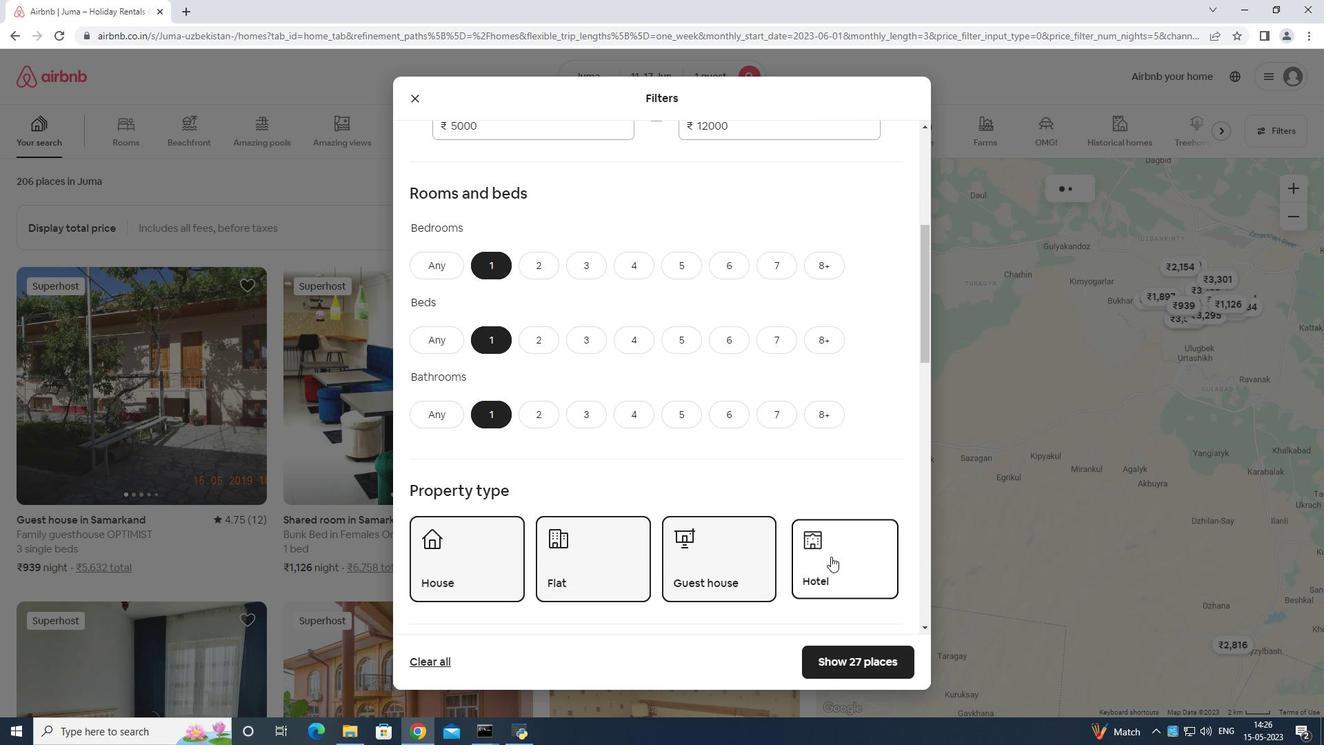 
Action: Mouse scrolled (829, 558) with delta (0, 0)
Screenshot: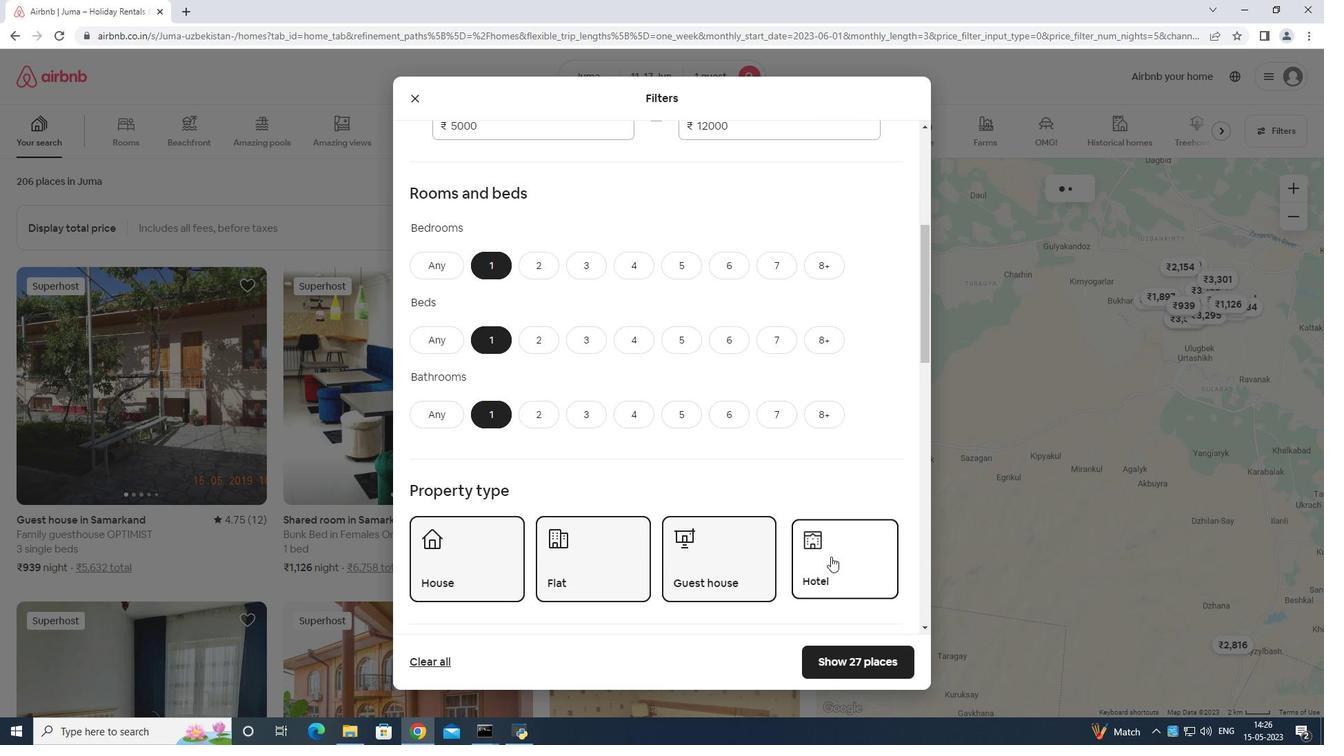 
Action: Mouse moved to (827, 559)
Screenshot: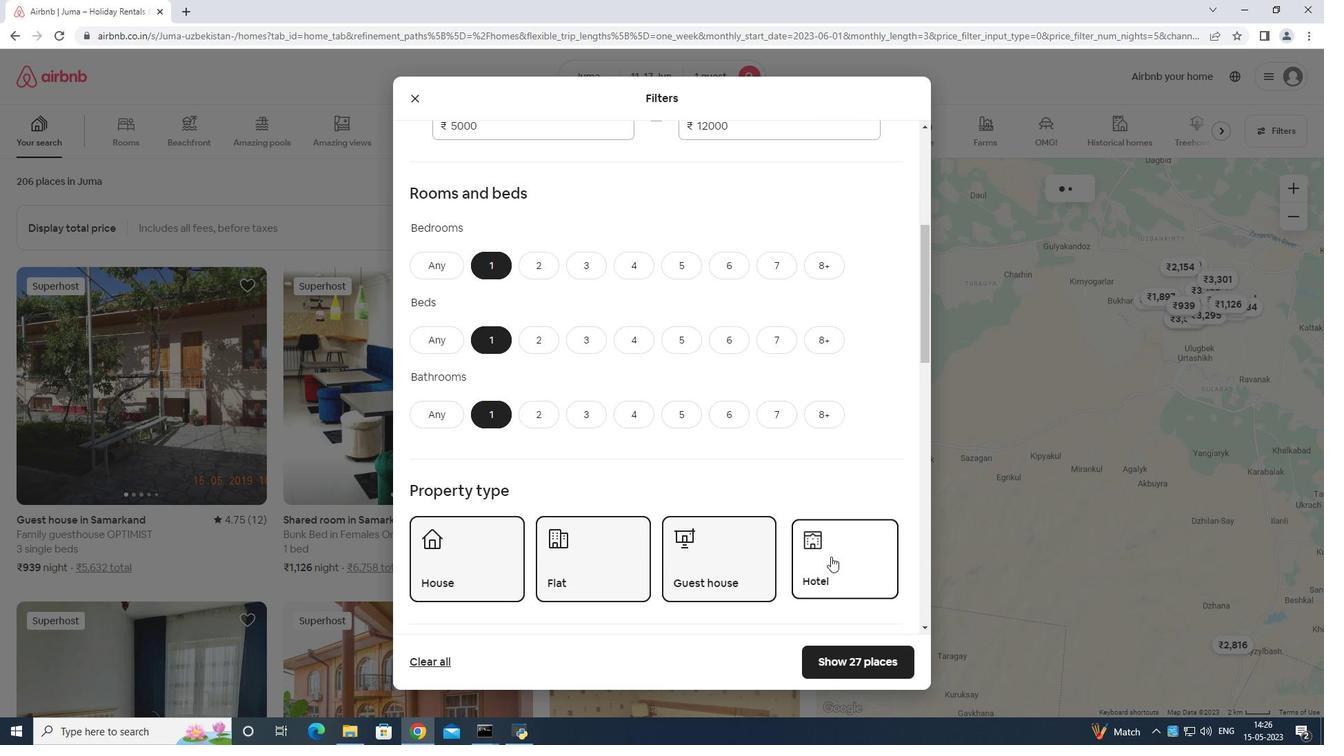 
Action: Mouse scrolled (827, 558) with delta (0, 0)
Screenshot: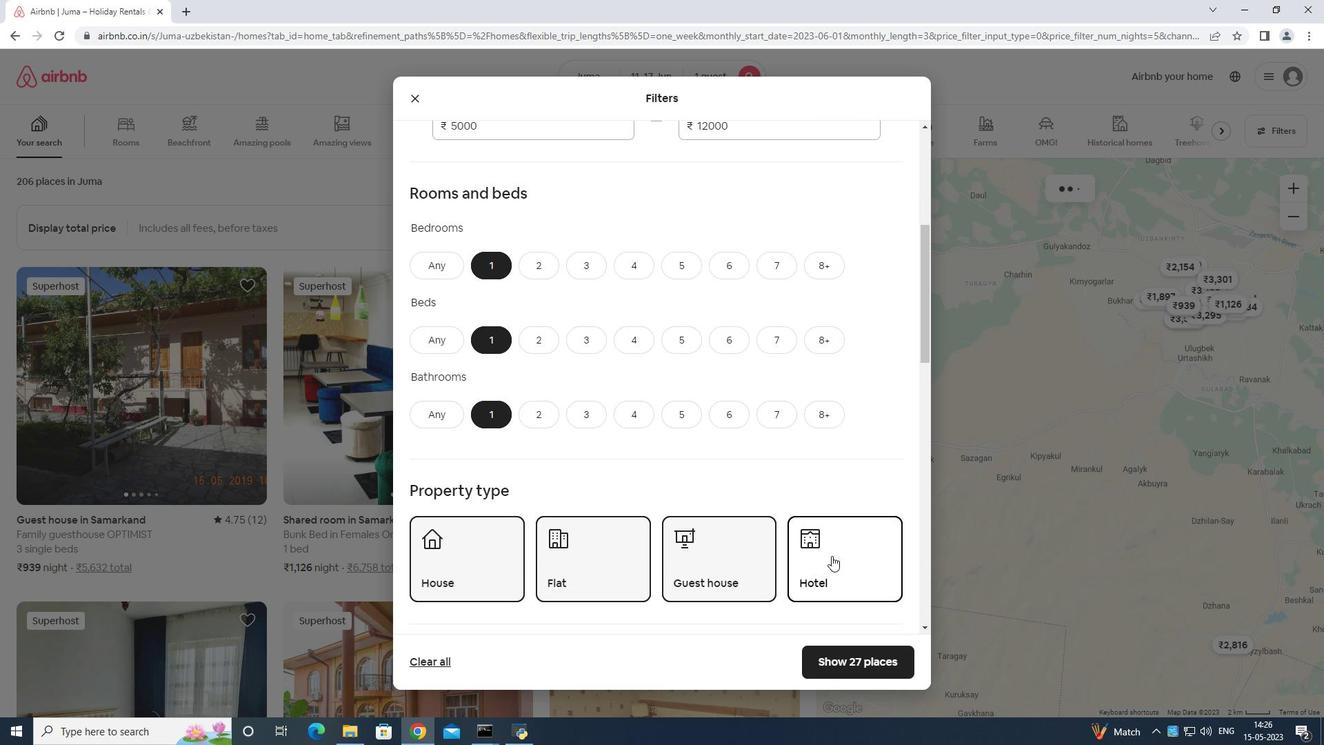 
Action: Mouse moved to (817, 534)
Screenshot: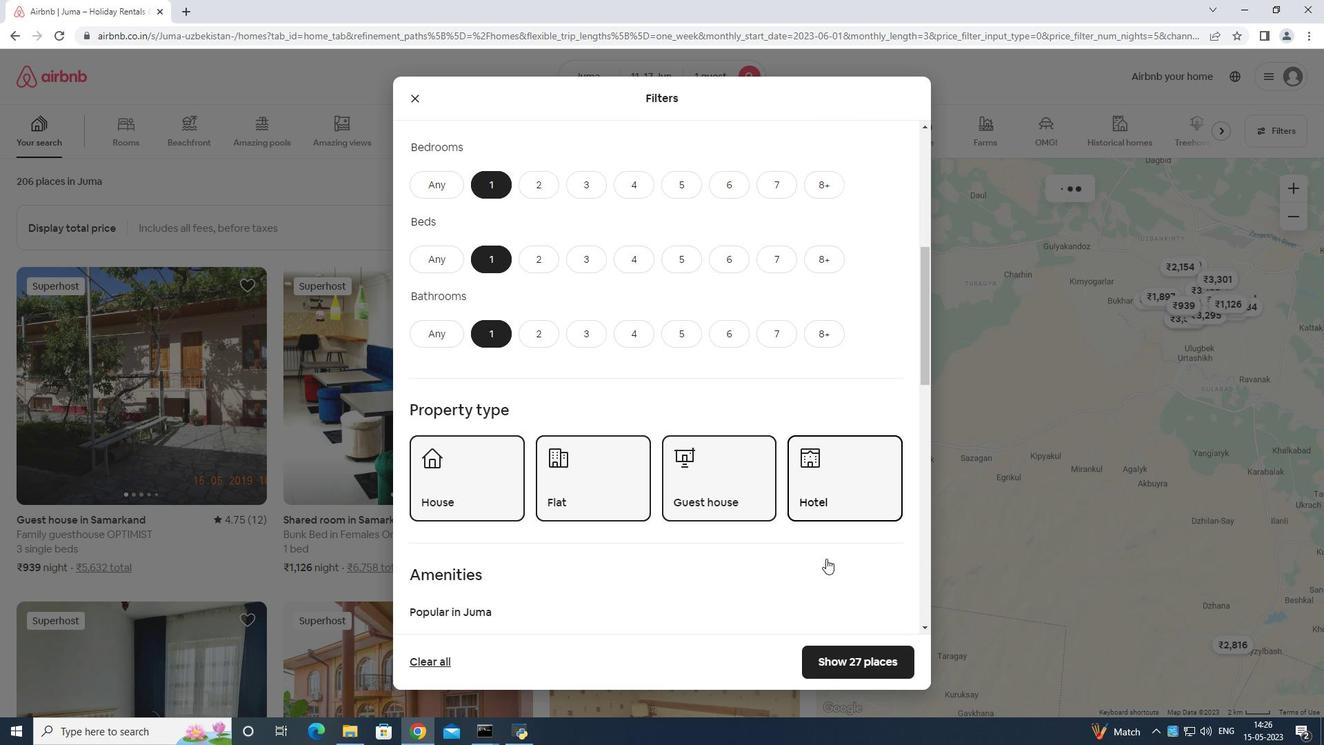 
Action: Mouse scrolled (817, 533) with delta (0, 0)
Screenshot: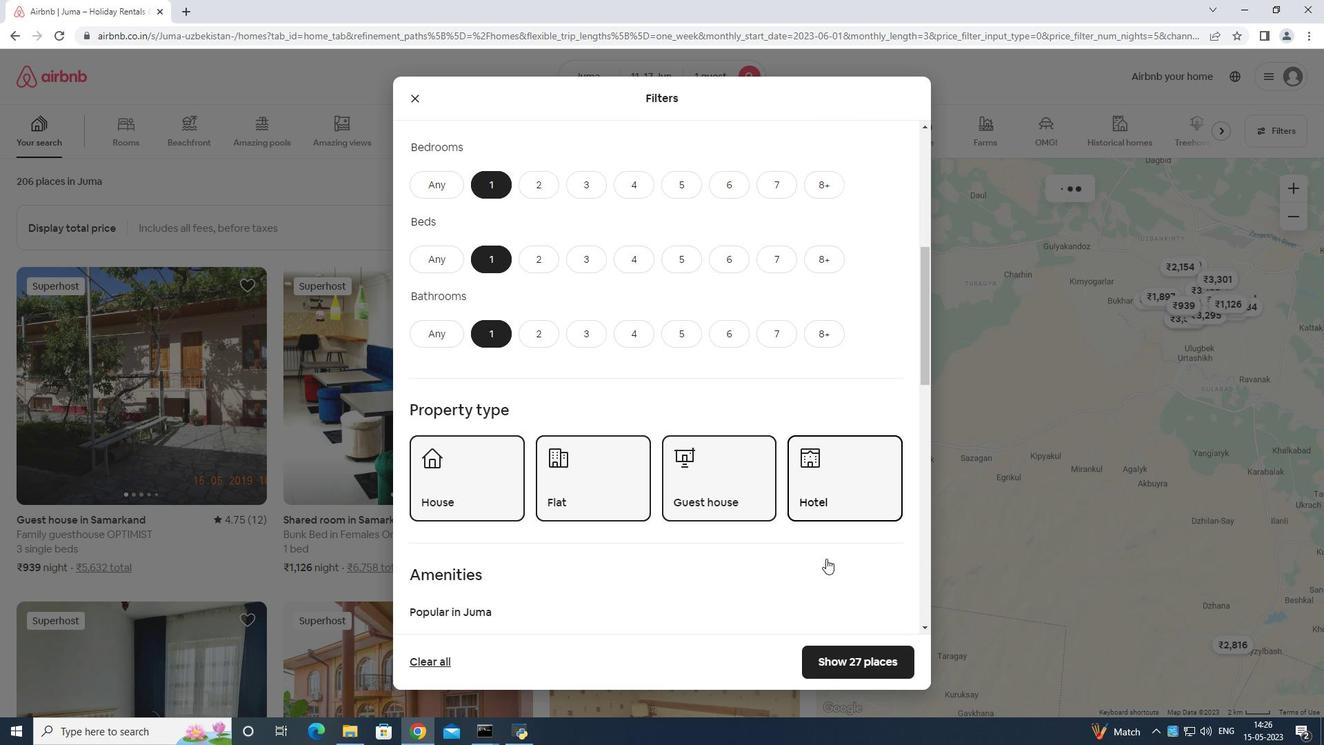 
Action: Mouse moved to (870, 555)
Screenshot: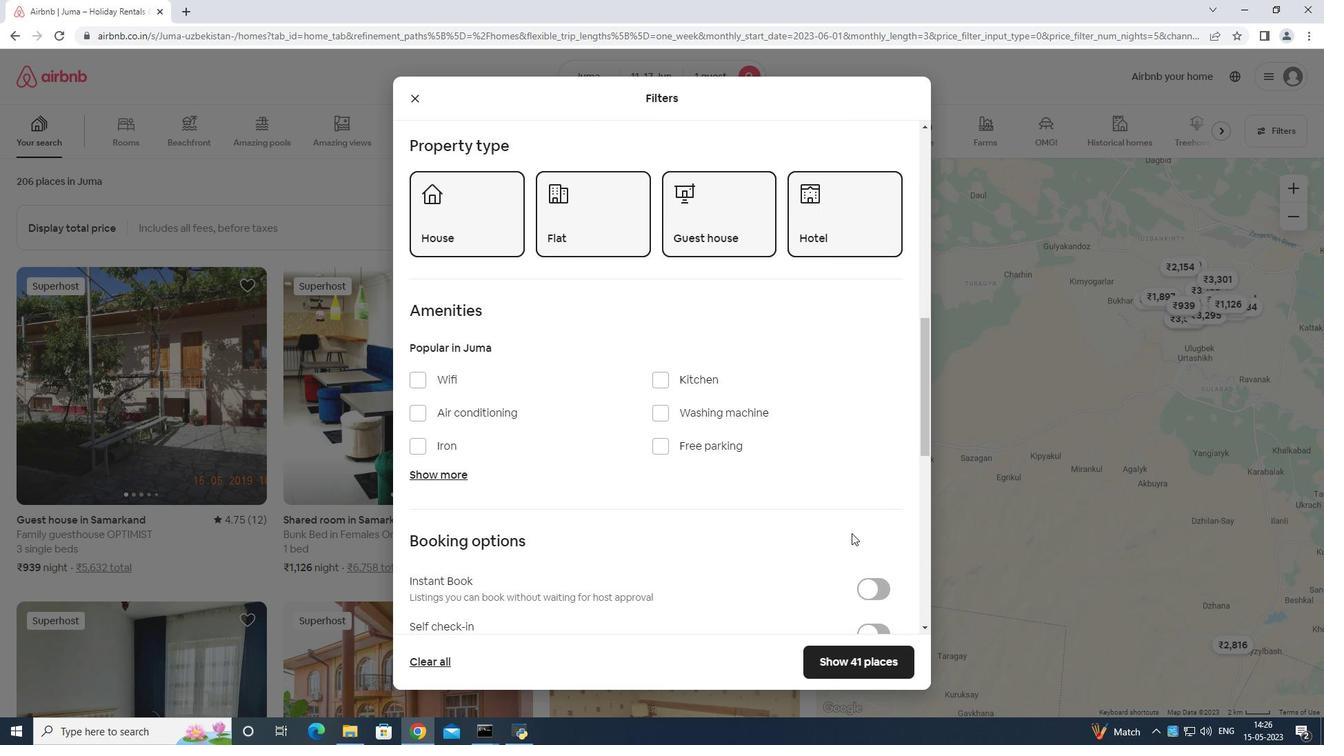 
Action: Mouse scrolled (870, 555) with delta (0, 0)
Screenshot: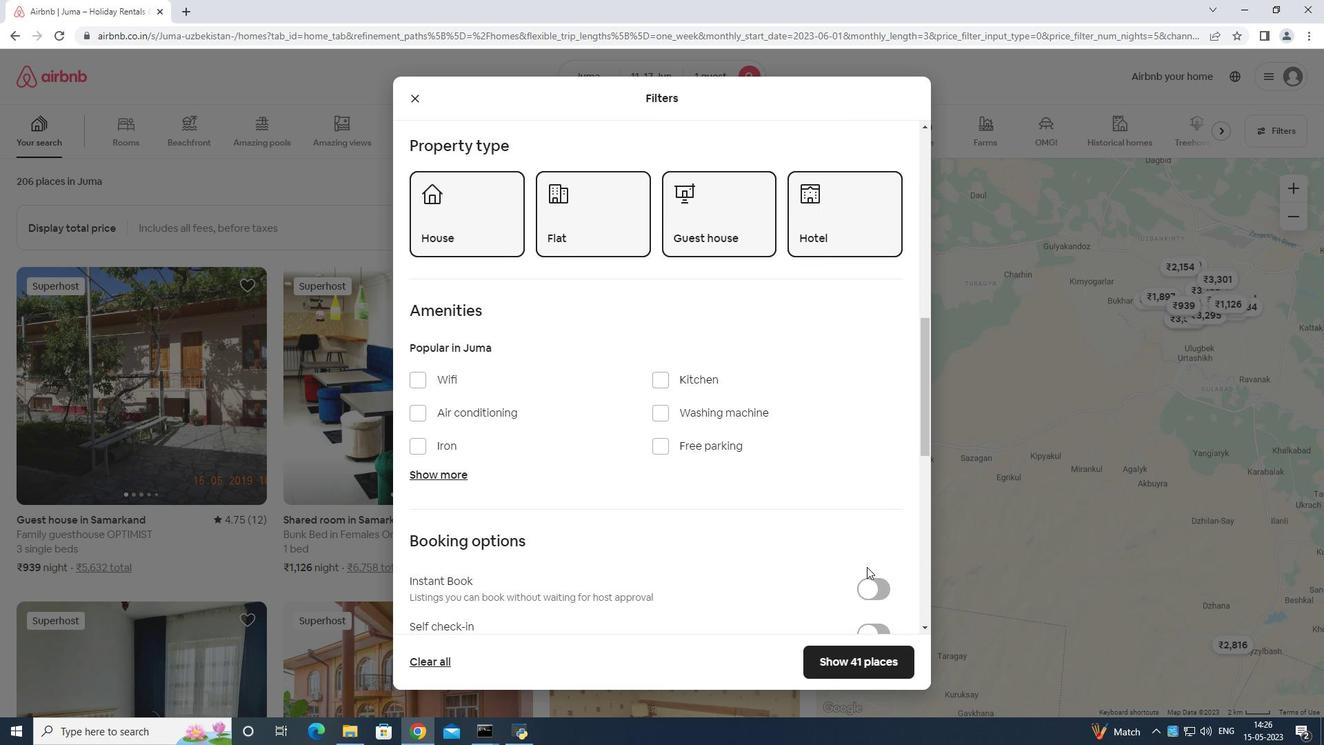 
Action: Mouse scrolled (870, 555) with delta (0, 0)
Screenshot: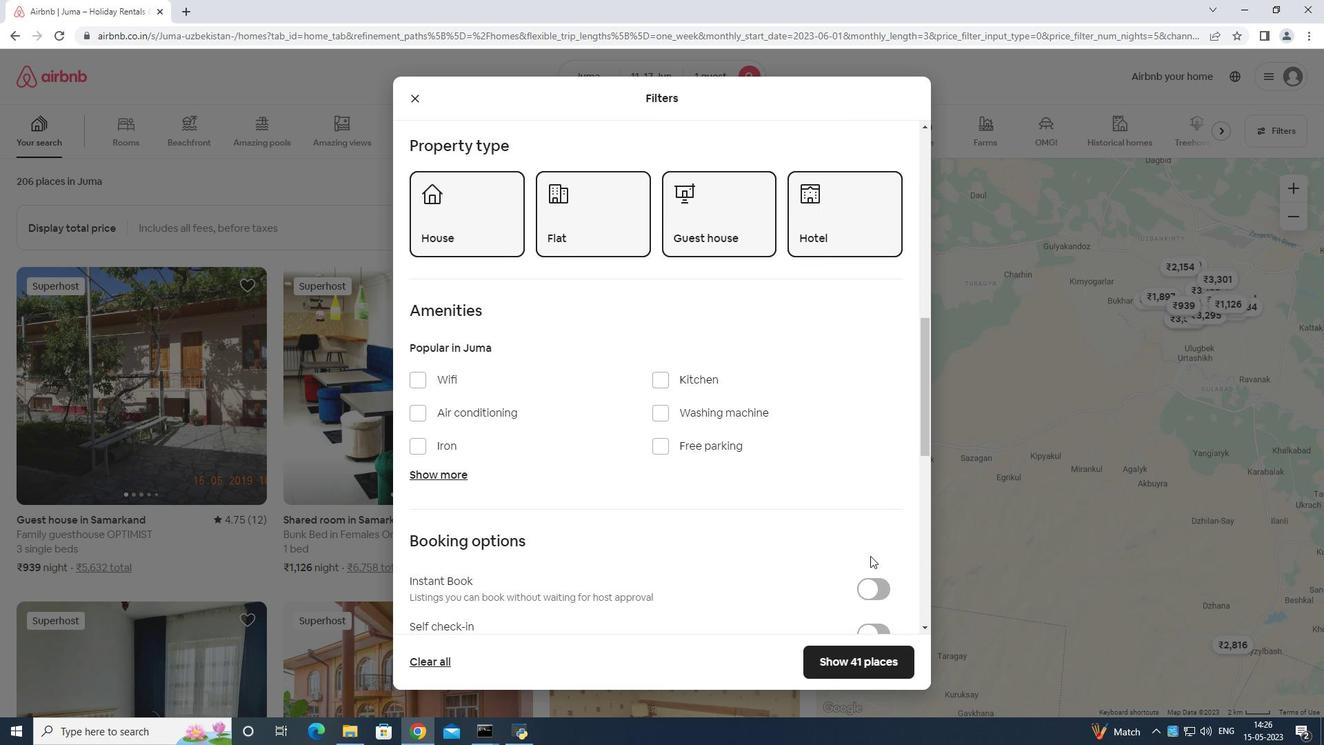 
Action: Mouse moved to (878, 498)
Screenshot: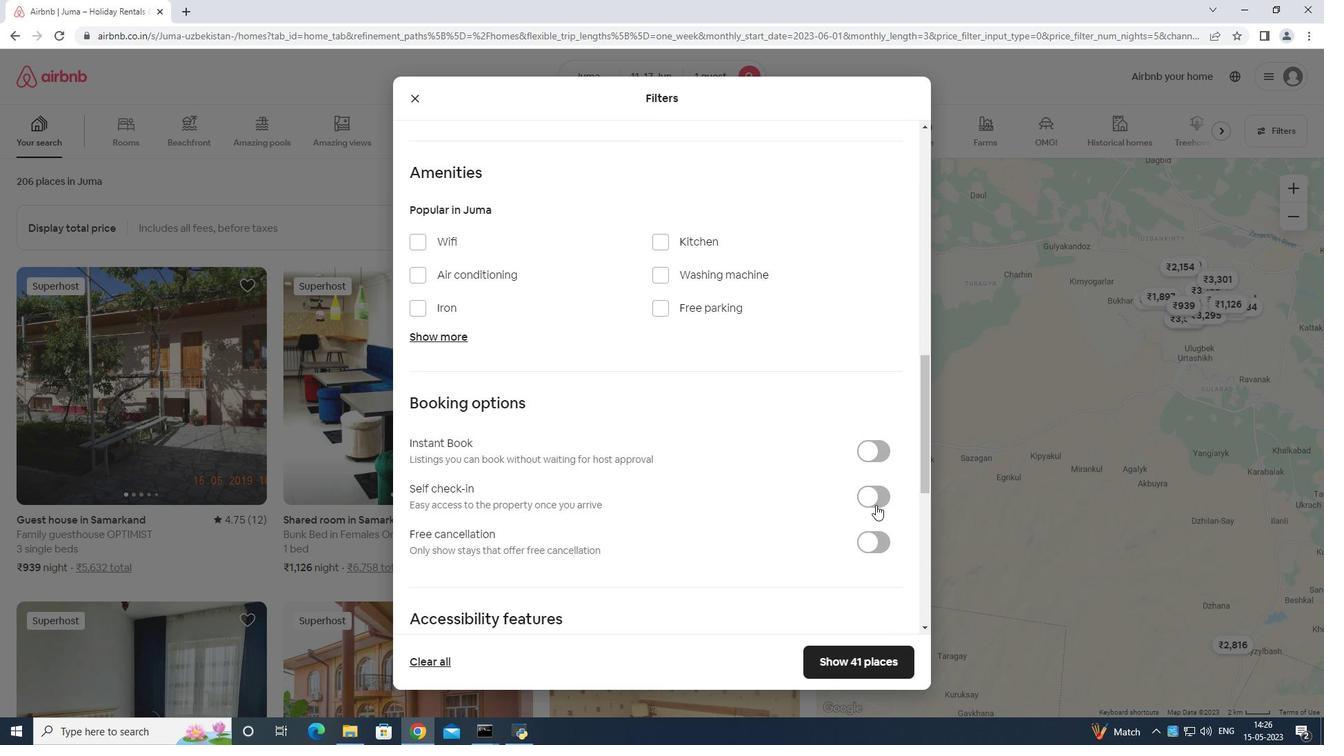 
Action: Mouse pressed left at (878, 498)
Screenshot: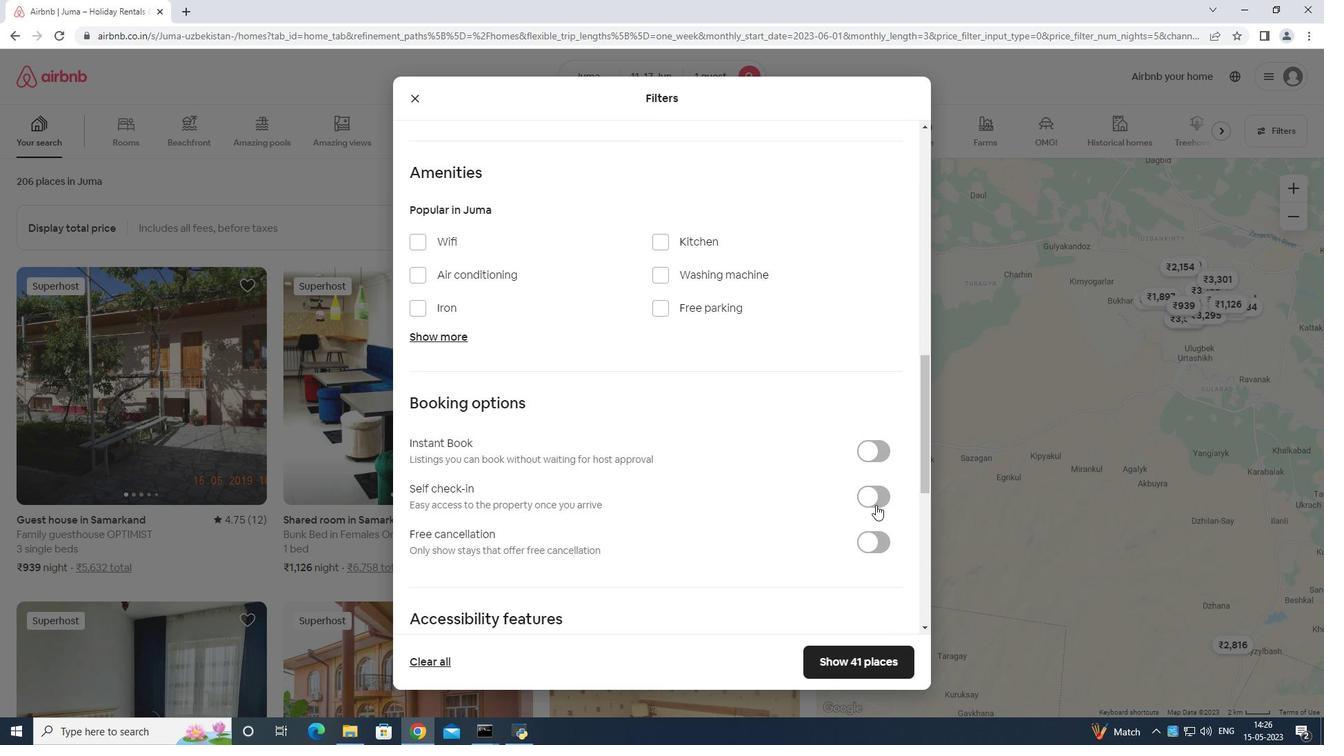 
Action: Mouse moved to (870, 485)
Screenshot: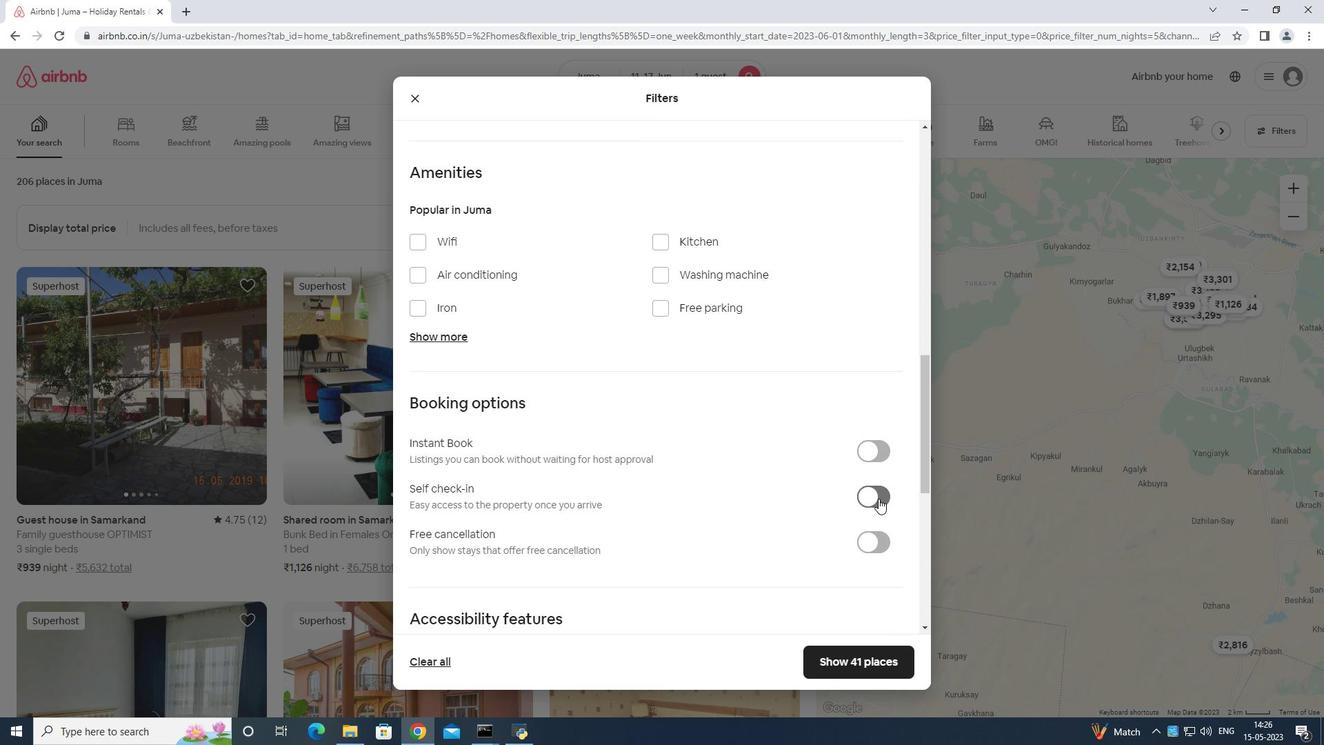 
Action: Mouse scrolled (870, 484) with delta (0, 0)
Screenshot: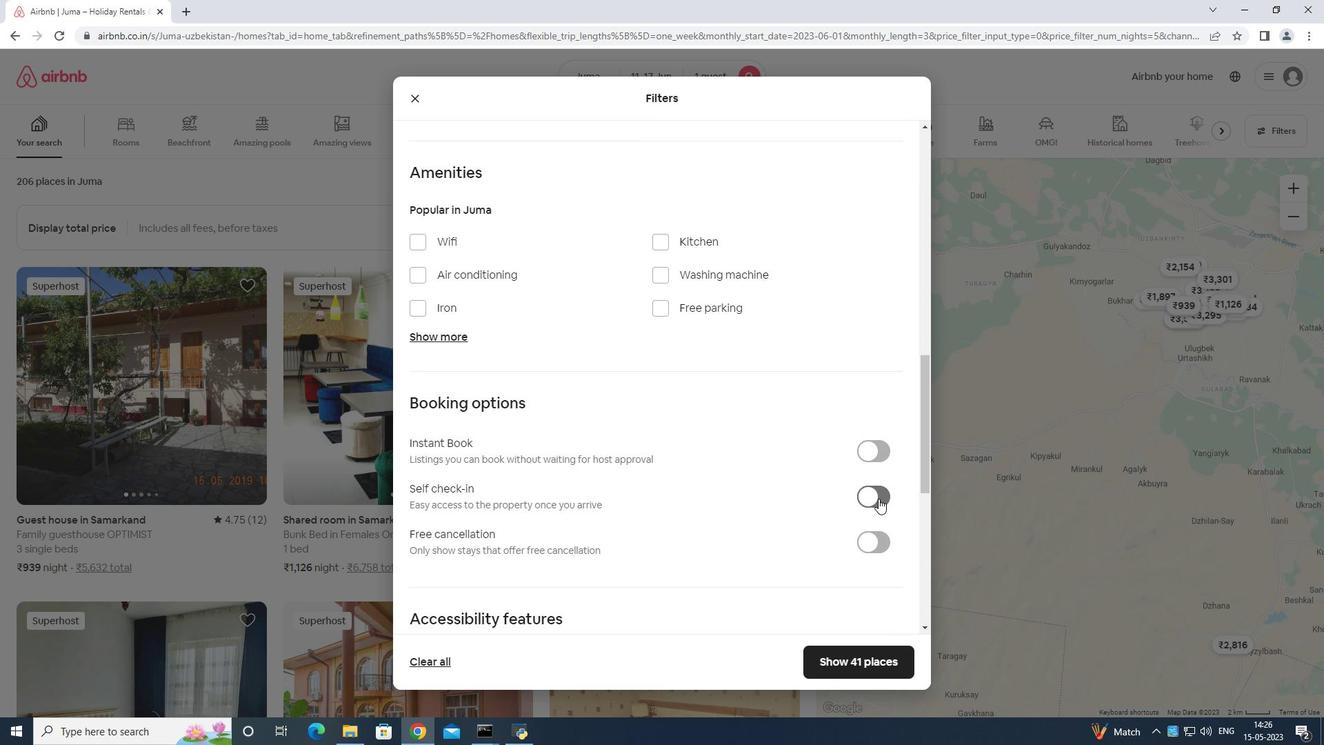 
Action: Mouse moved to (854, 505)
Screenshot: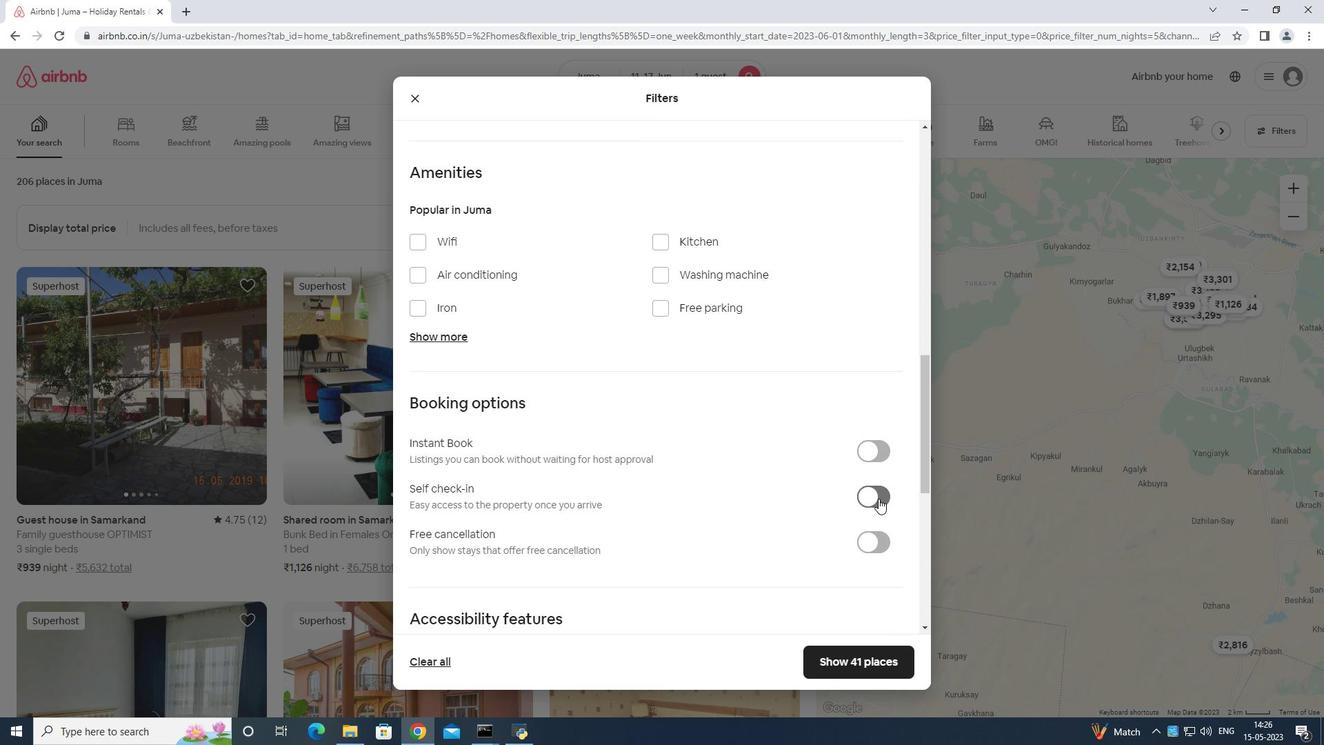 
Action: Mouse scrolled (854, 504) with delta (0, 0)
Screenshot: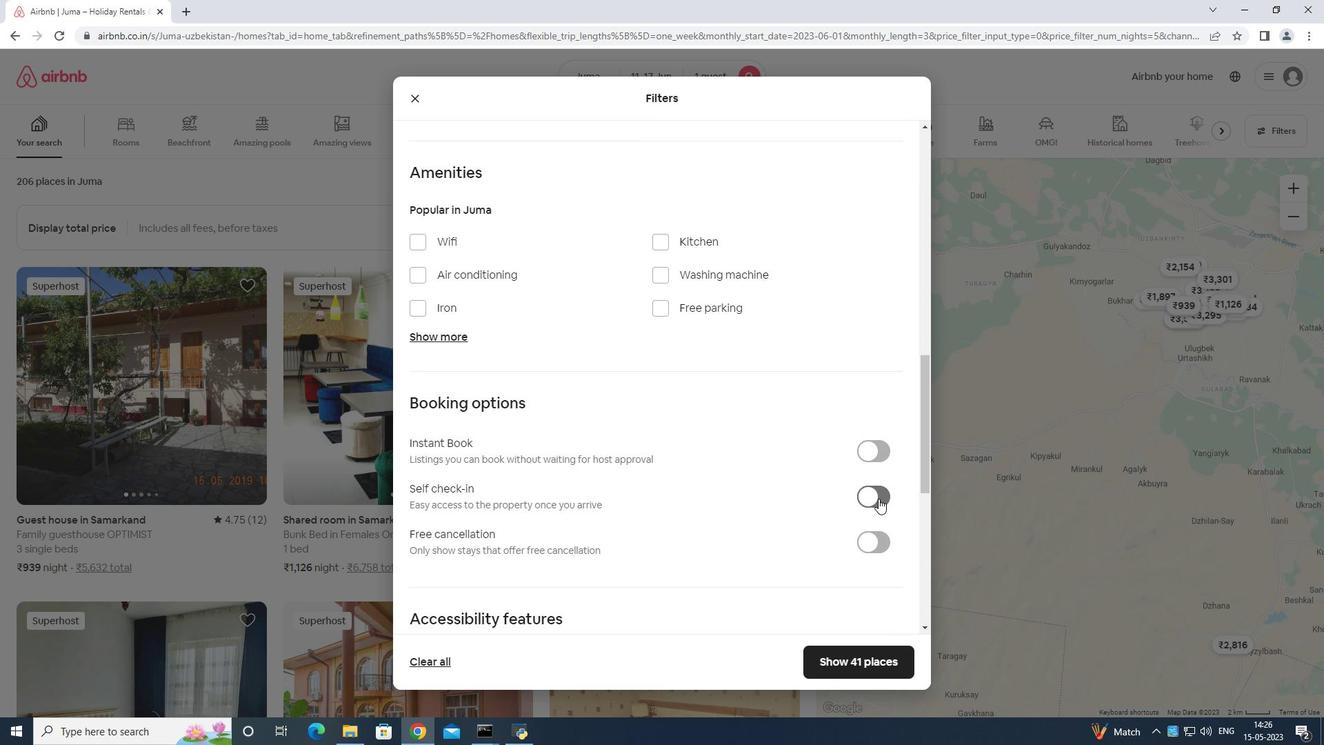 
Action: Mouse moved to (852, 508)
Screenshot: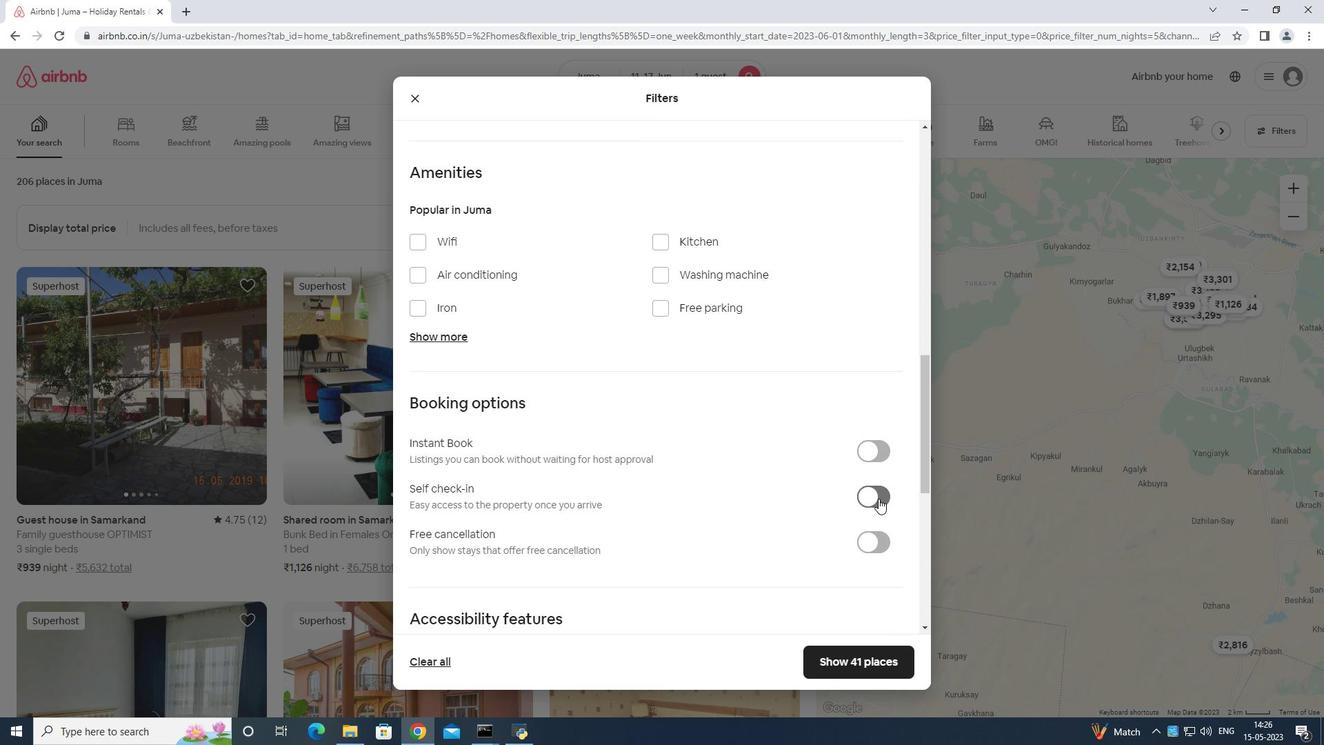
Action: Mouse scrolled (852, 507) with delta (0, 0)
Screenshot: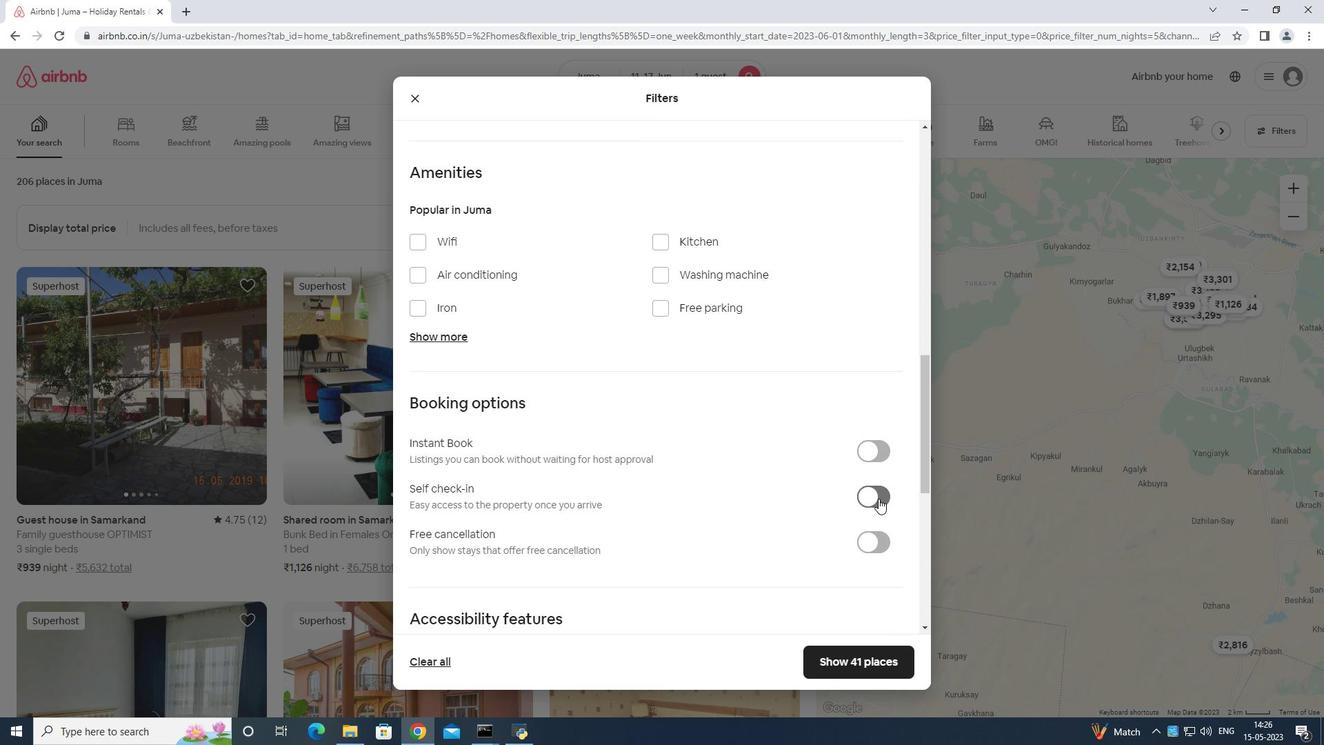 
Action: Mouse moved to (849, 513)
Screenshot: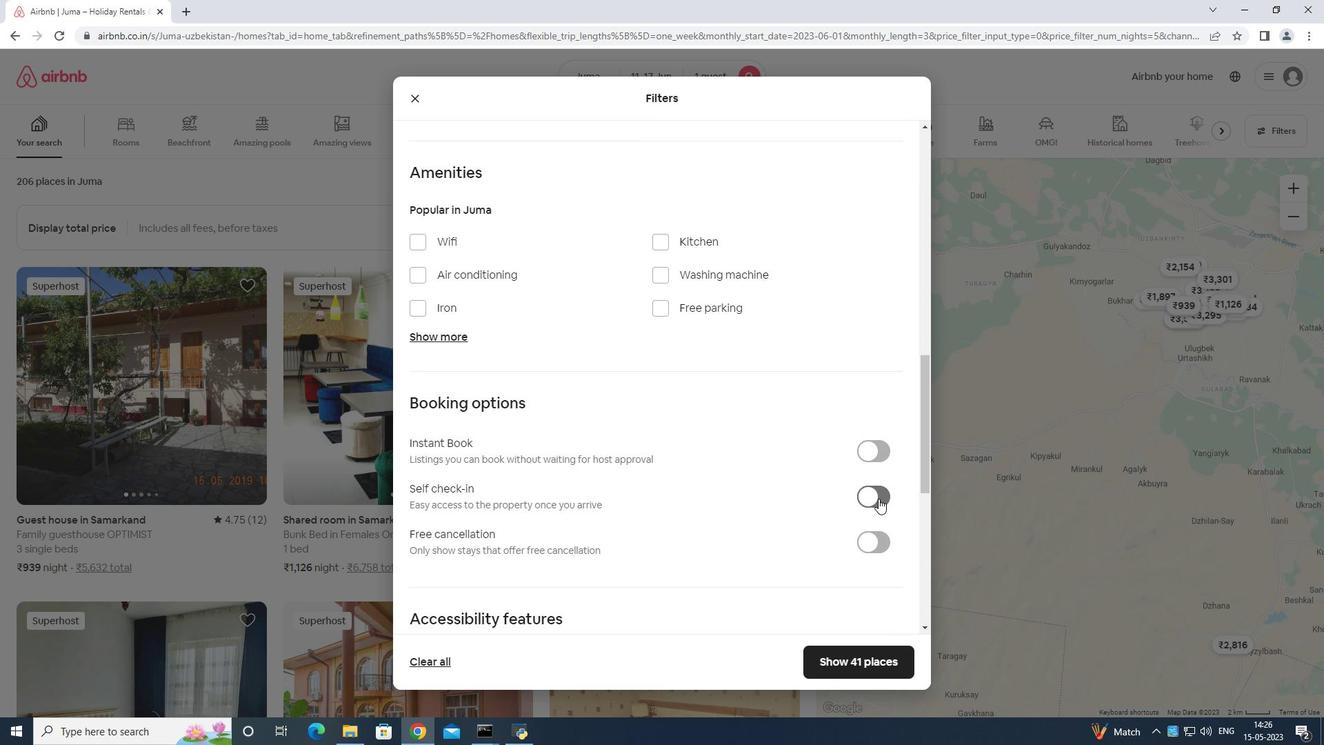
Action: Mouse scrolled (849, 513) with delta (0, 0)
Screenshot: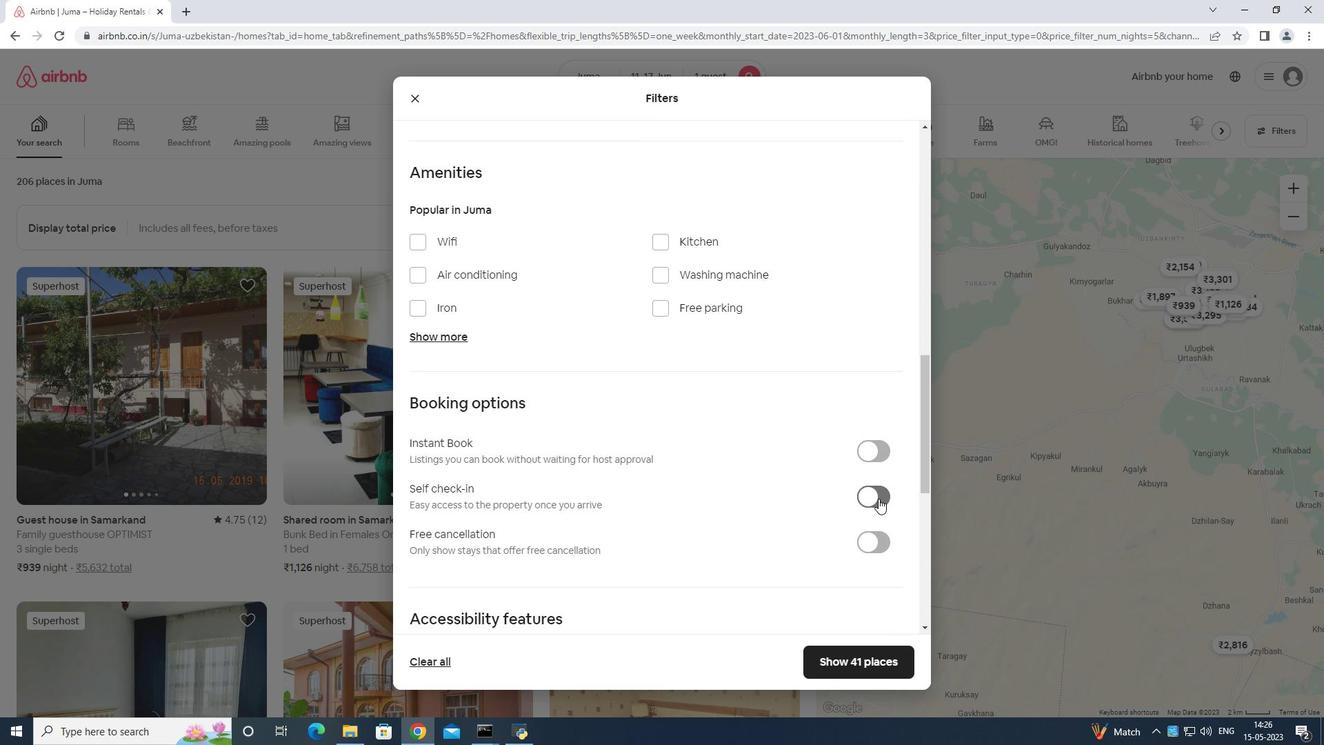 
Action: Mouse moved to (845, 517)
Screenshot: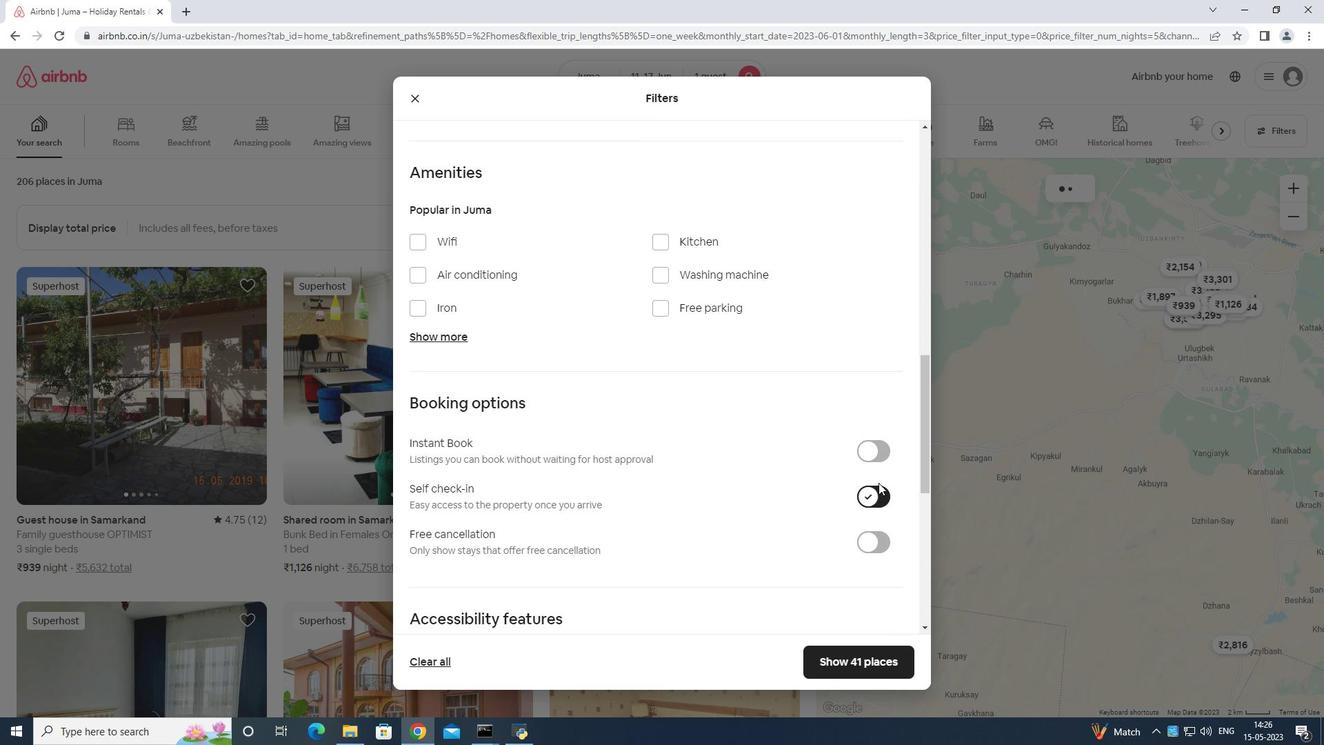 
Action: Mouse scrolled (845, 516) with delta (0, 0)
Screenshot: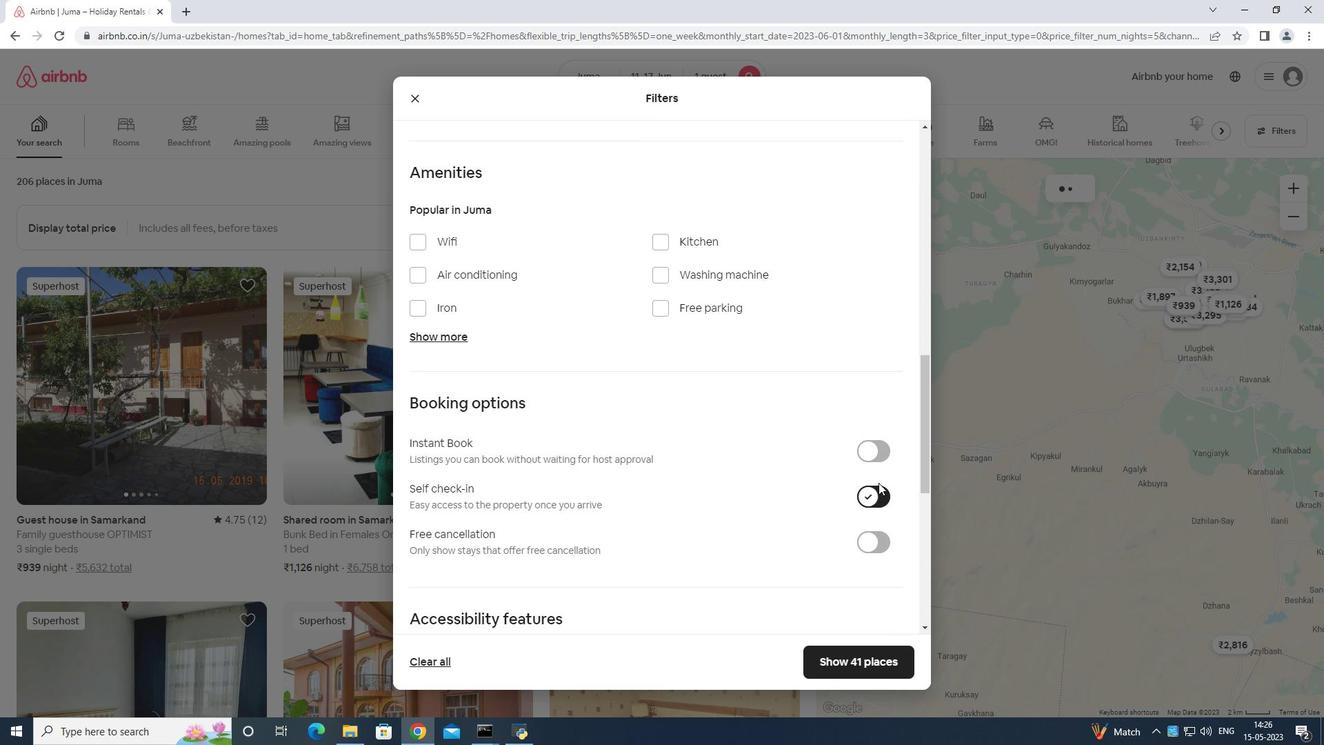 
Action: Mouse moved to (784, 494)
Screenshot: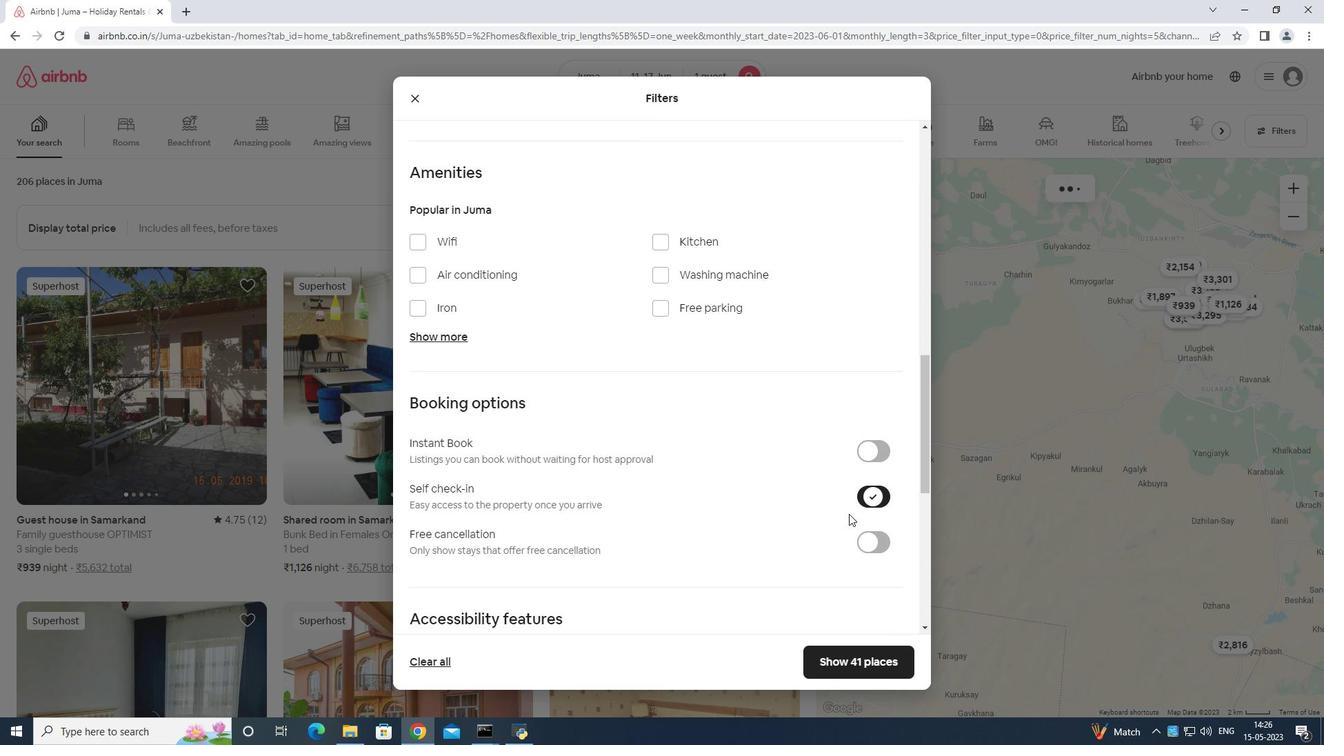 
Action: Mouse scrolled (784, 493) with delta (0, 0)
Screenshot: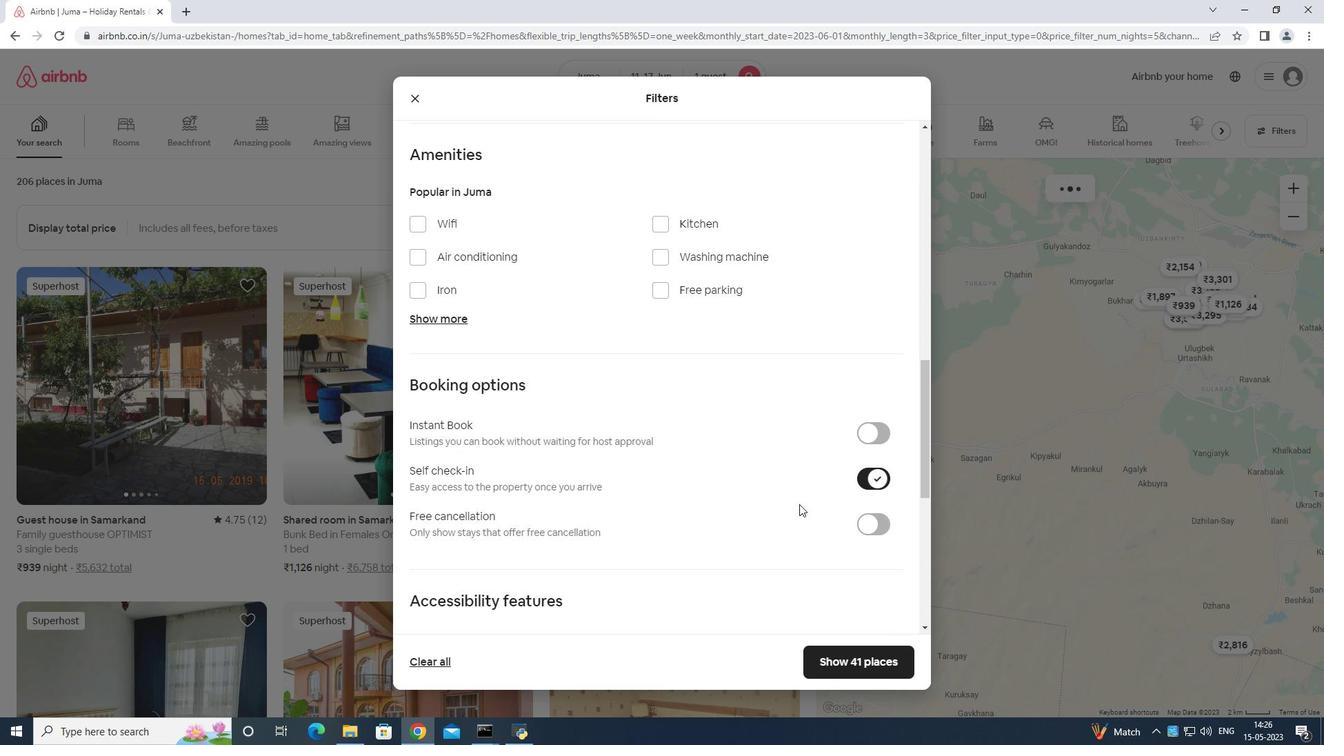 
Action: Mouse moved to (750, 508)
Screenshot: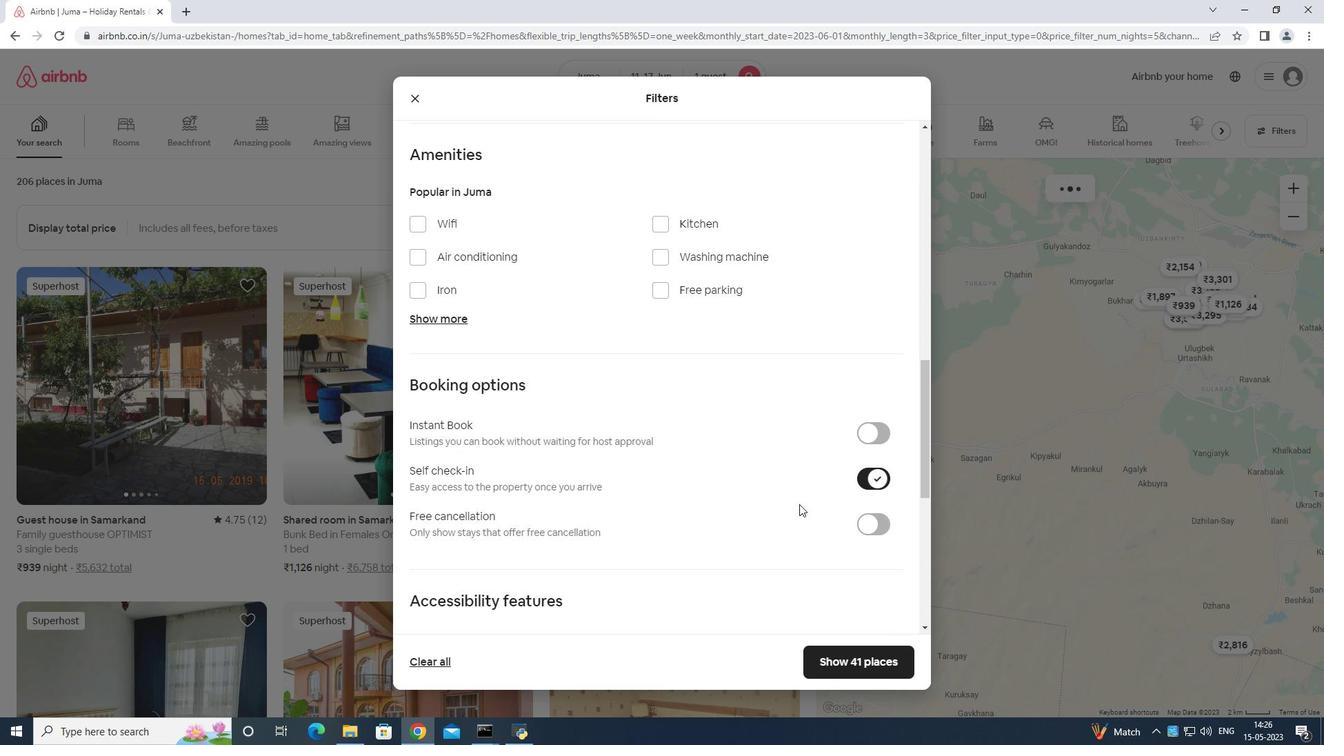 
Action: Mouse scrolled (758, 506) with delta (0, 0)
Screenshot: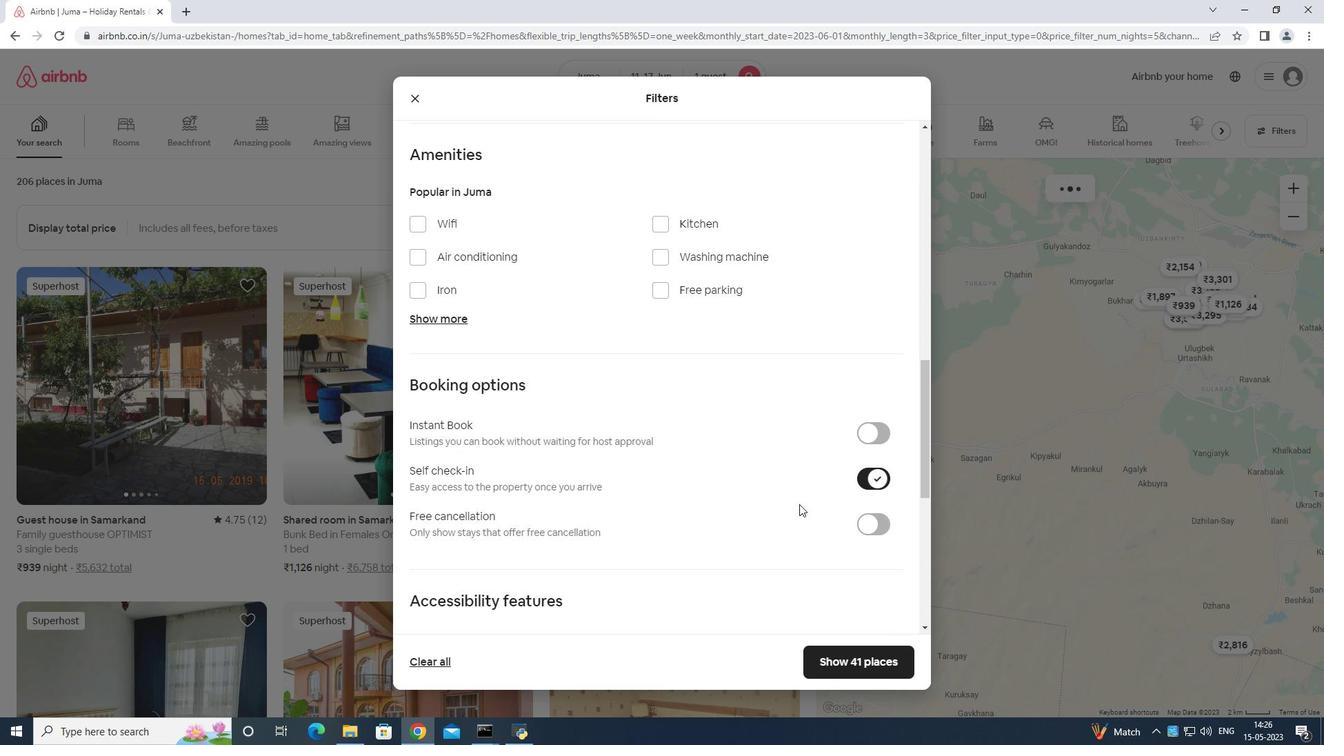 
Action: Mouse moved to (742, 509)
Screenshot: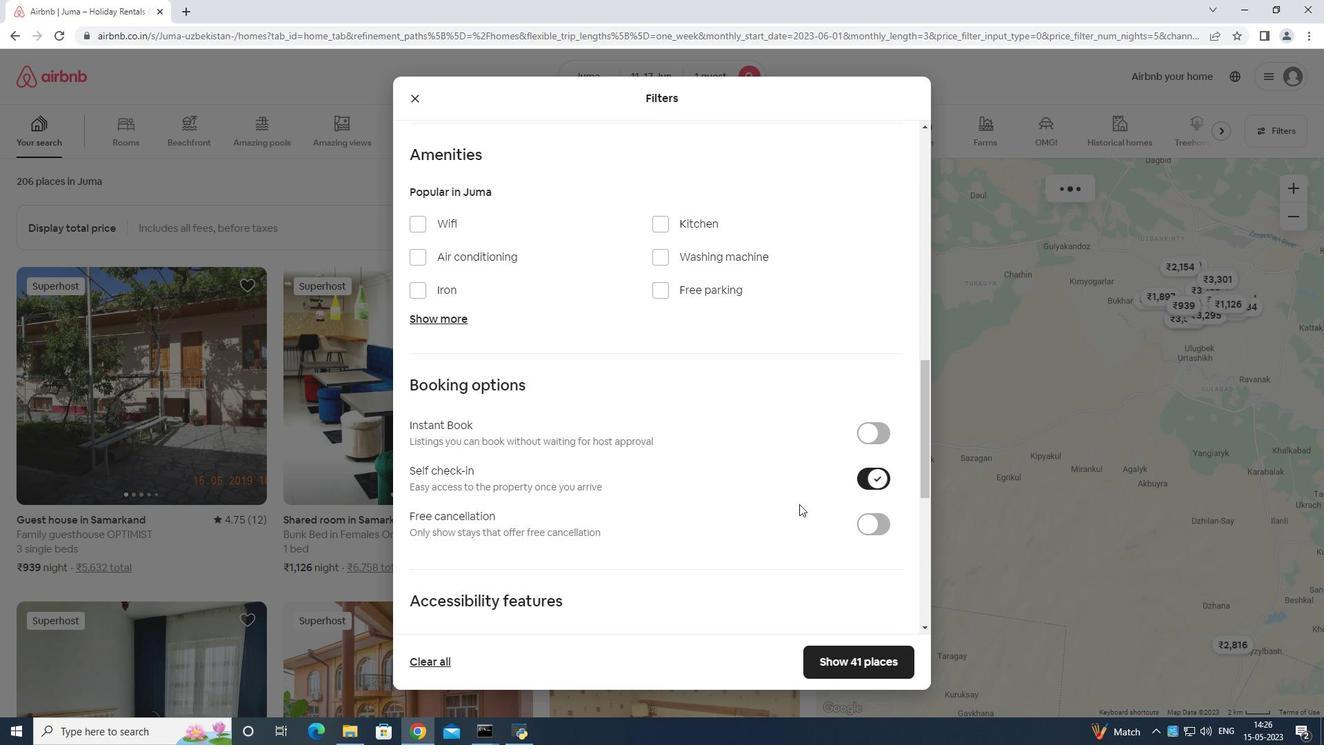 
Action: Mouse scrolled (750, 507) with delta (0, 0)
Screenshot: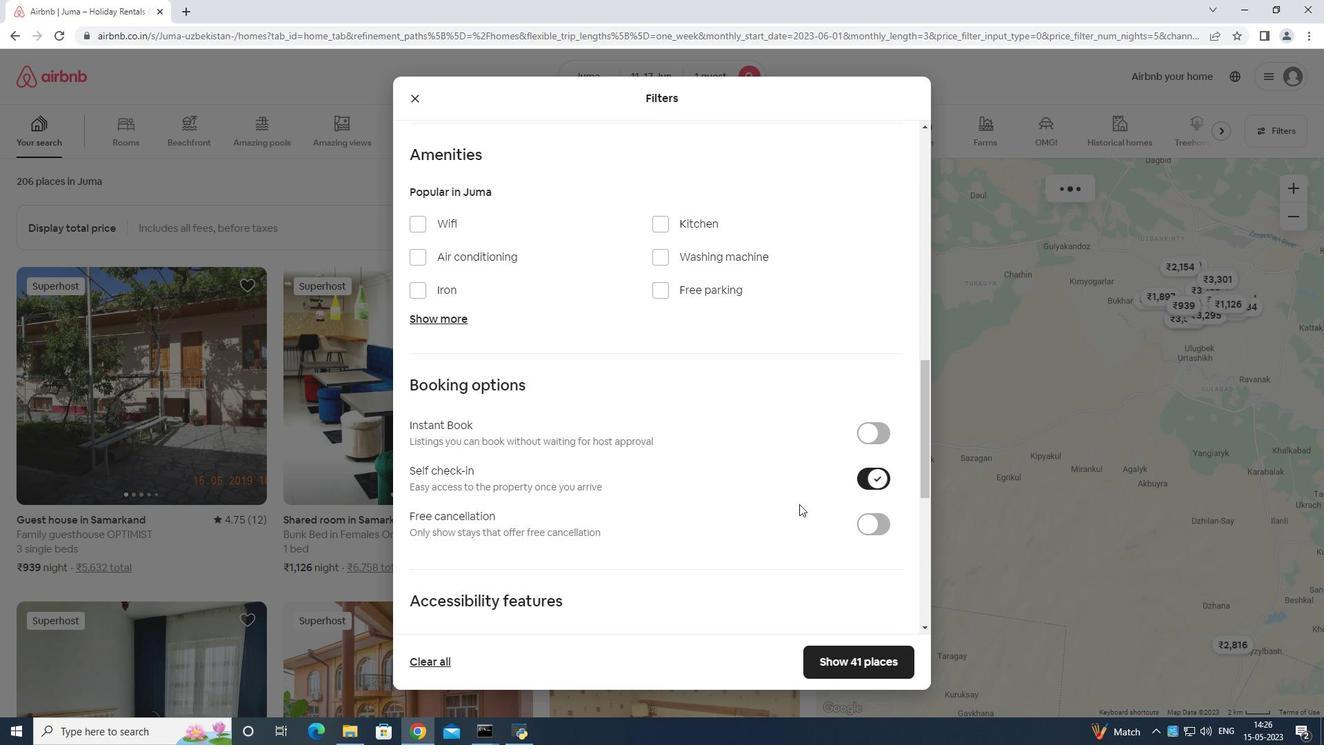 
Action: Mouse moved to (737, 509)
Screenshot: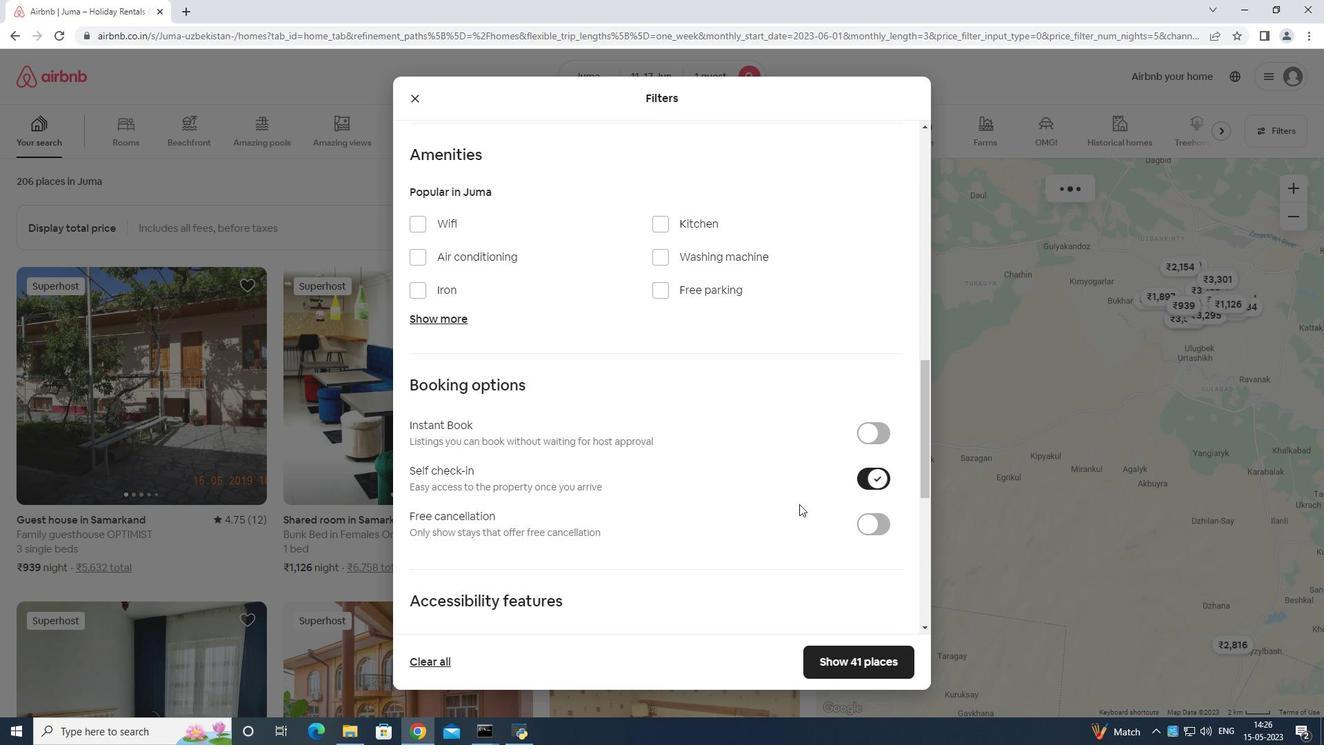 
Action: Mouse scrolled (742, 508) with delta (0, 0)
Screenshot: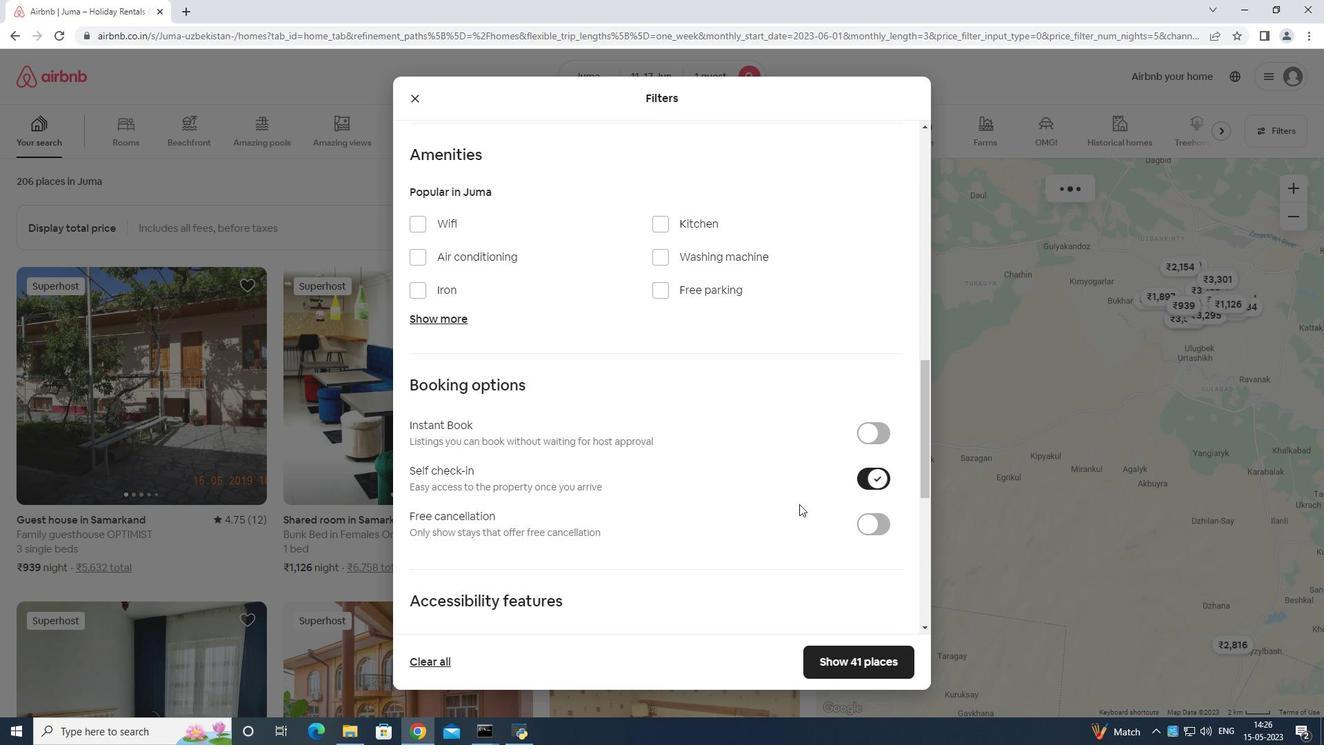 
Action: Mouse moved to (660, 471)
Screenshot: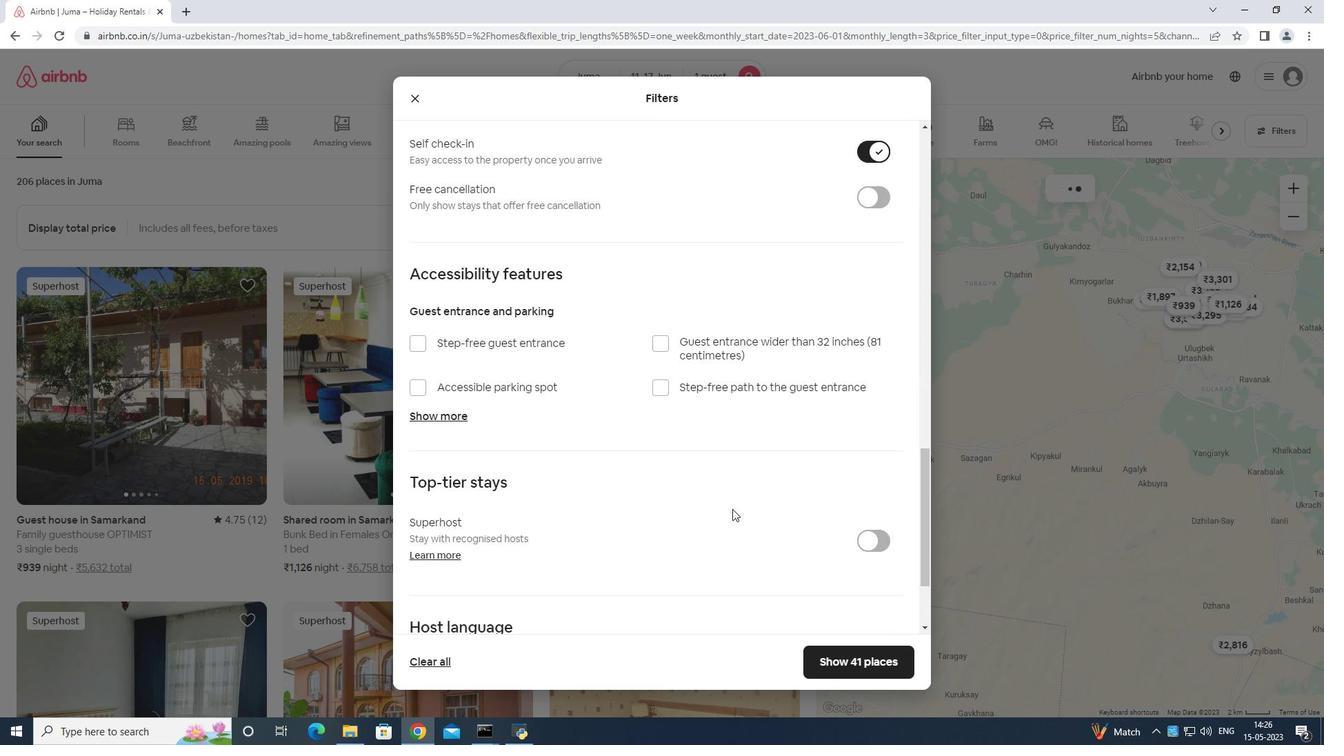 
Action: Mouse scrolled (660, 471) with delta (0, 0)
Screenshot: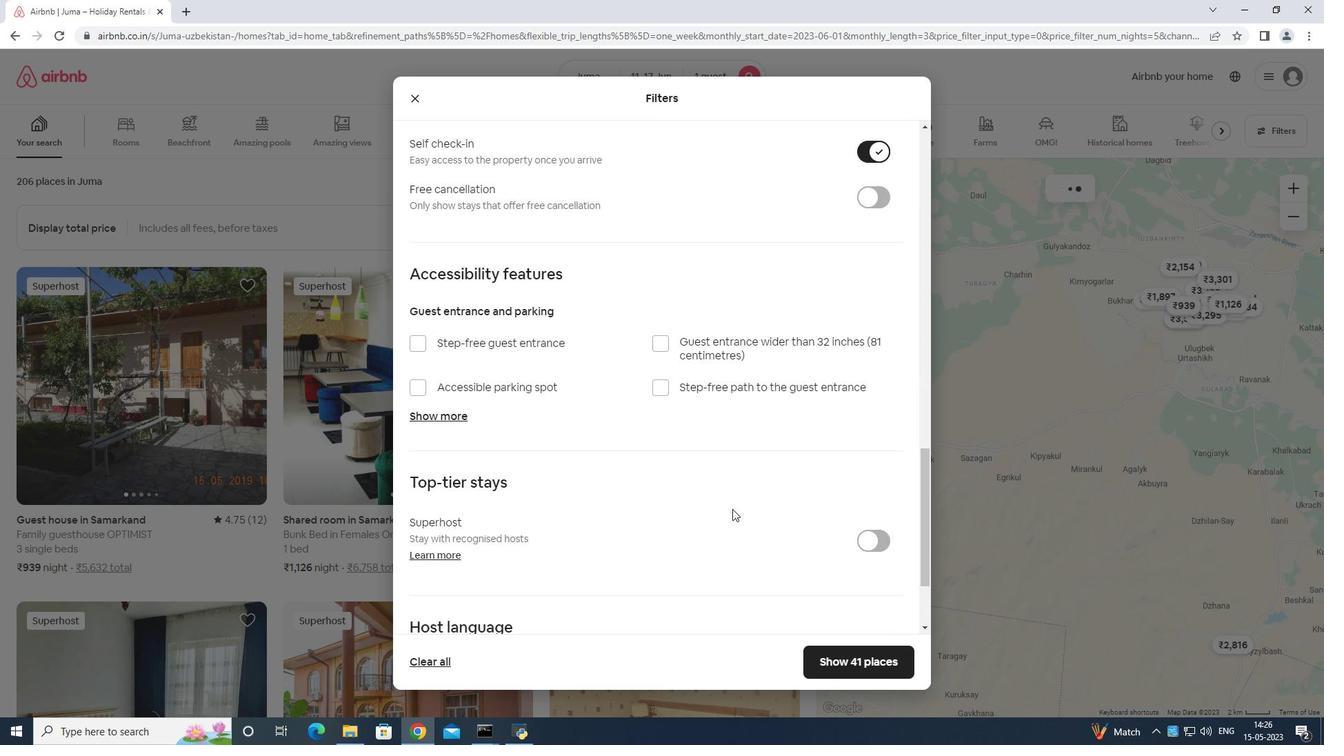 
Action: Mouse moved to (651, 476)
Screenshot: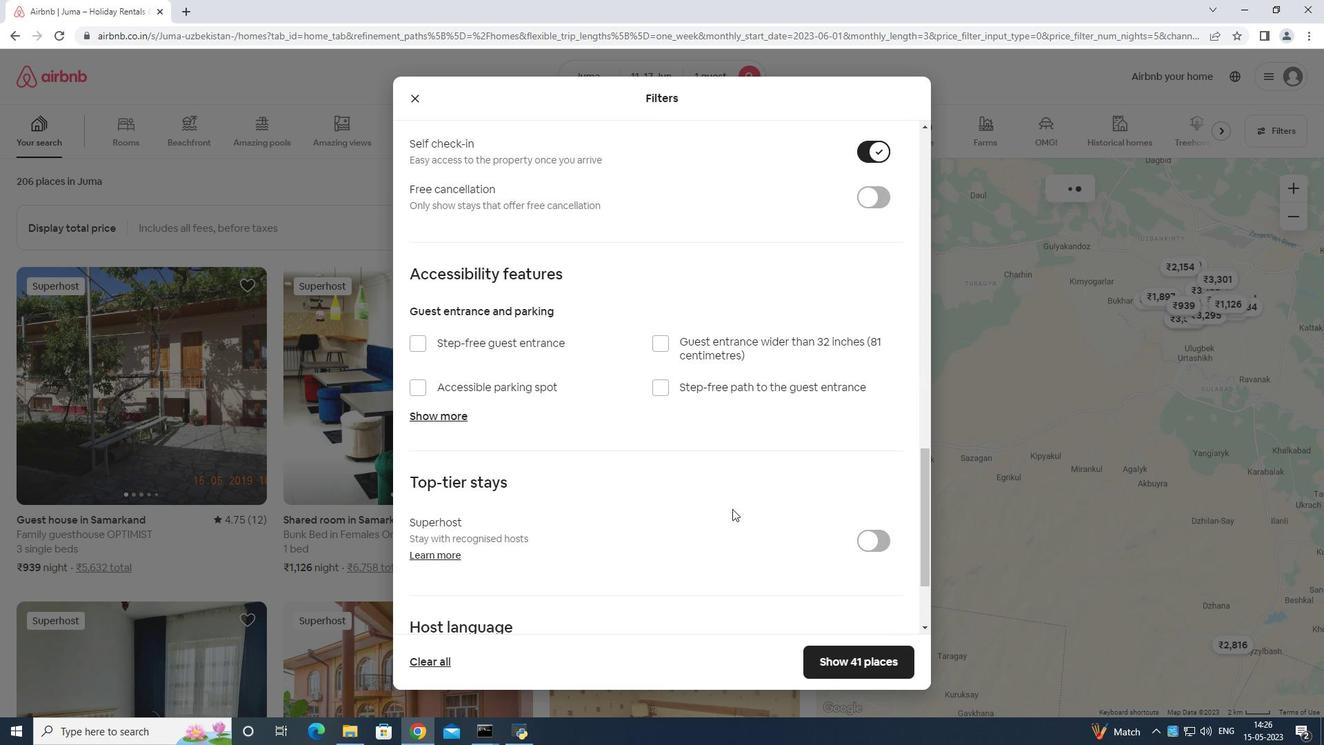
Action: Mouse scrolled (653, 475) with delta (0, 0)
Screenshot: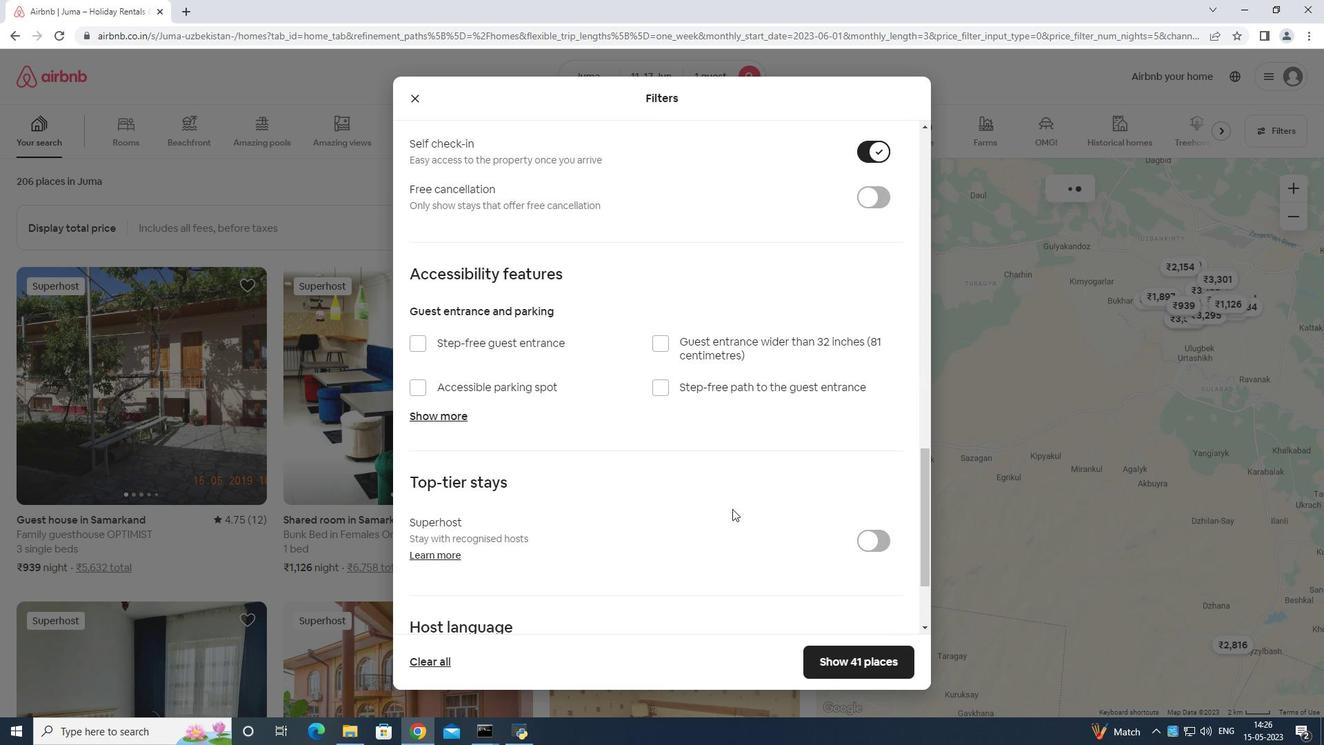 
Action: Mouse moved to (649, 478)
Screenshot: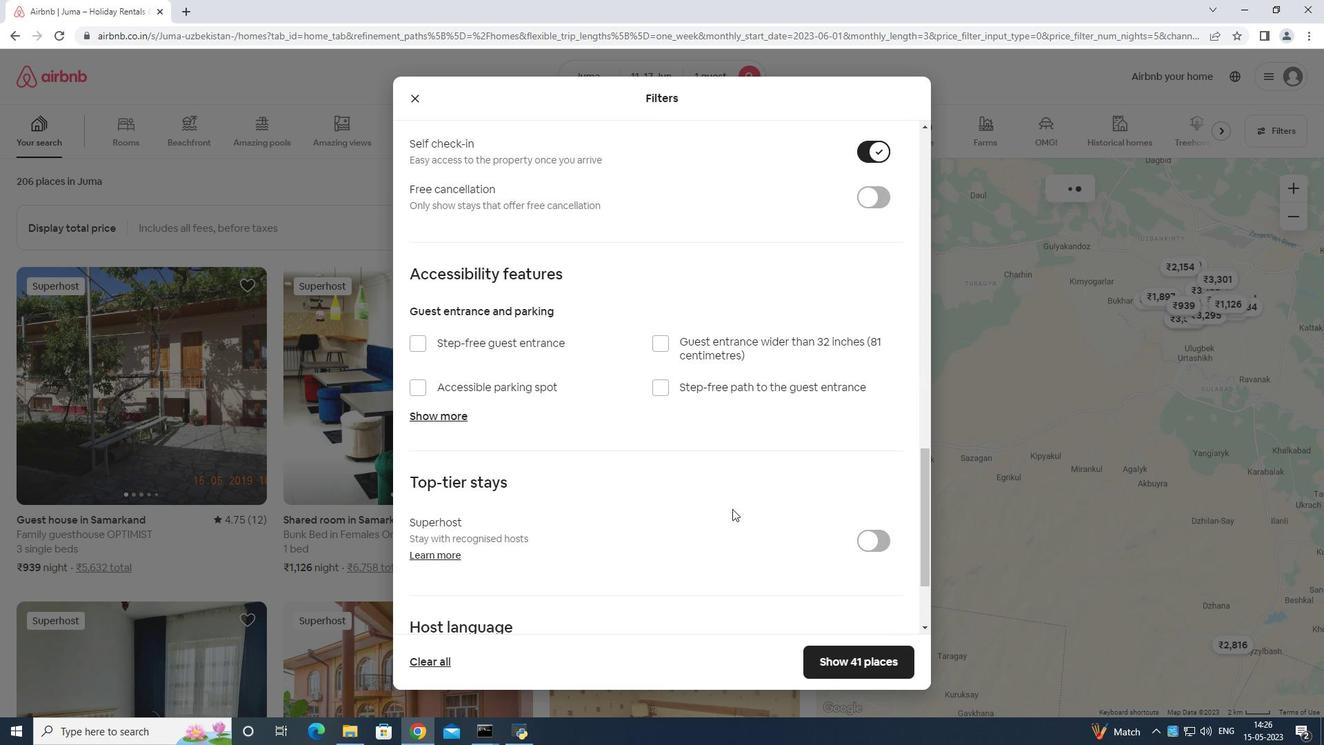 
Action: Mouse scrolled (651, 476) with delta (0, 0)
Screenshot: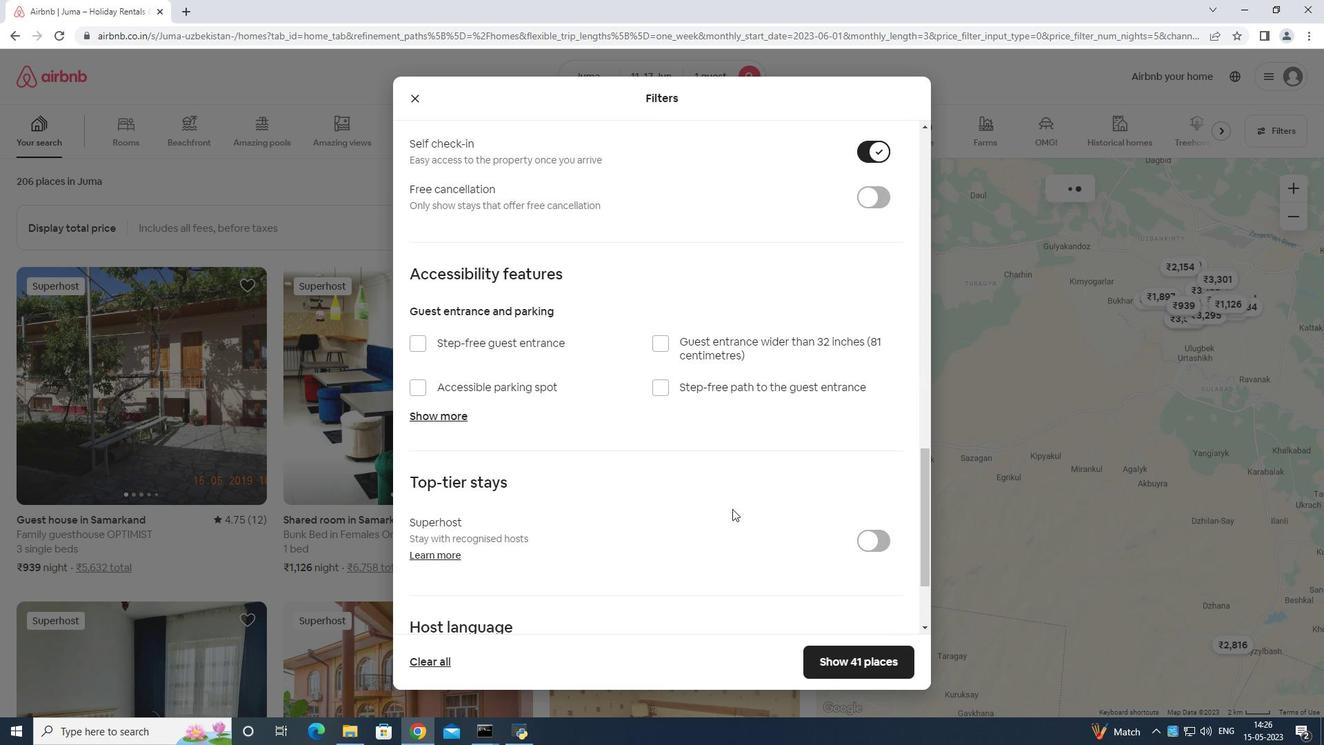
Action: Mouse moved to (618, 480)
Screenshot: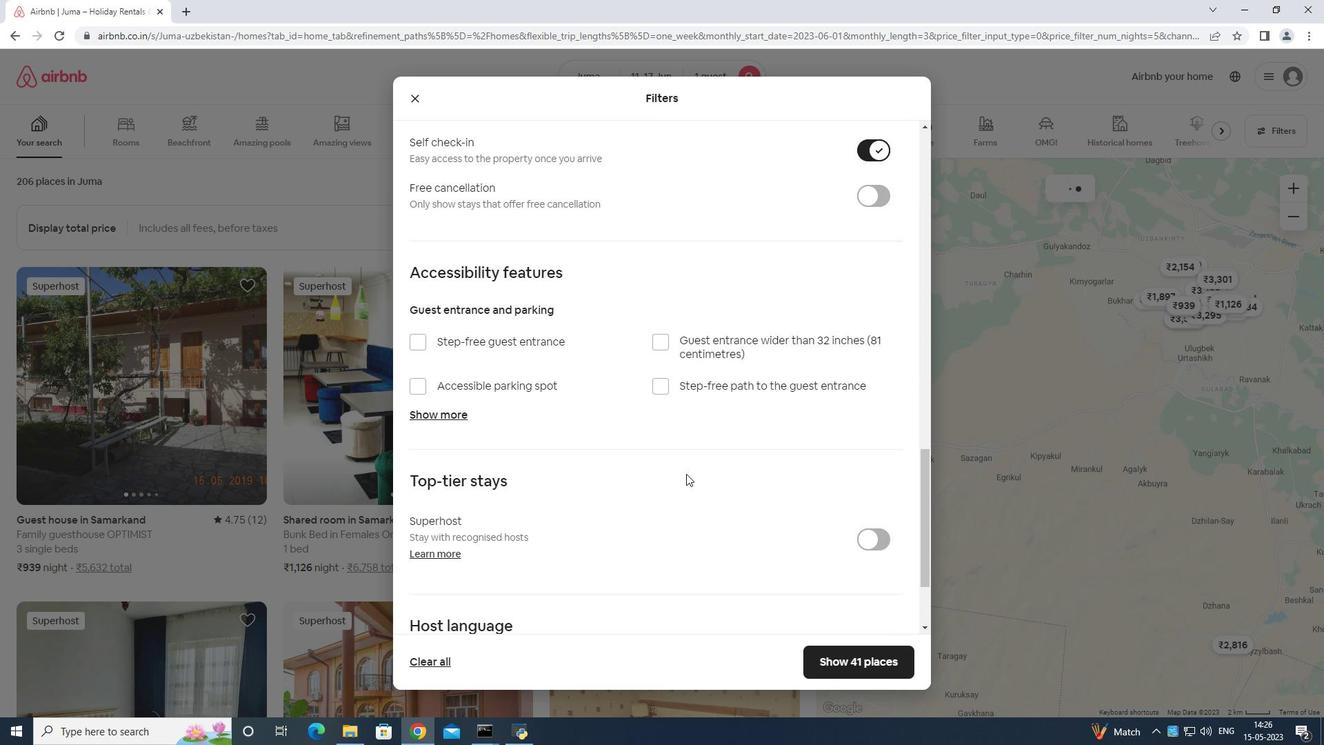 
Action: Mouse scrolled (644, 479) with delta (0, 0)
Screenshot: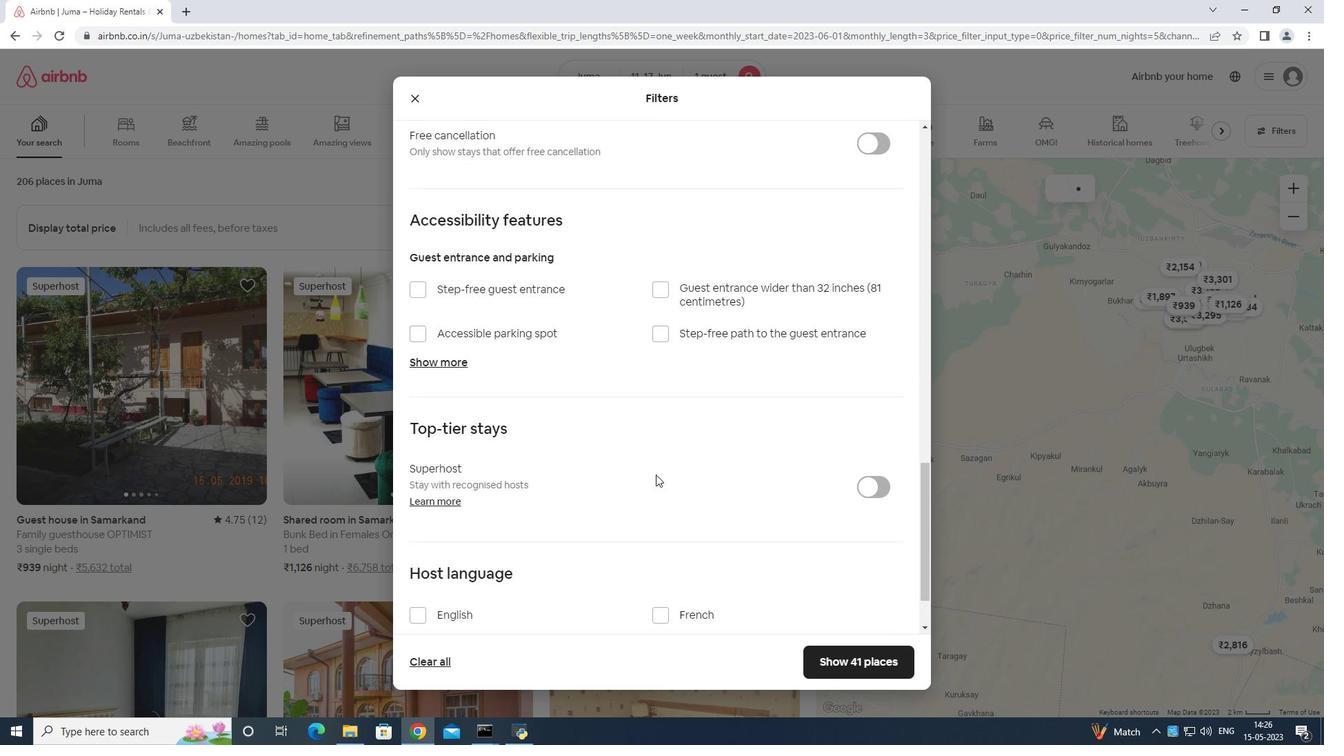 
Action: Mouse moved to (458, 540)
Screenshot: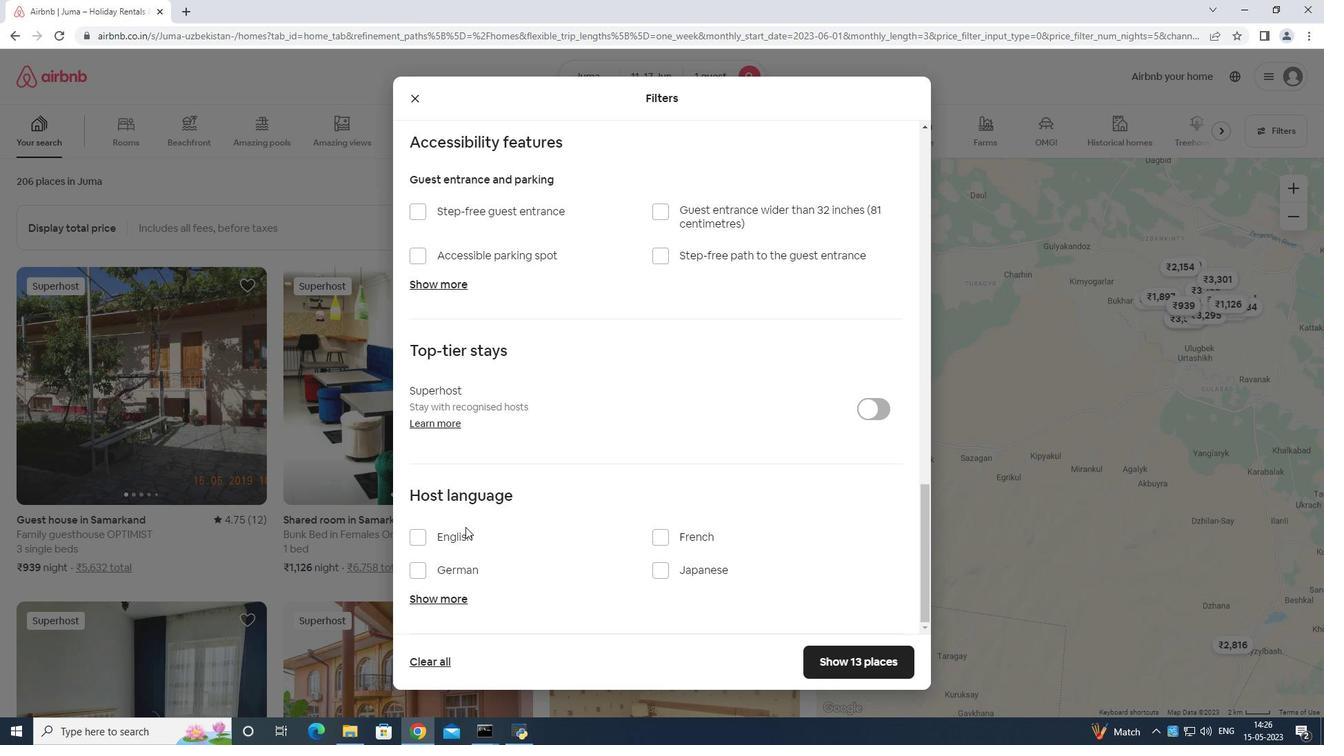 
Action: Mouse pressed left at (458, 540)
Screenshot: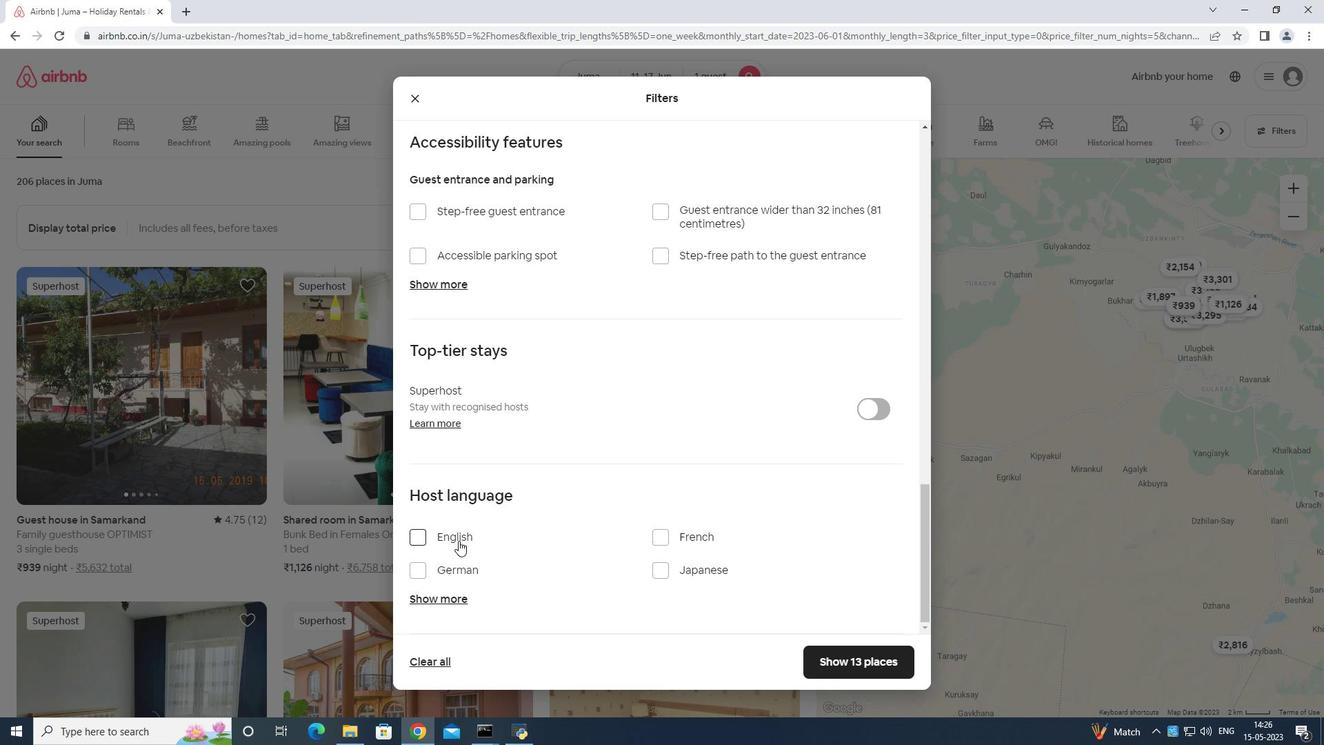 
Action: Mouse moved to (880, 657)
Screenshot: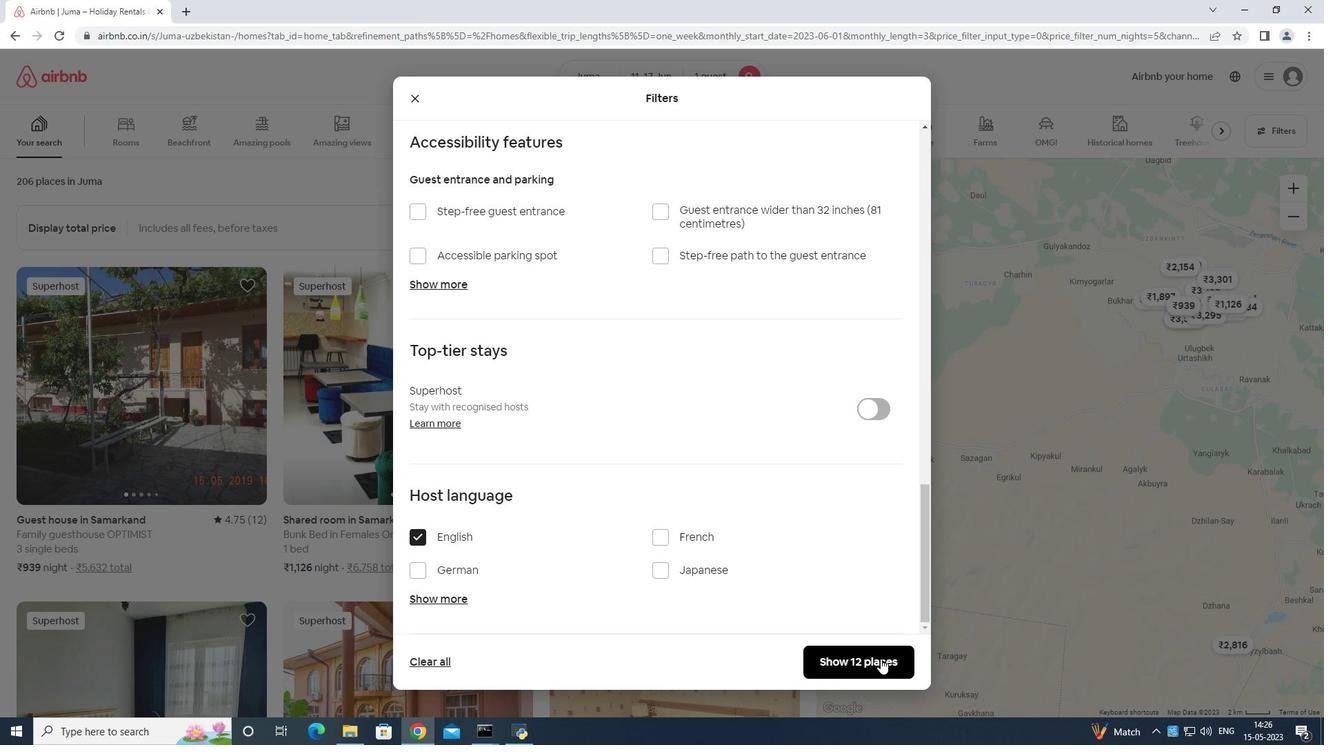 
Action: Mouse pressed left at (880, 657)
Screenshot: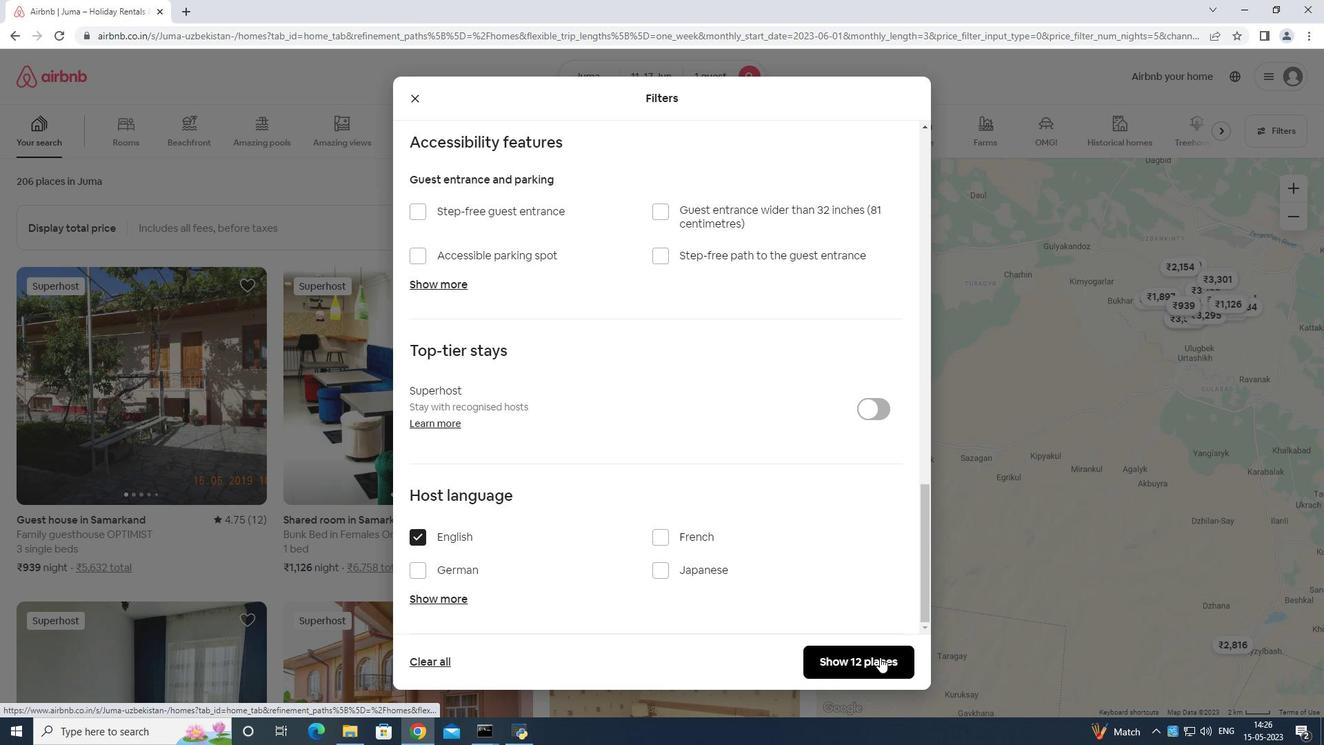 
Action: Mouse moved to (880, 656)
Screenshot: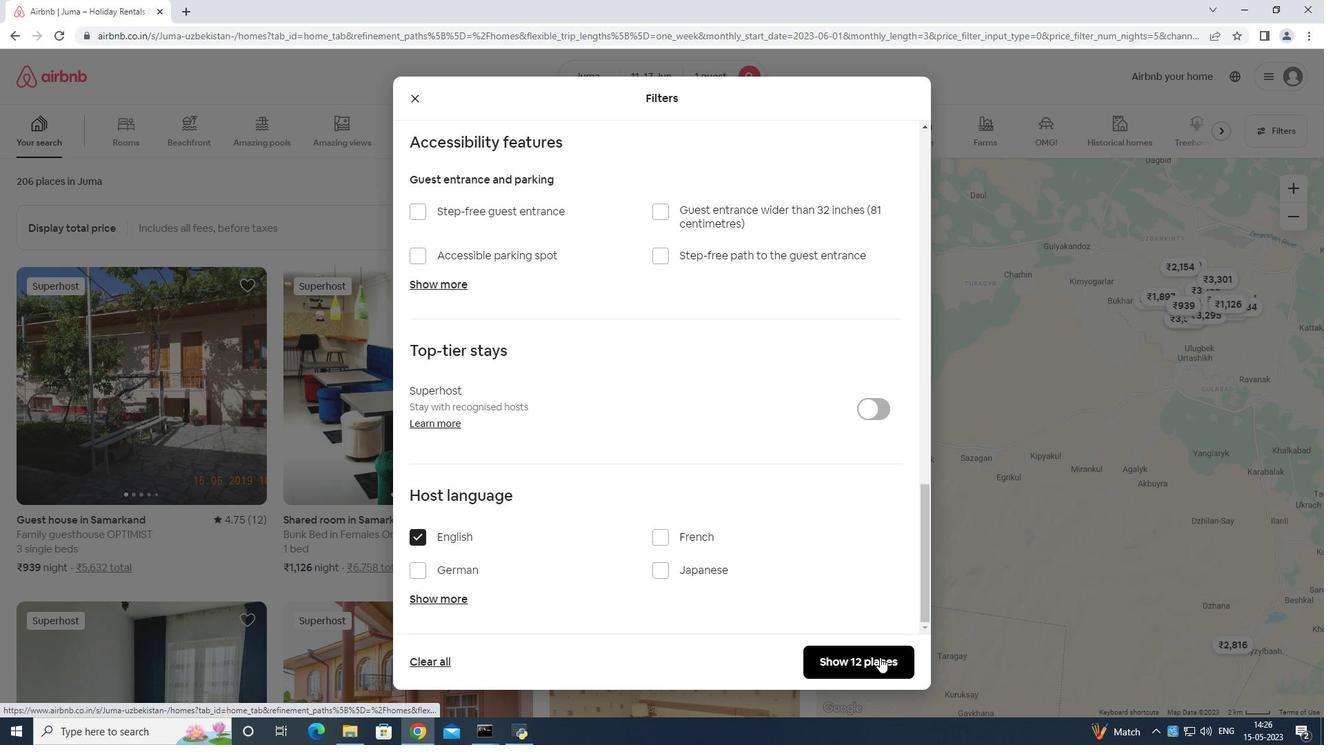 
